 Task: Look for space in Benevides, Brazil from 6th September, 2023 to 12th September, 2023 for 4 adults in price range Rs.10000 to Rs.14000. Place can be private room with 4 bedrooms having 4 beds and 4 bathrooms. Property type can be house, flat, guest house. Amenities needed are: wifi, TV, free parkinig on premises, gym, breakfast. Booking option can be shelf check-in. Required host language is English.
Action: Mouse moved to (497, 100)
Screenshot: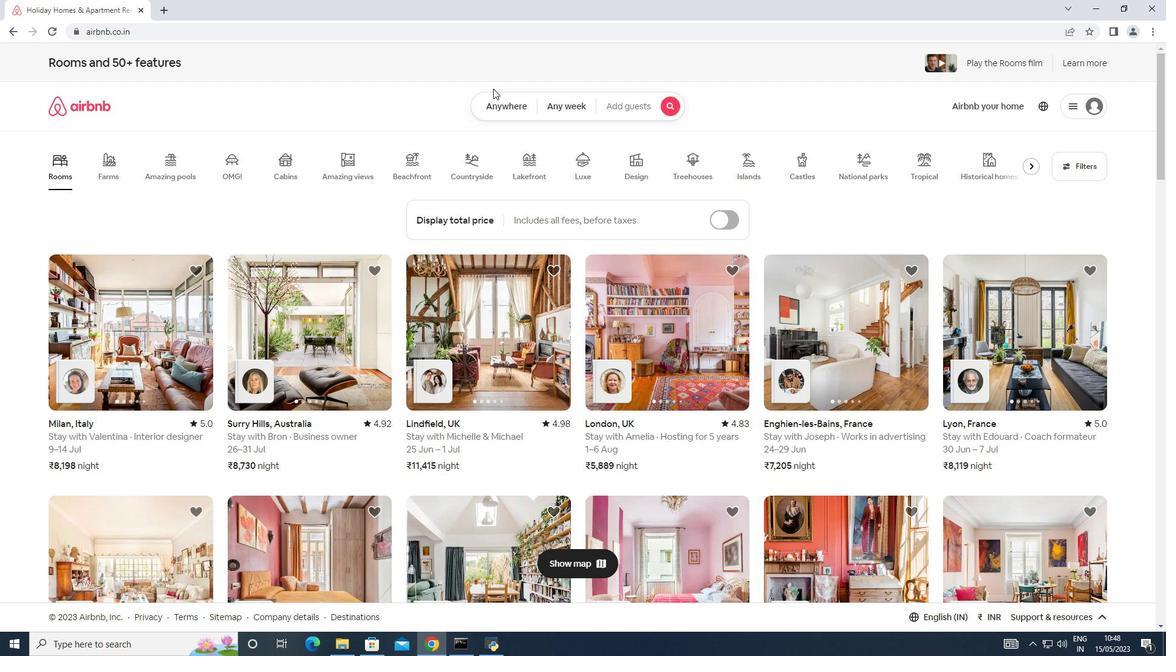 
Action: Mouse pressed left at (497, 100)
Screenshot: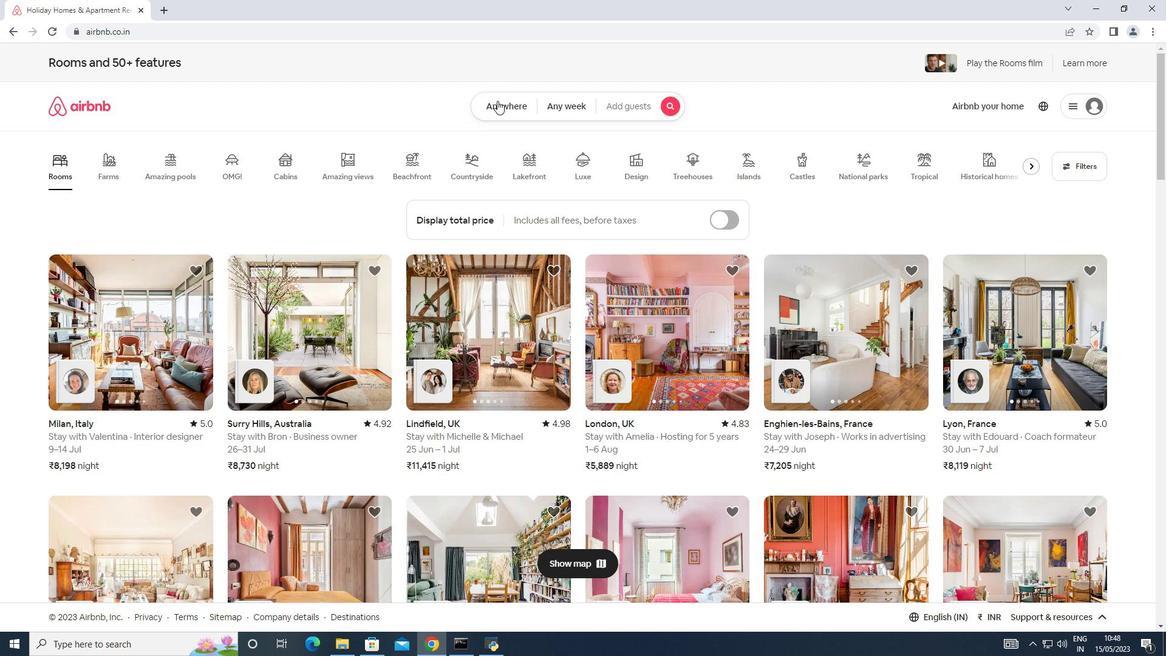 
Action: Mouse moved to (368, 153)
Screenshot: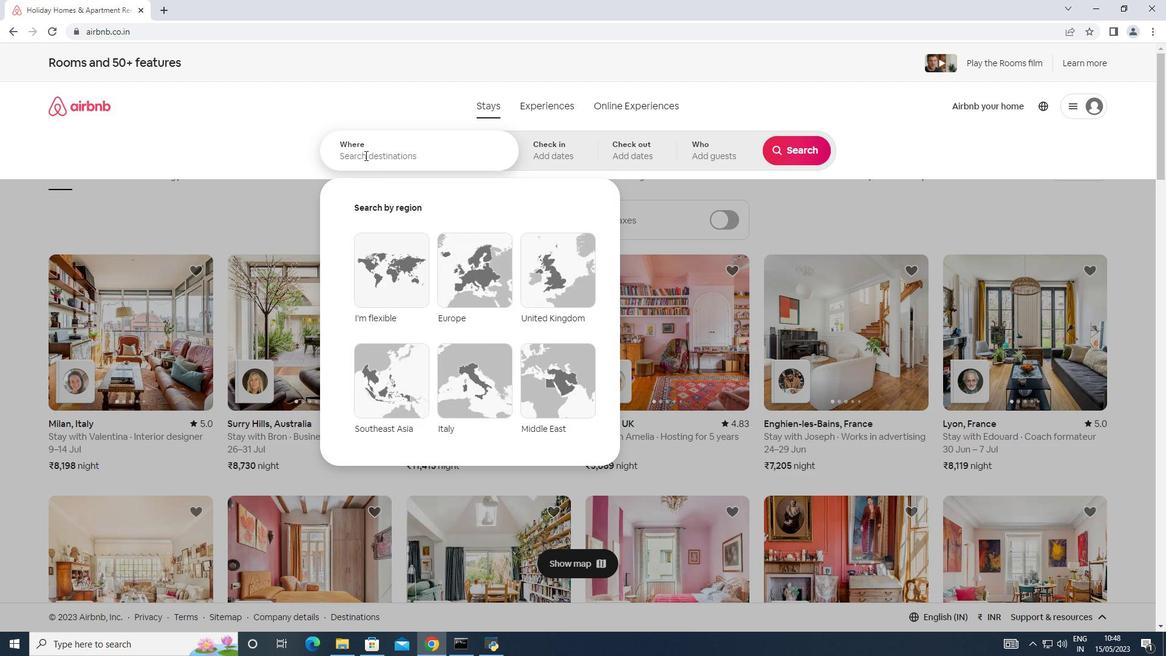 
Action: Mouse pressed left at (368, 153)
Screenshot: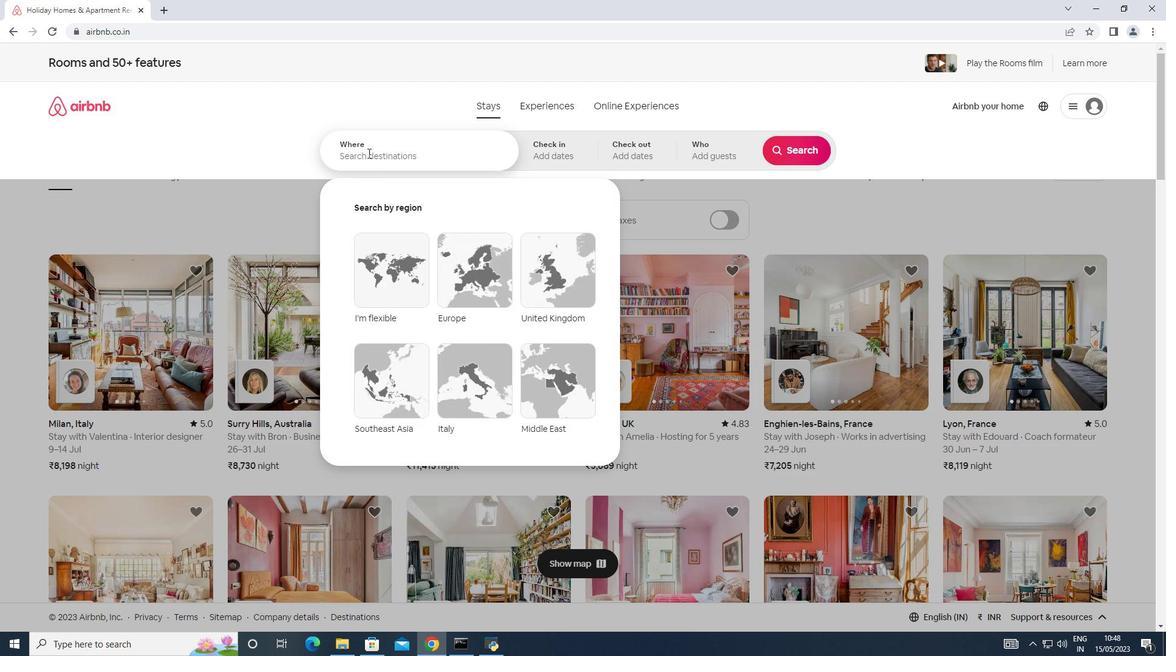 
Action: Mouse moved to (359, 156)
Screenshot: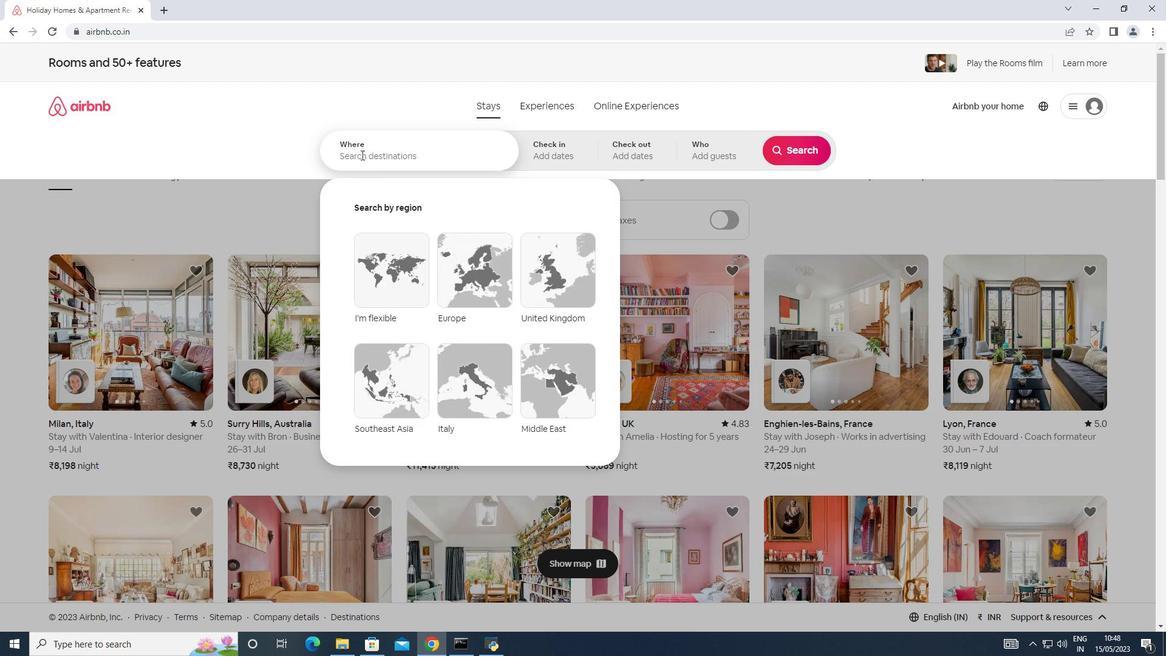
Action: Key pressed <Key.shift>
Screenshot: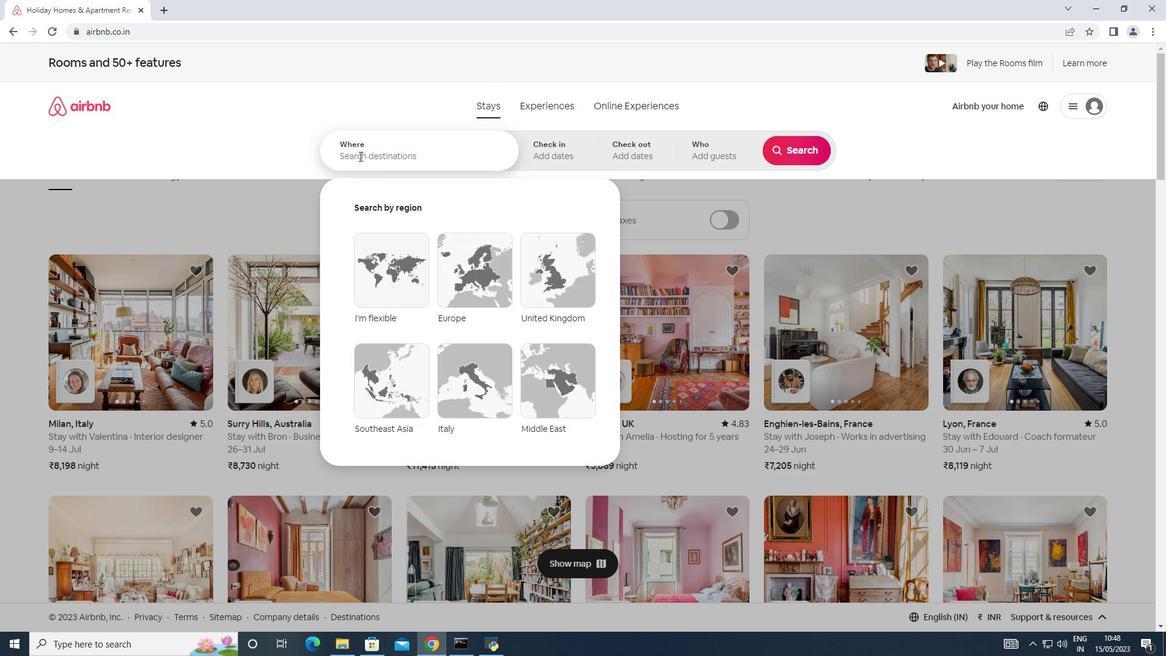 
Action: Mouse moved to (357, 157)
Screenshot: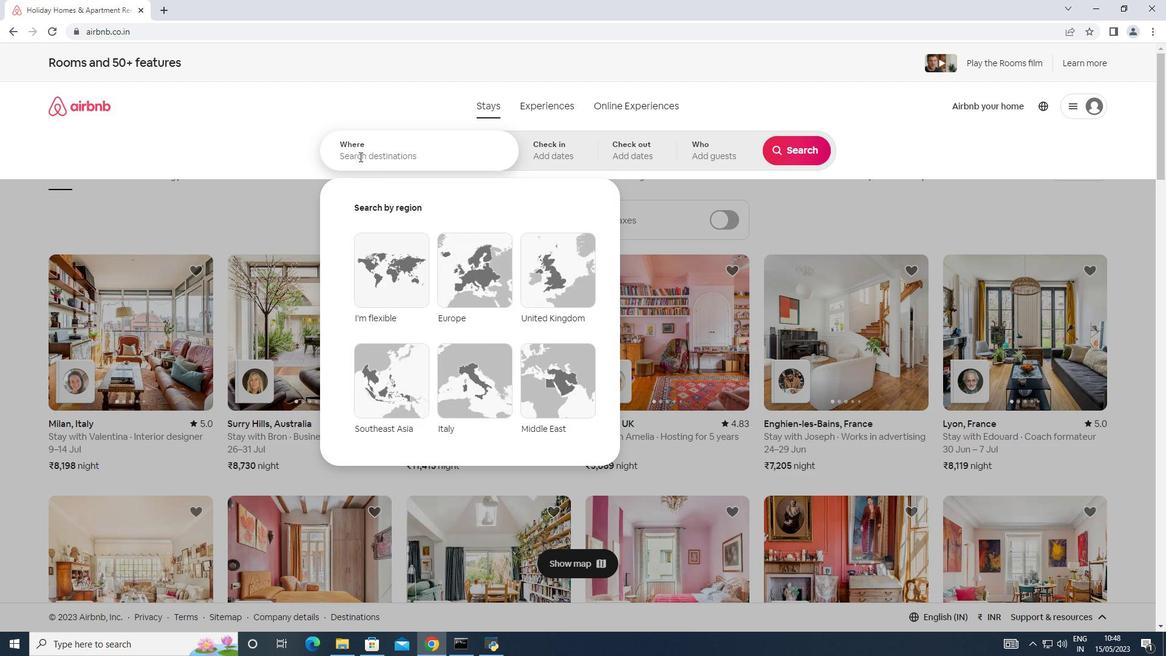 
Action: Key pressed <Key.shift><Key.shift>Benevides,<Key.shift>Brazil
Screenshot: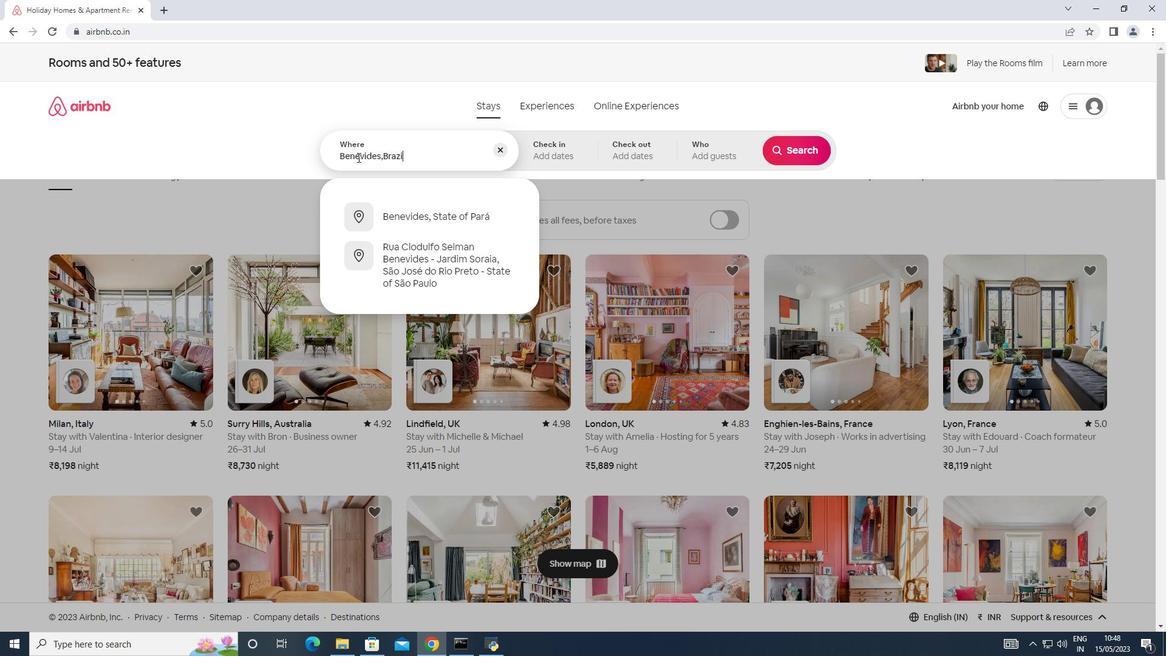 
Action: Mouse moved to (565, 156)
Screenshot: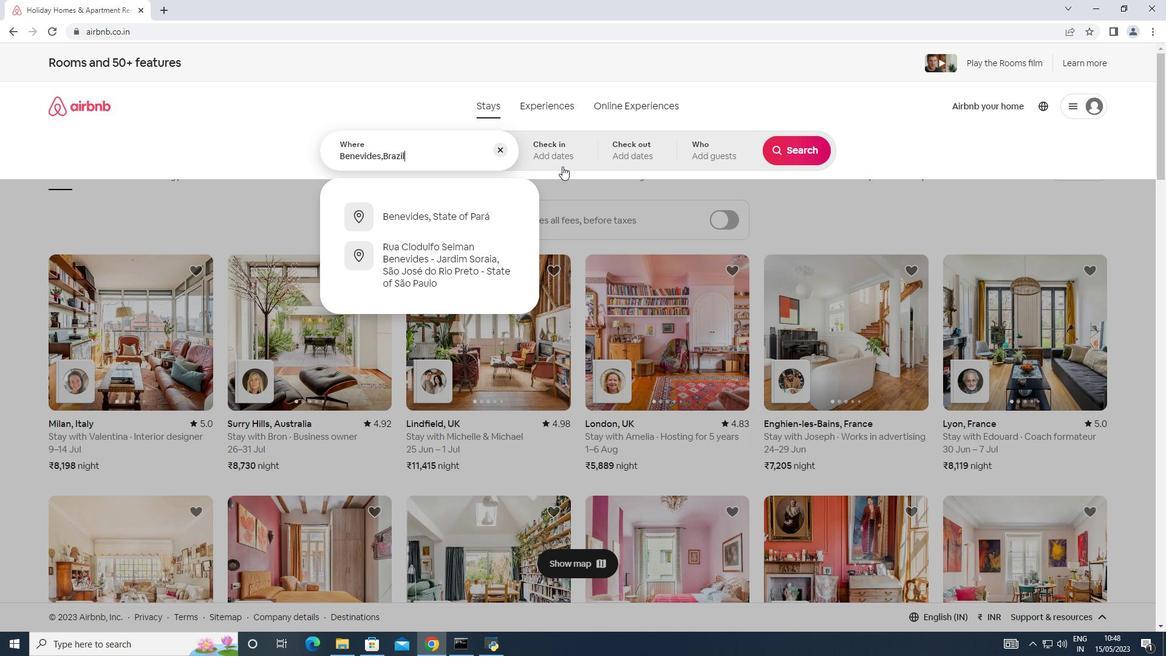
Action: Mouse pressed left at (565, 156)
Screenshot: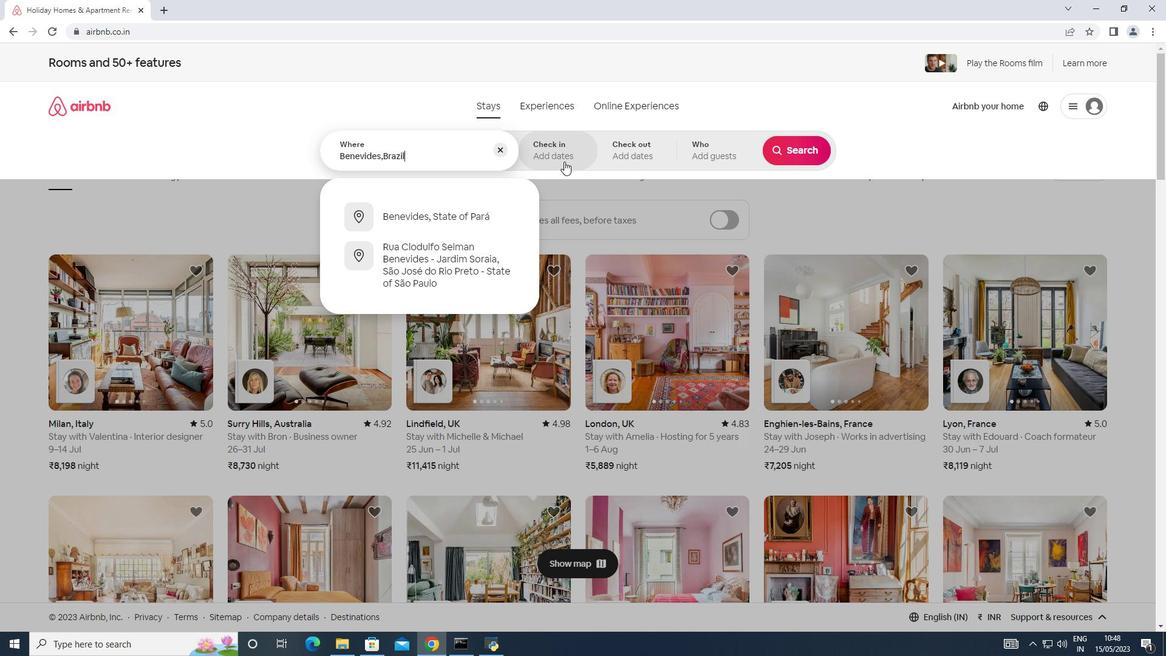 
Action: Mouse moved to (795, 249)
Screenshot: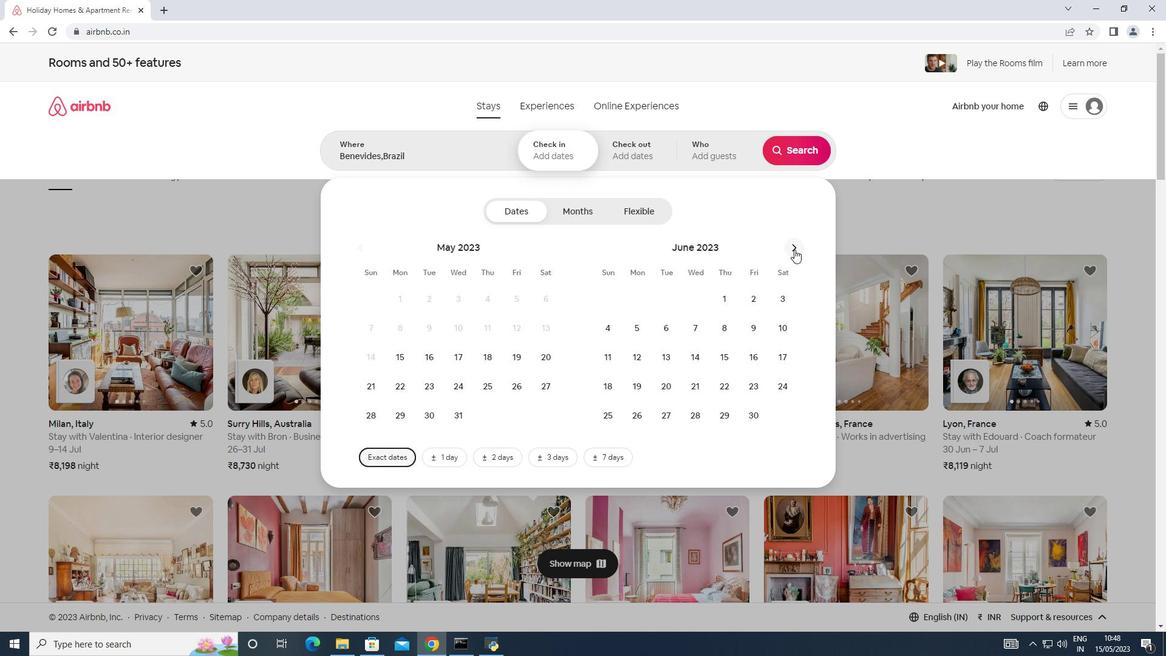 
Action: Mouse pressed left at (795, 249)
Screenshot: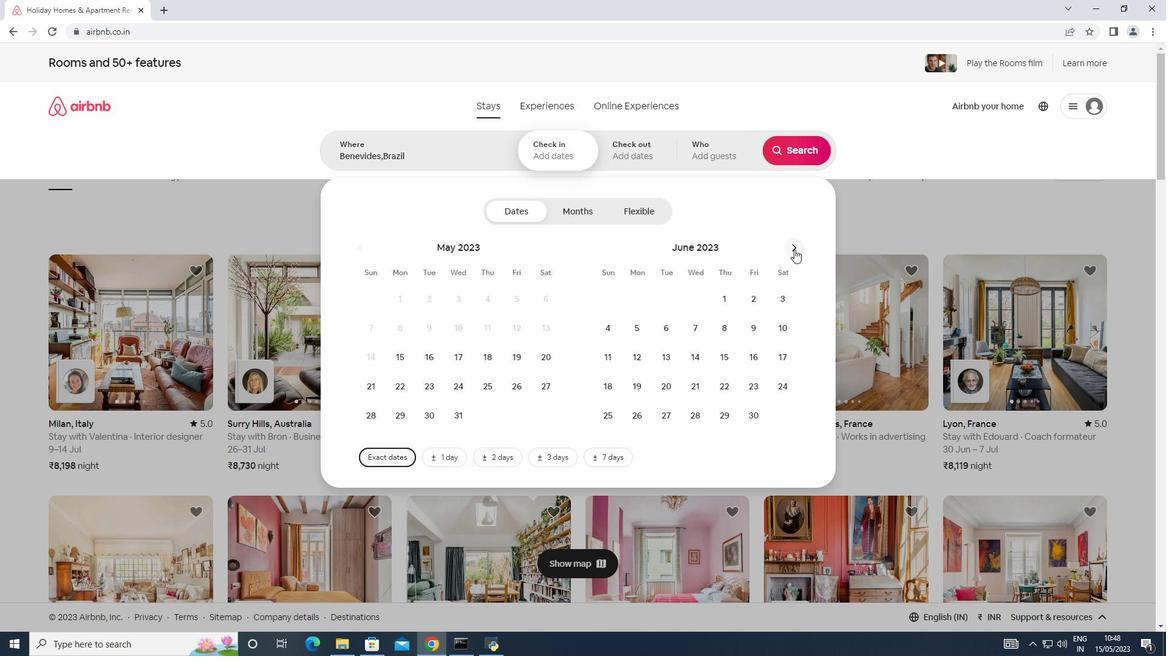 
Action: Mouse pressed left at (795, 249)
Screenshot: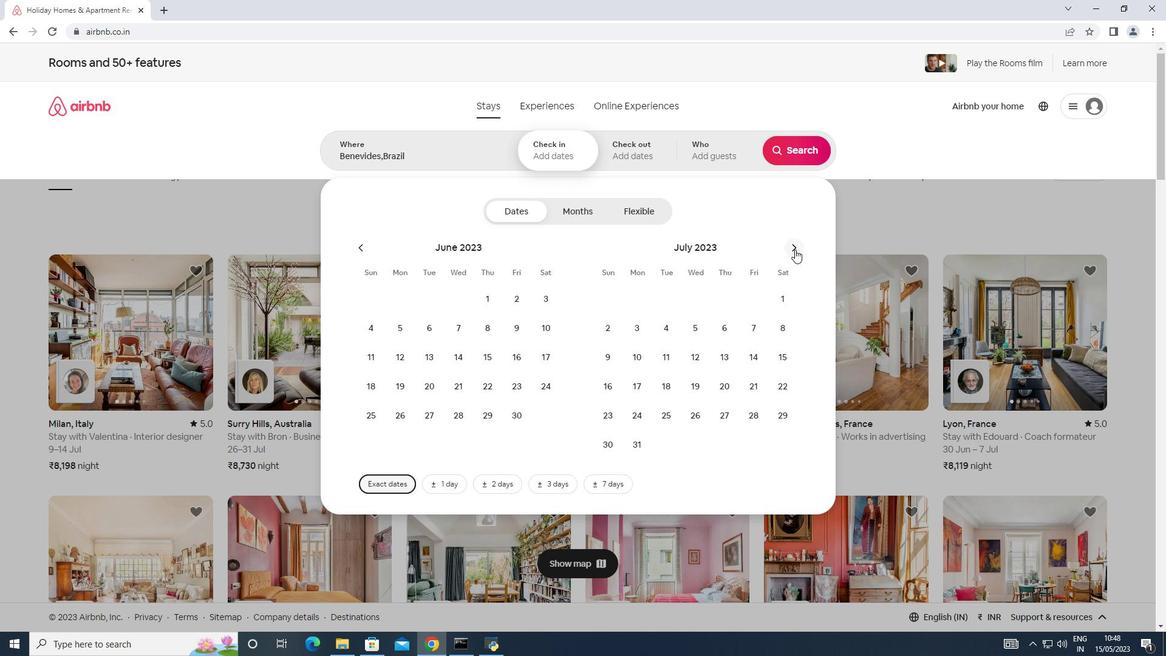
Action: Mouse pressed left at (795, 249)
Screenshot: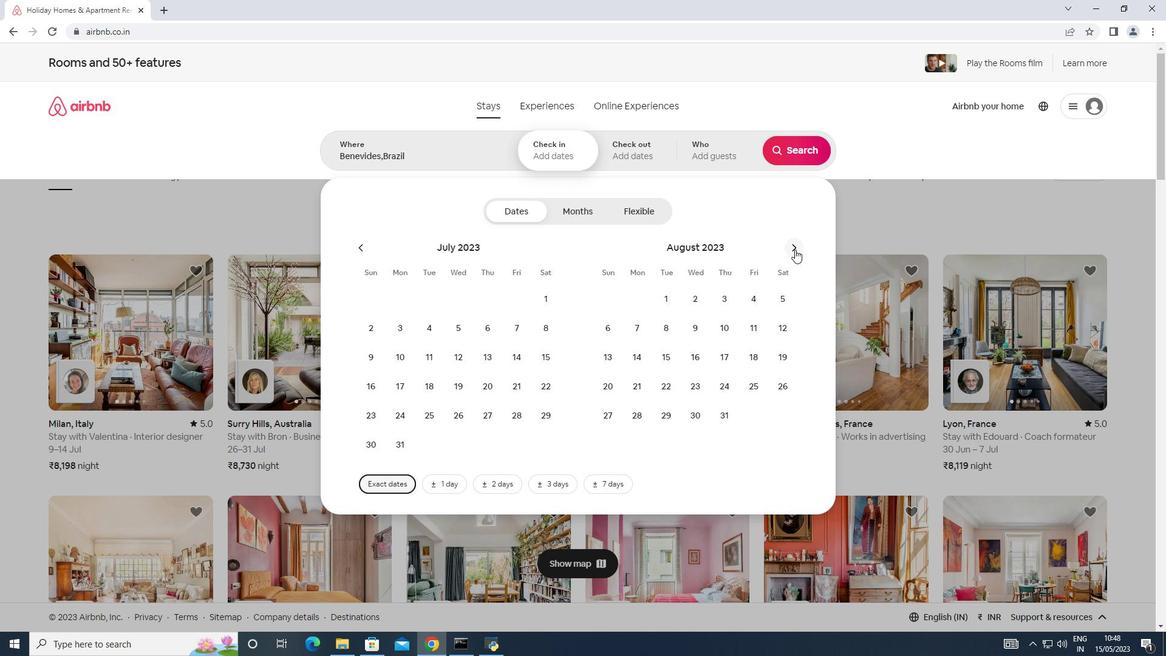 
Action: Mouse moved to (700, 323)
Screenshot: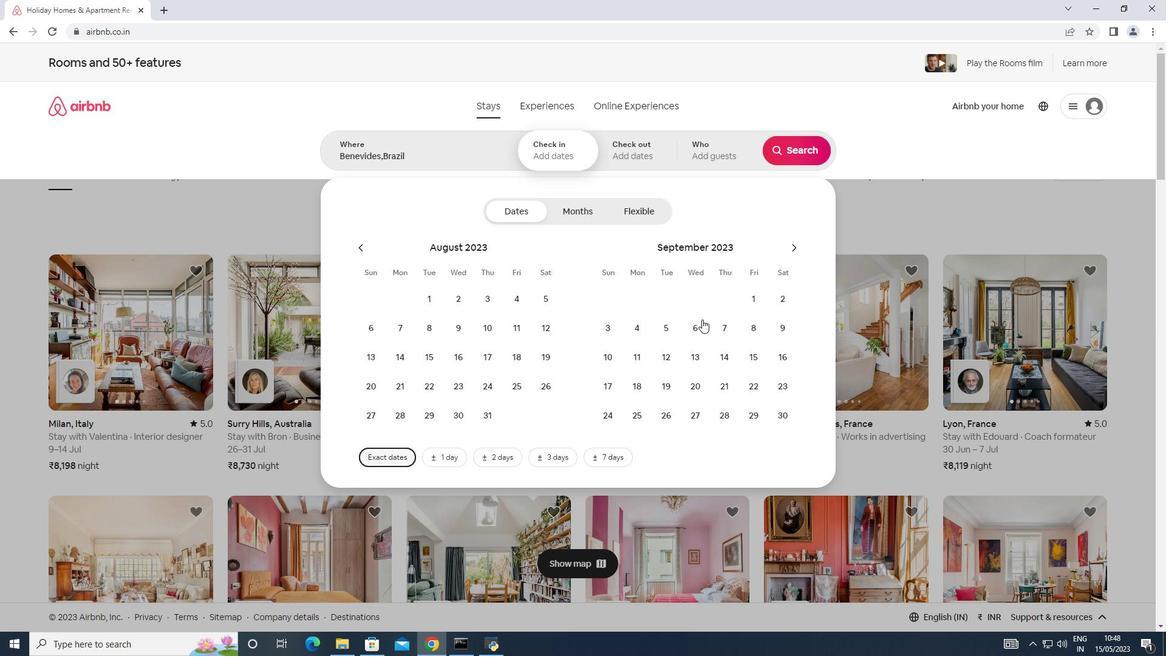 
Action: Mouse pressed left at (700, 323)
Screenshot: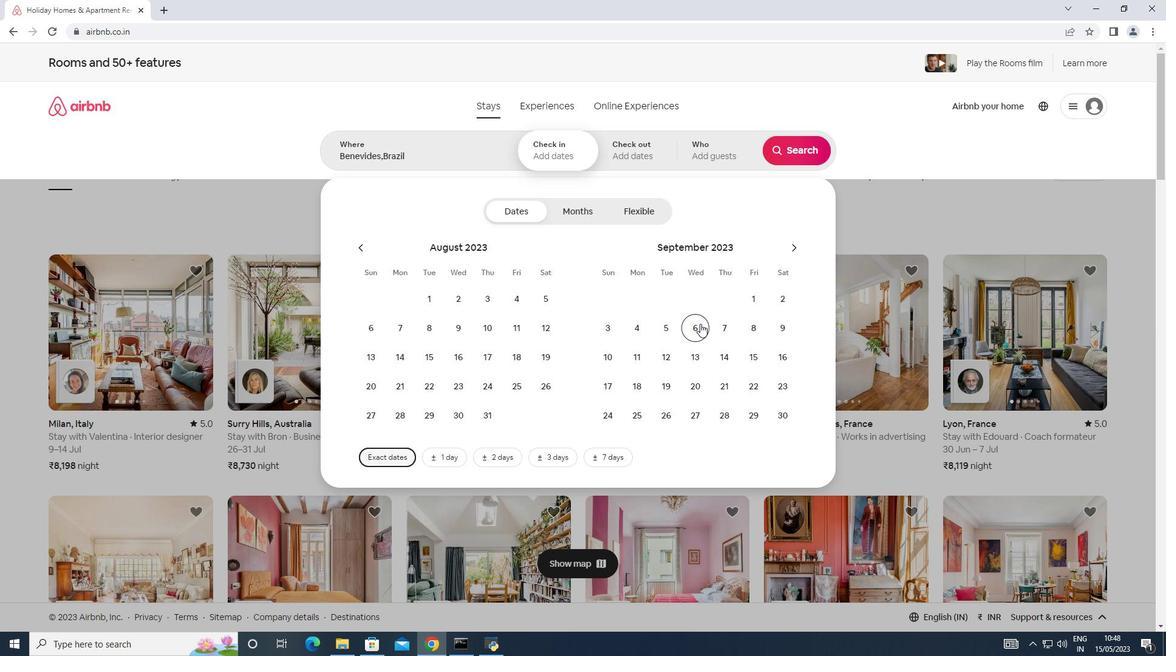 
Action: Mouse moved to (670, 352)
Screenshot: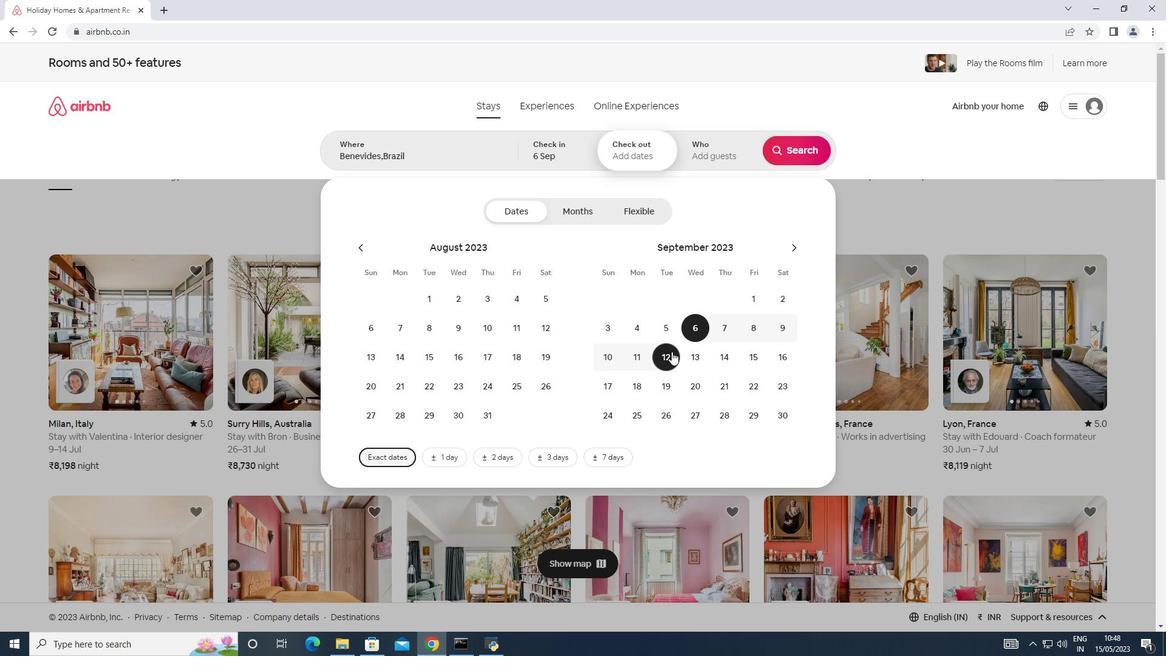 
Action: Mouse pressed left at (670, 352)
Screenshot: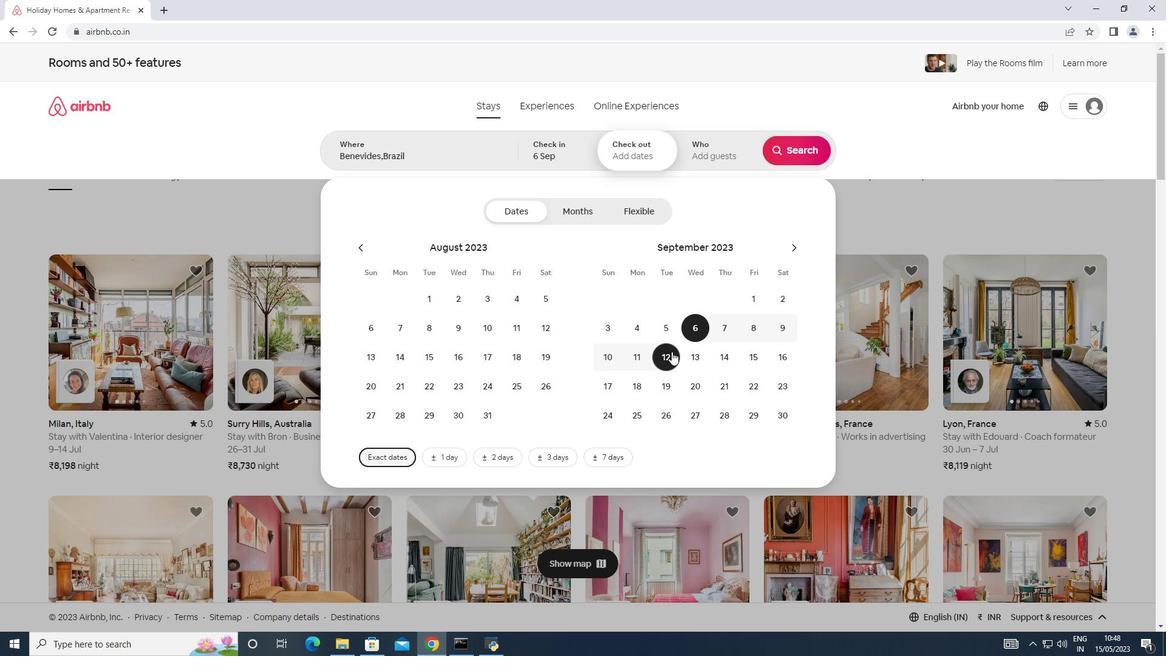 
Action: Mouse moved to (713, 159)
Screenshot: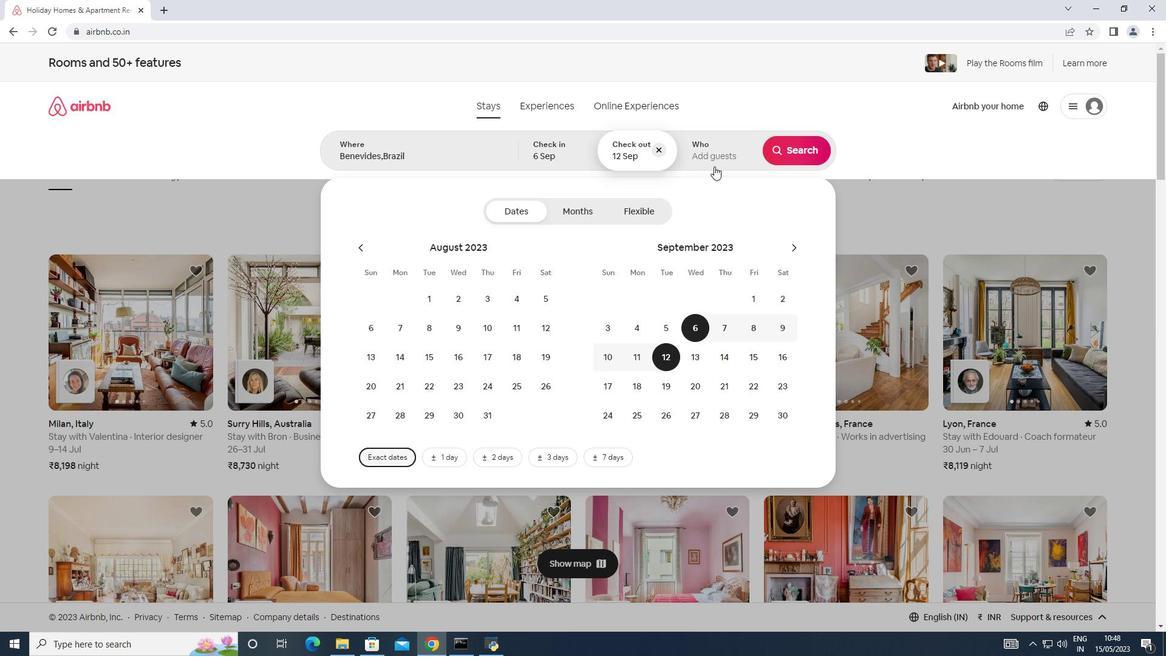 
Action: Mouse pressed left at (713, 159)
Screenshot: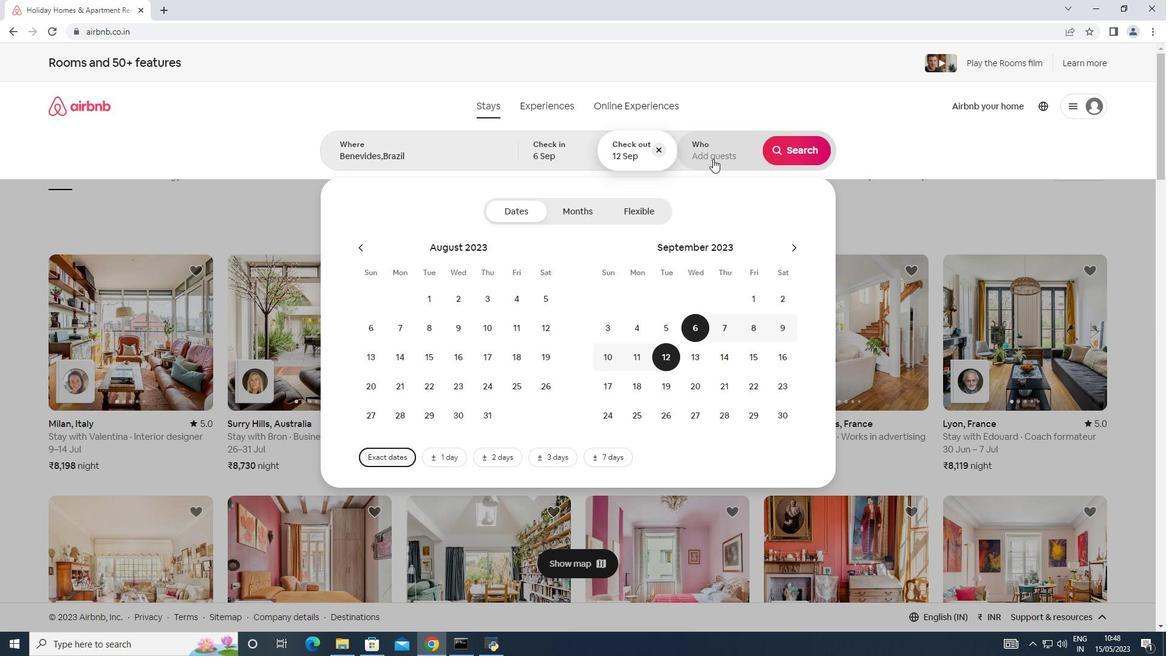 
Action: Mouse moved to (795, 212)
Screenshot: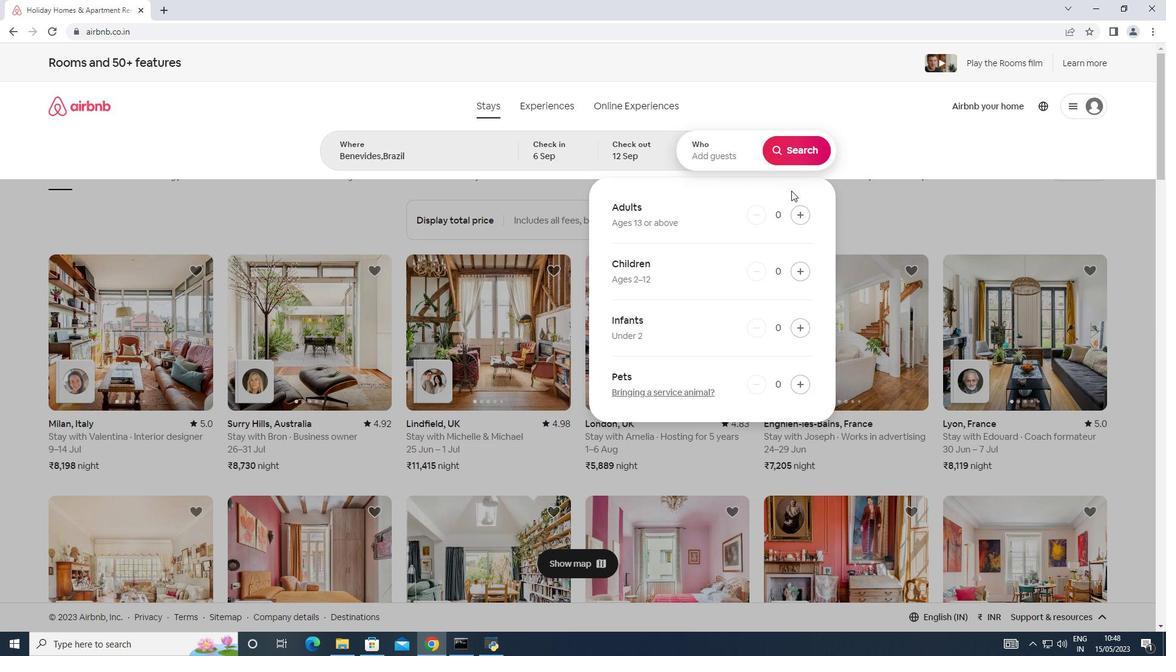 
Action: Mouse pressed left at (795, 212)
Screenshot: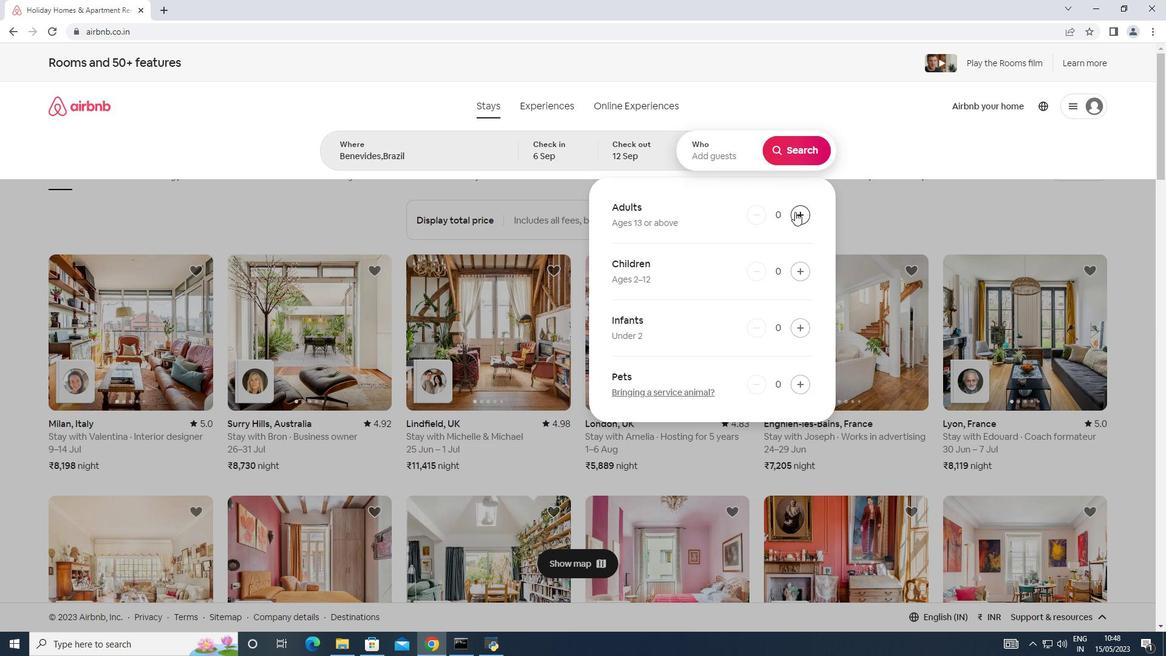 
Action: Mouse pressed left at (795, 212)
Screenshot: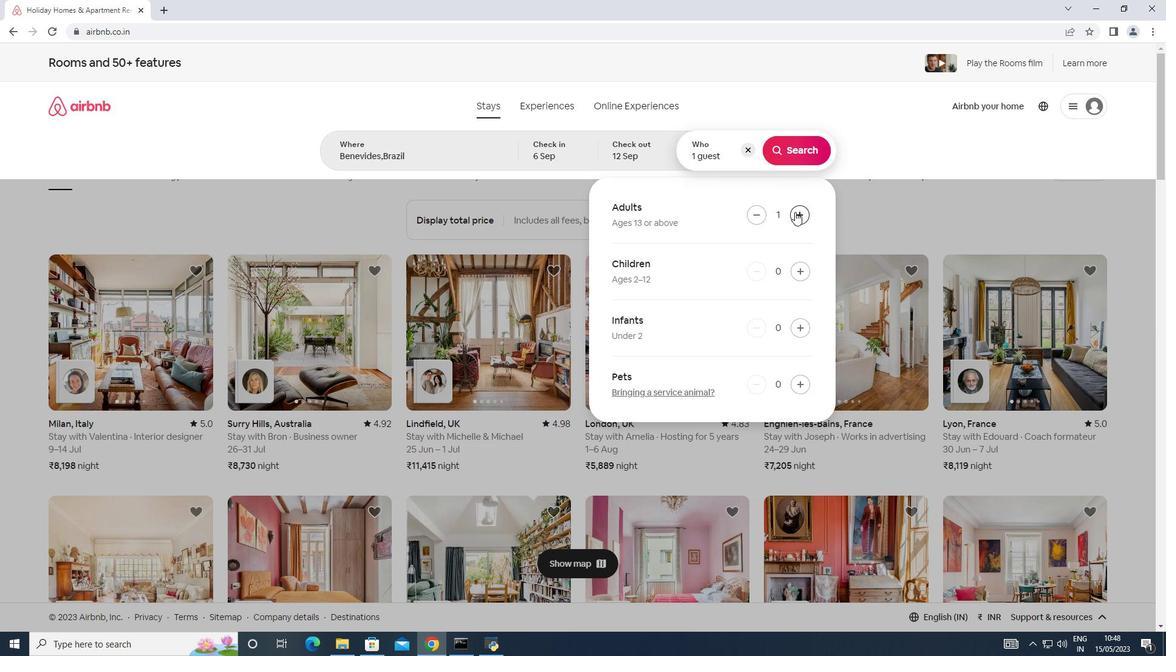 
Action: Mouse pressed left at (795, 212)
Screenshot: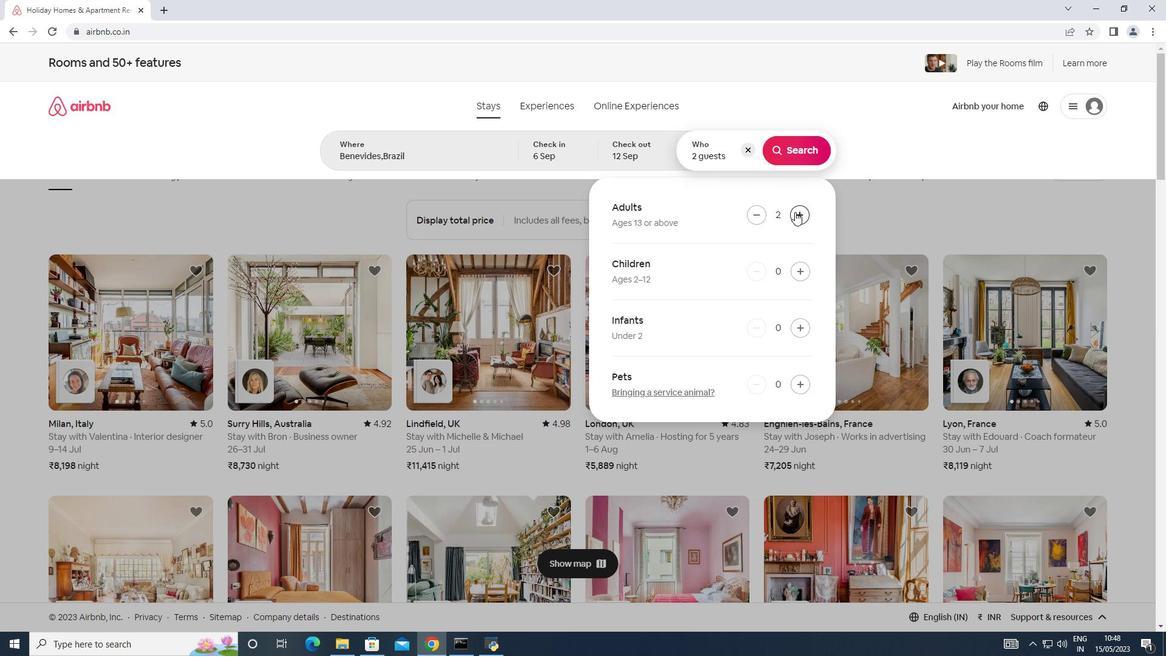 
Action: Mouse pressed left at (795, 212)
Screenshot: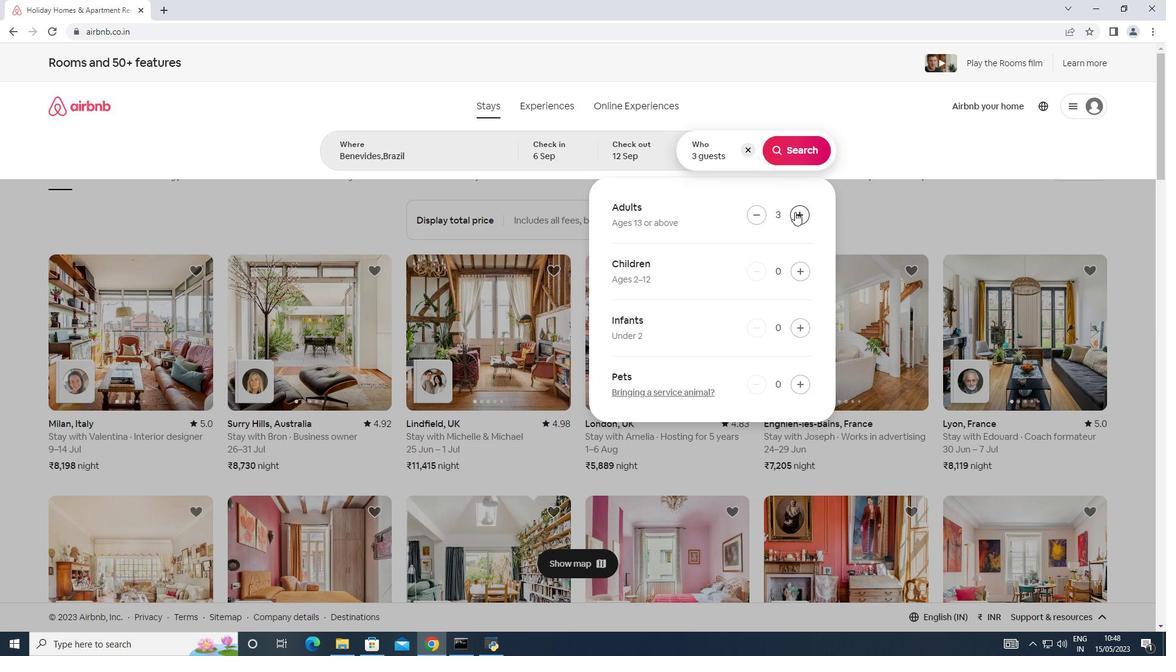 
Action: Mouse moved to (799, 147)
Screenshot: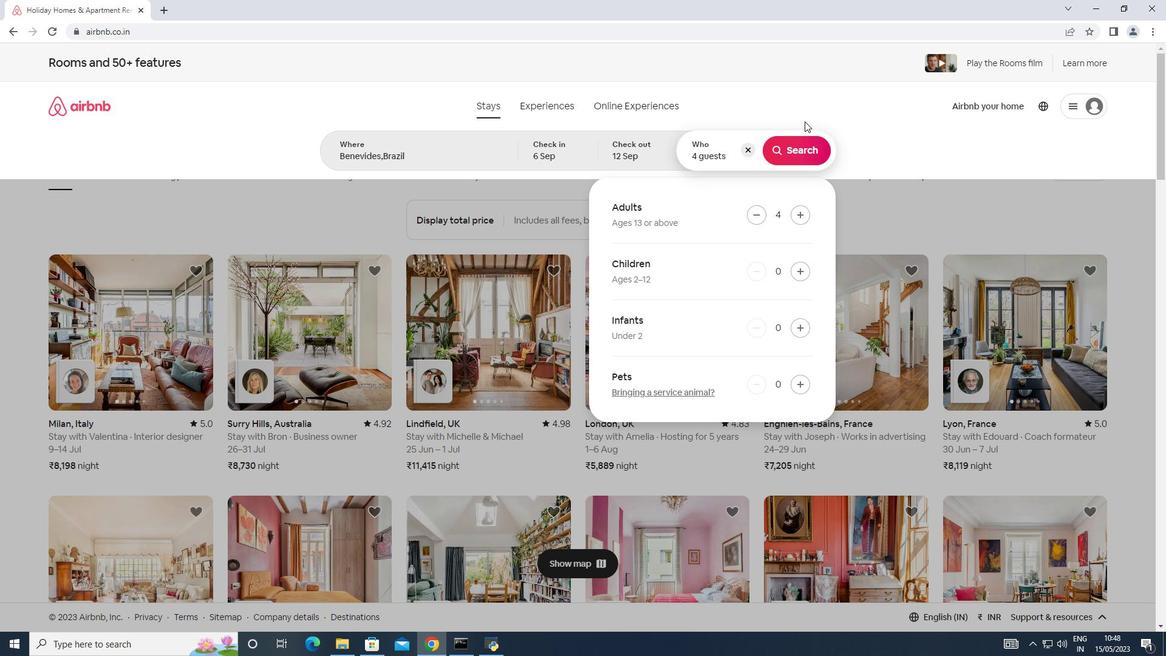 
Action: Mouse pressed left at (799, 147)
Screenshot: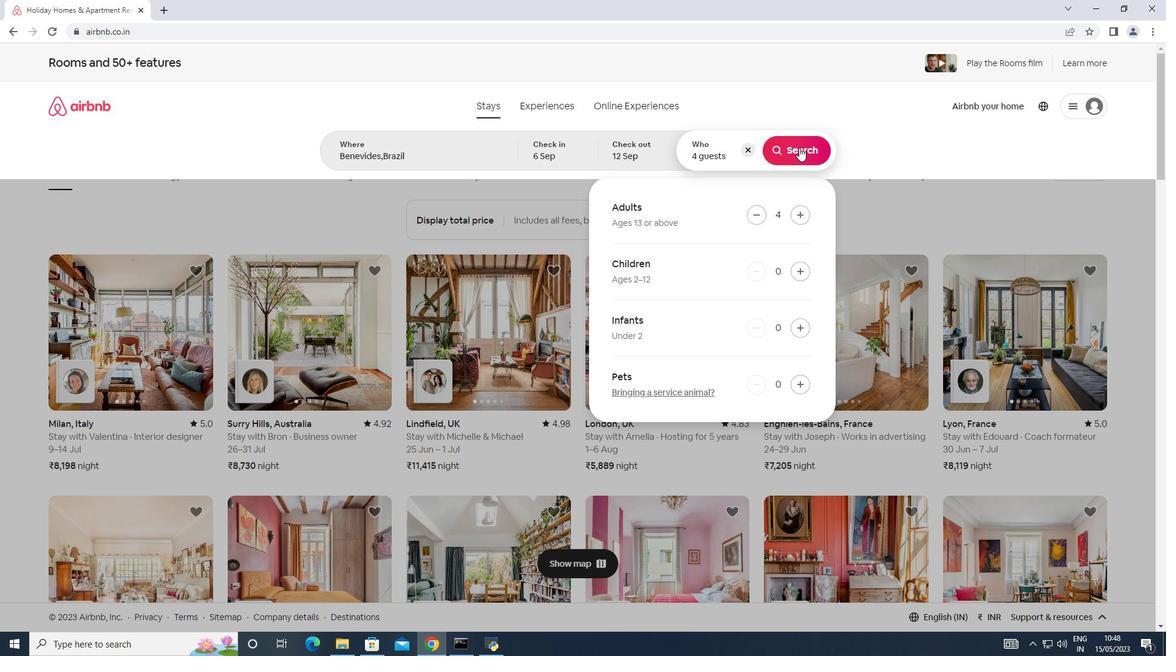 
Action: Mouse moved to (1099, 118)
Screenshot: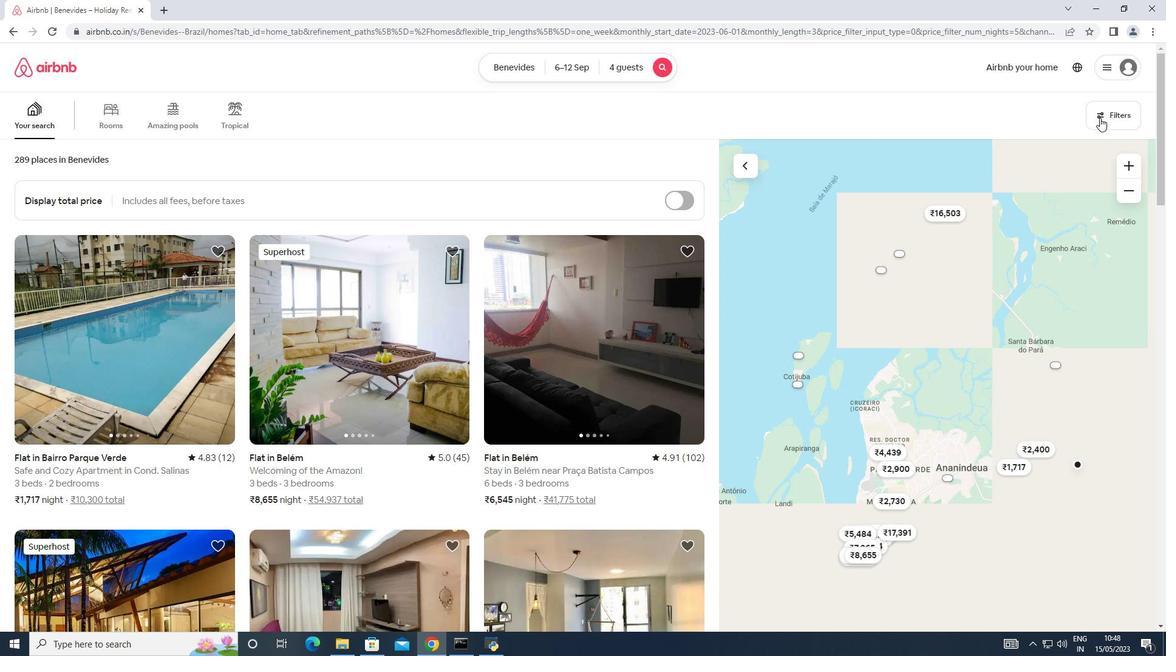 
Action: Mouse pressed left at (1099, 118)
Screenshot: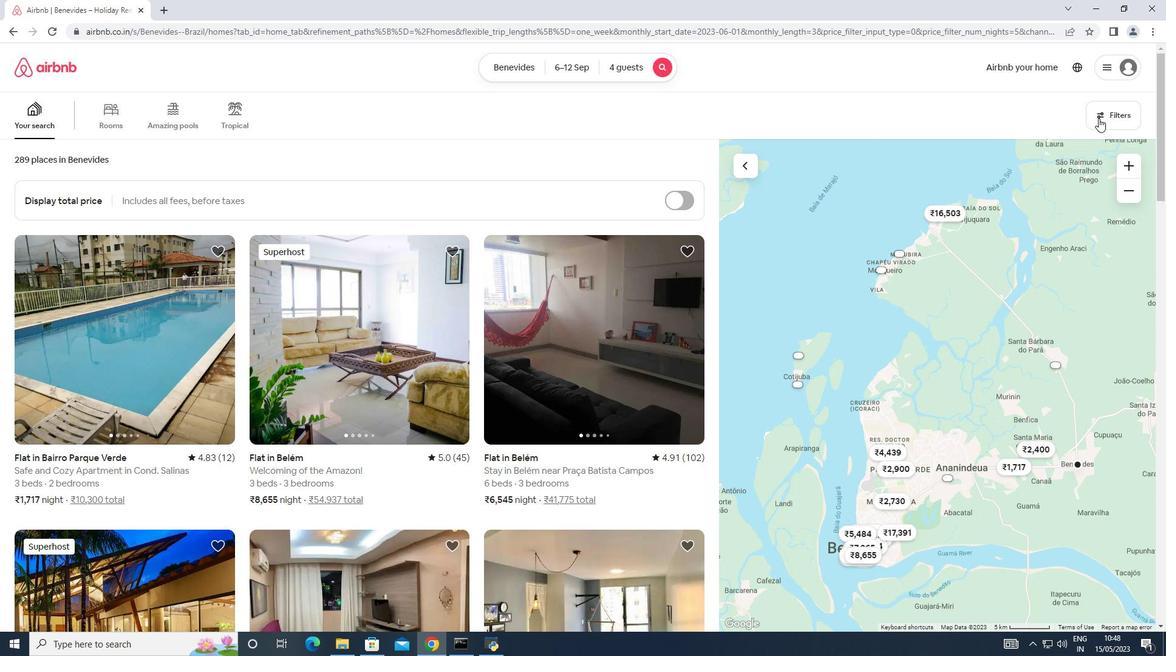 
Action: Mouse moved to (422, 410)
Screenshot: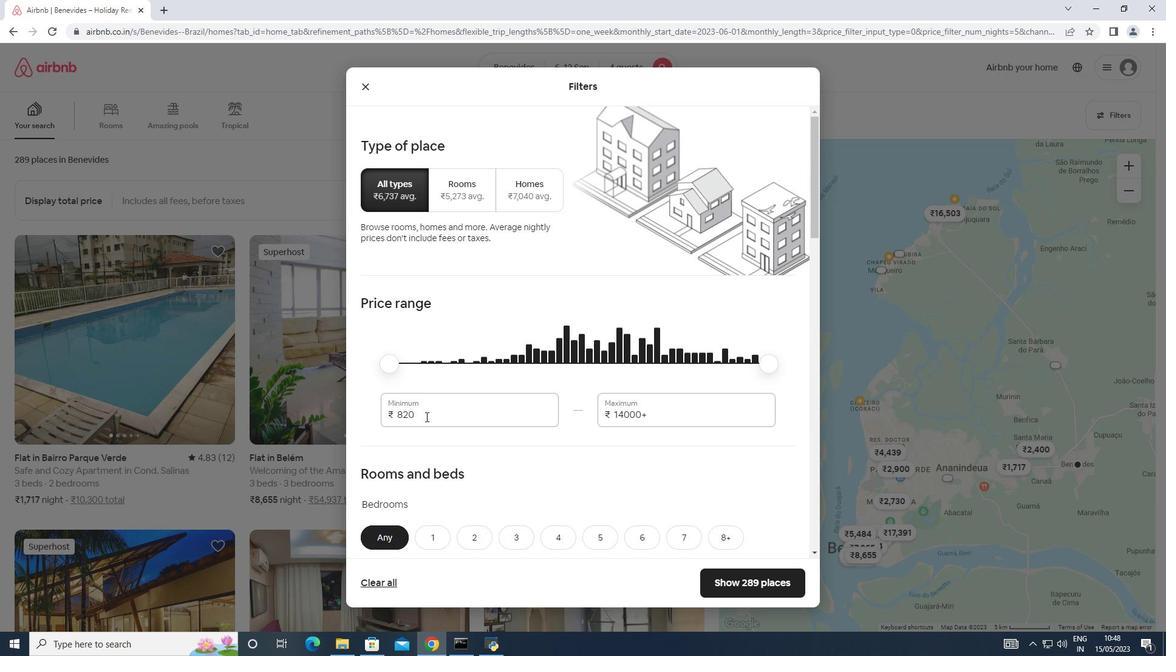 
Action: Mouse pressed left at (422, 410)
Screenshot: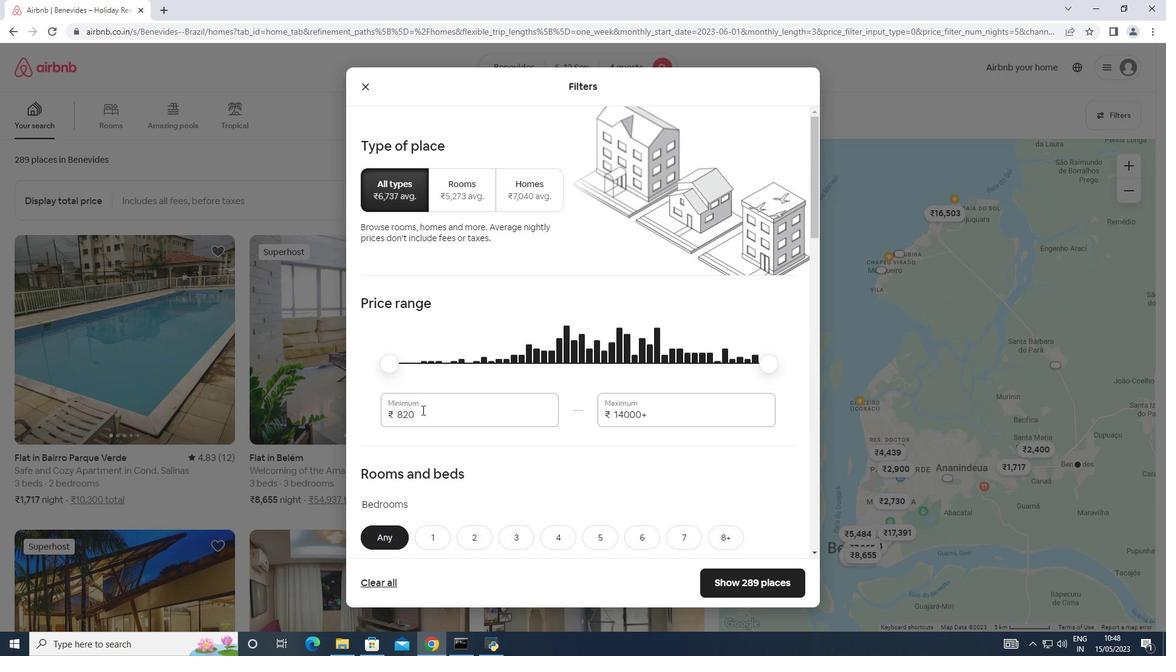 
Action: Mouse moved to (378, 408)
Screenshot: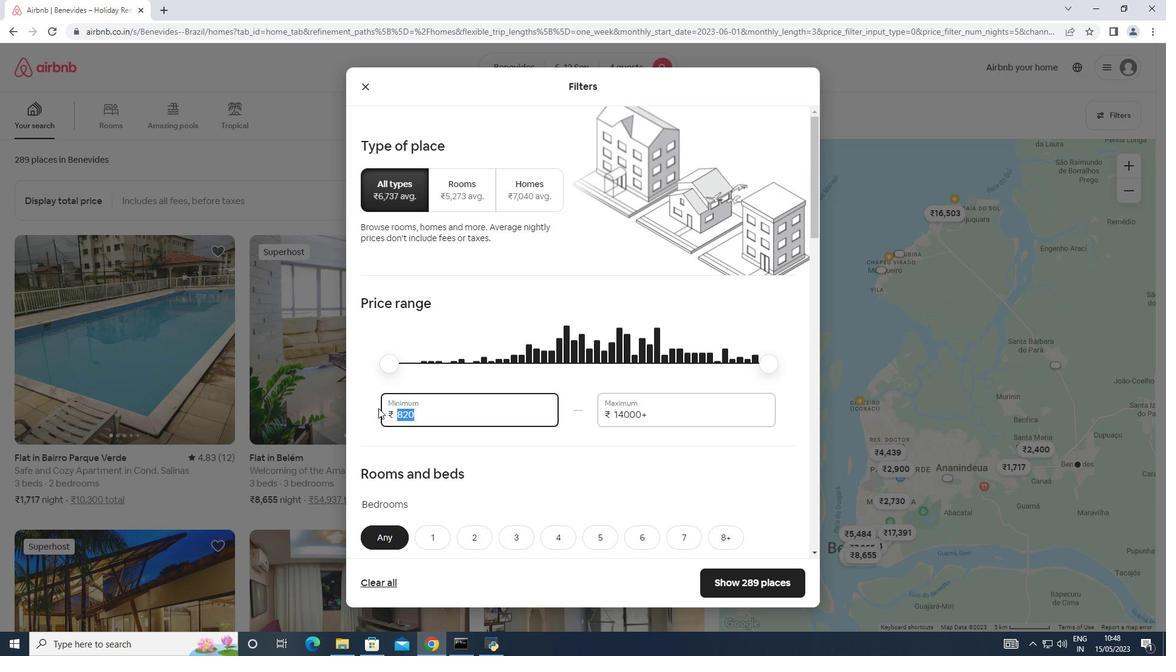 
Action: Key pressed 10000
Screenshot: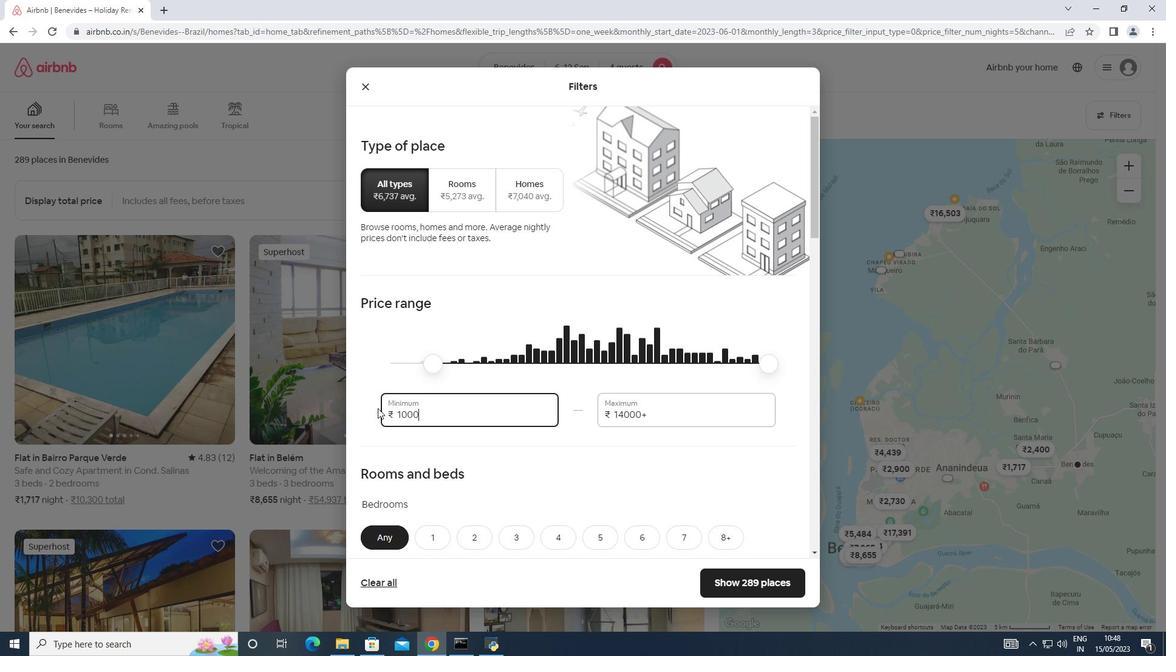 
Action: Mouse moved to (655, 412)
Screenshot: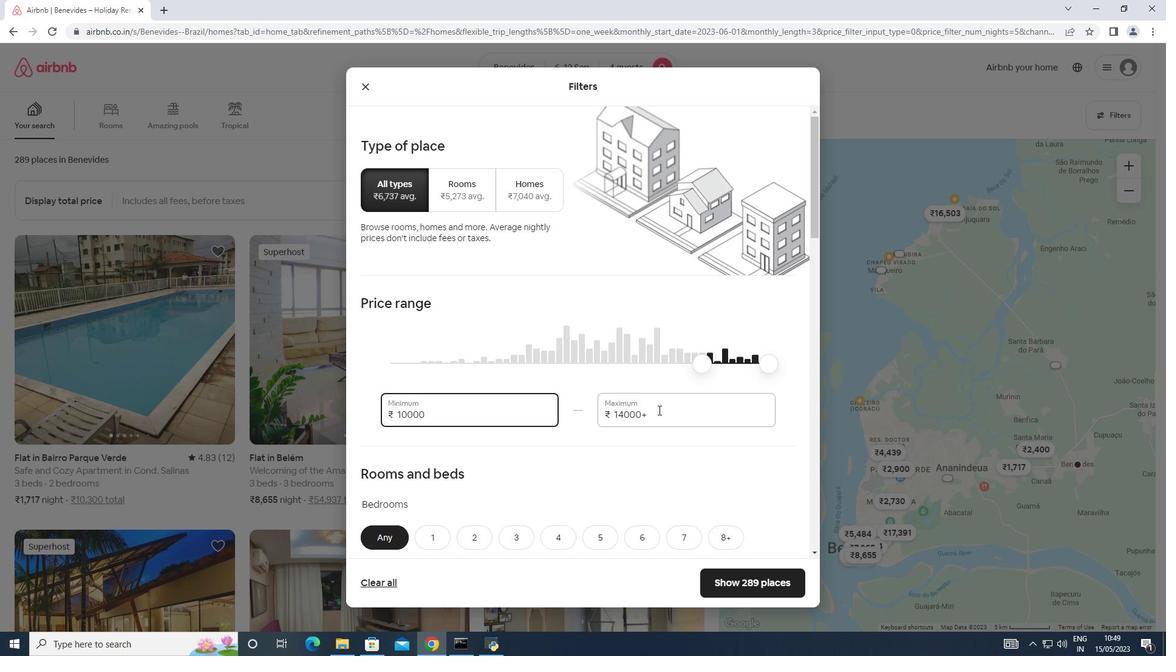 
Action: Mouse pressed left at (655, 412)
Screenshot: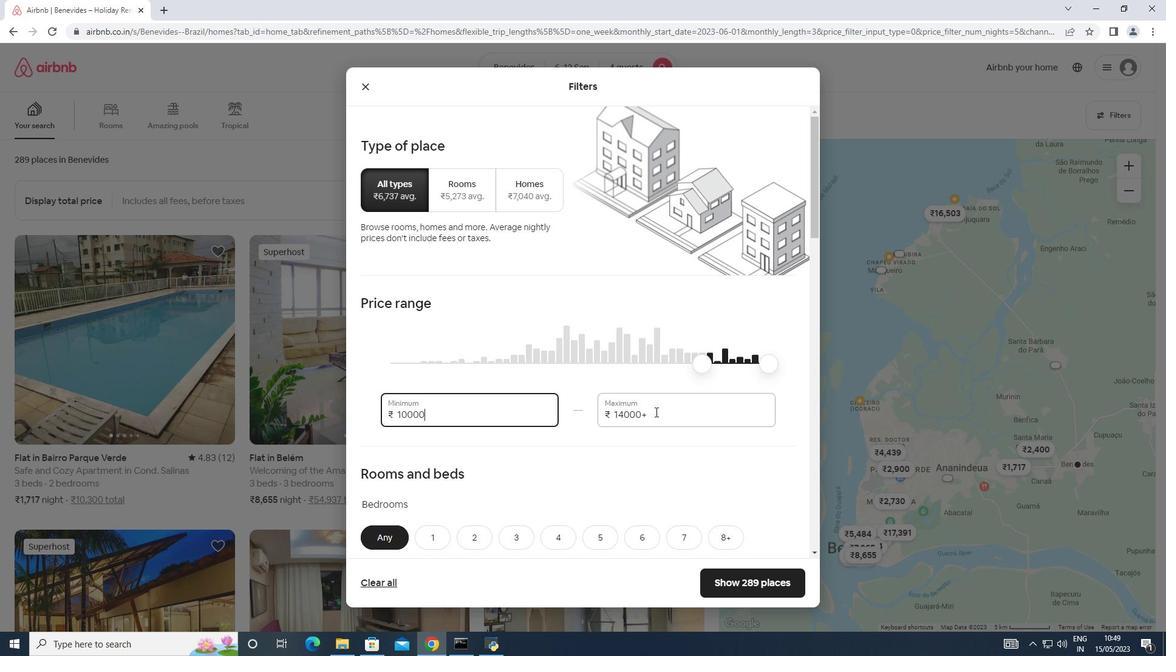 
Action: Mouse moved to (490, 481)
Screenshot: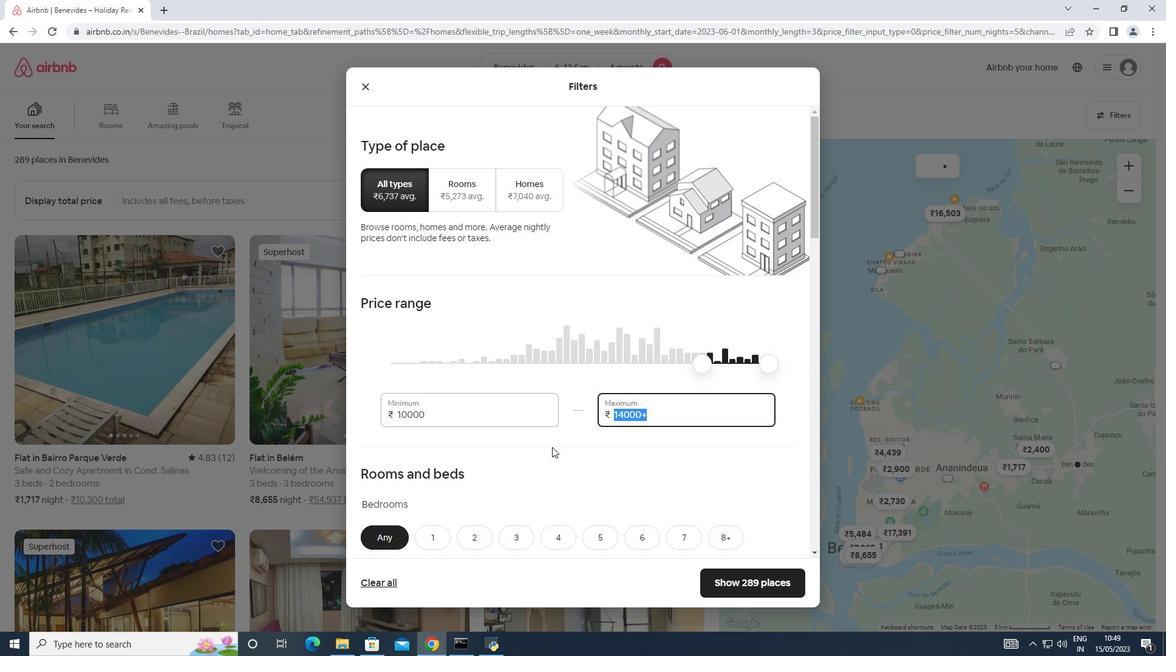 
Action: Key pressed 14000
Screenshot: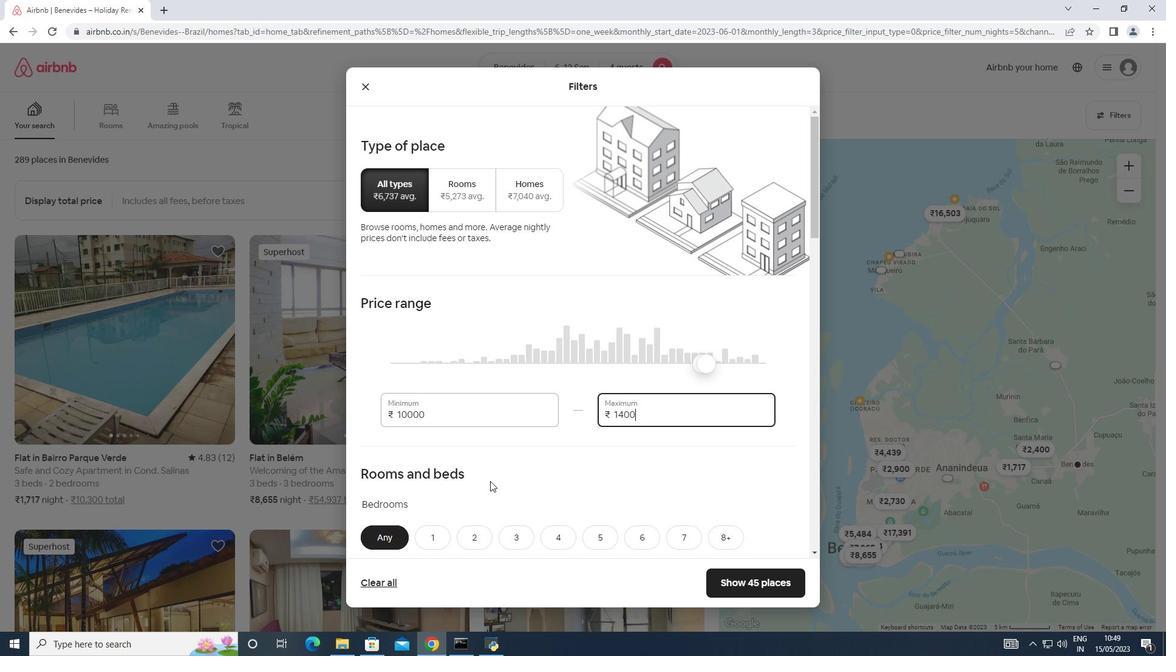 
Action: Mouse moved to (499, 477)
Screenshot: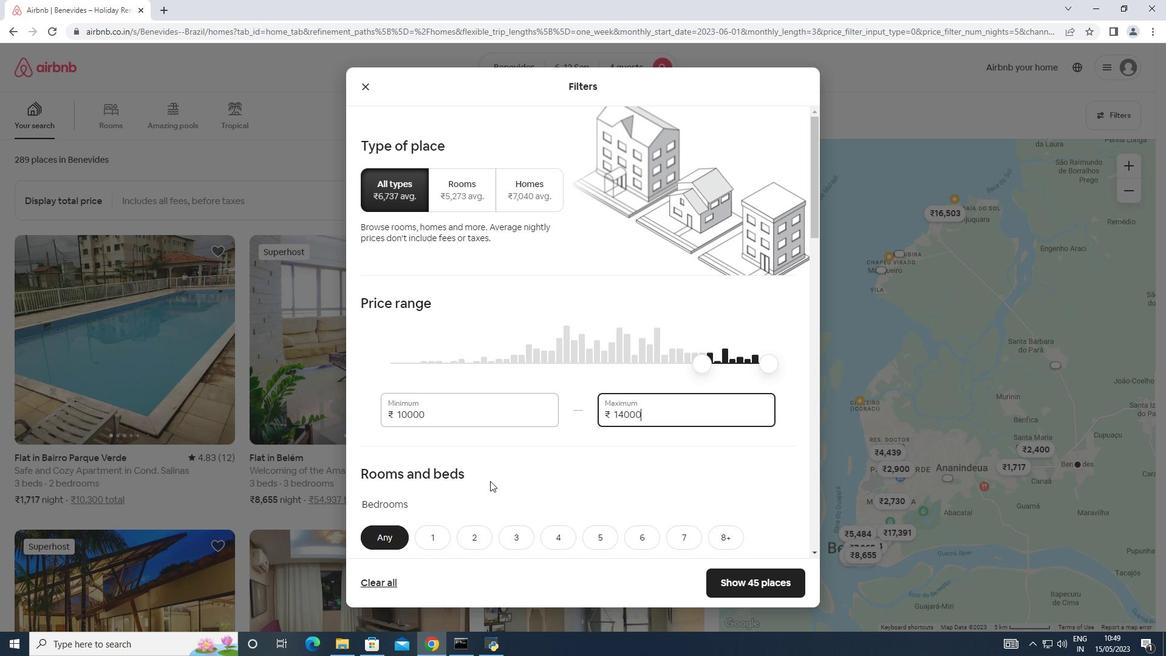 
Action: Mouse scrolled (499, 476) with delta (0, 0)
Screenshot: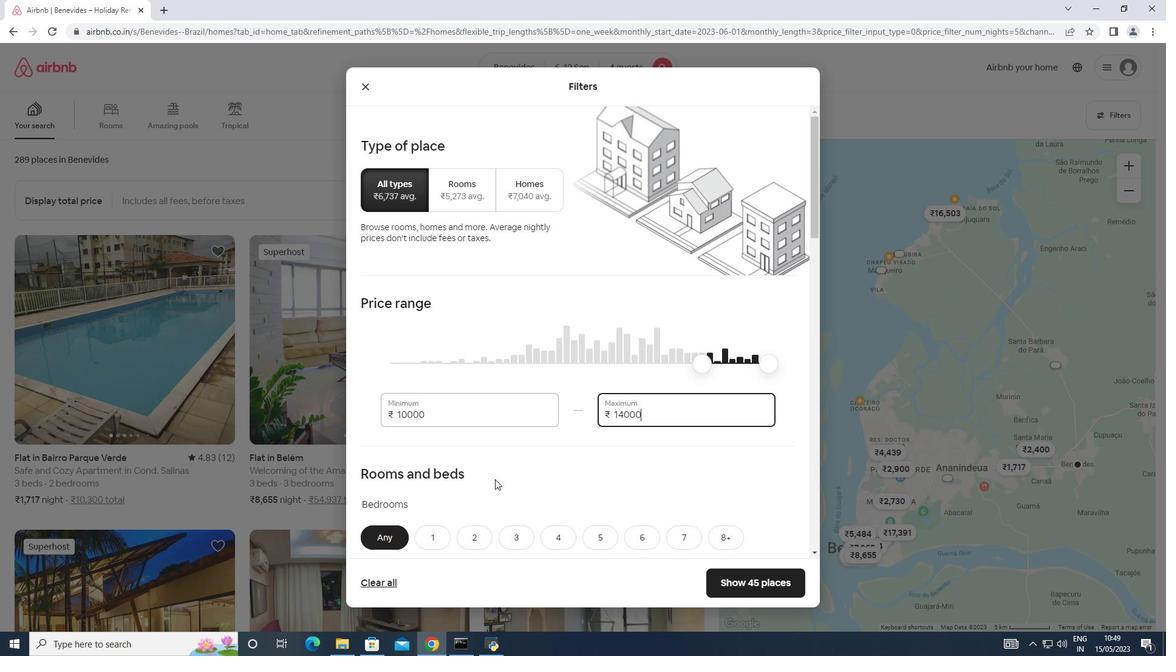 
Action: Mouse scrolled (499, 476) with delta (0, 0)
Screenshot: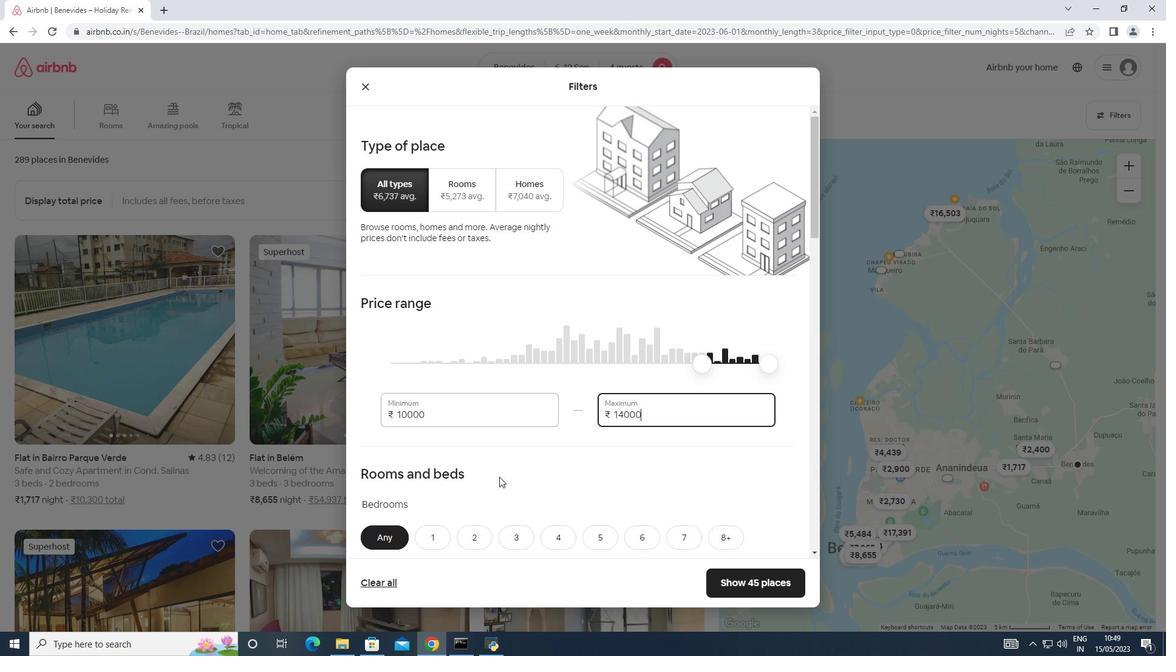 
Action: Mouse moved to (556, 419)
Screenshot: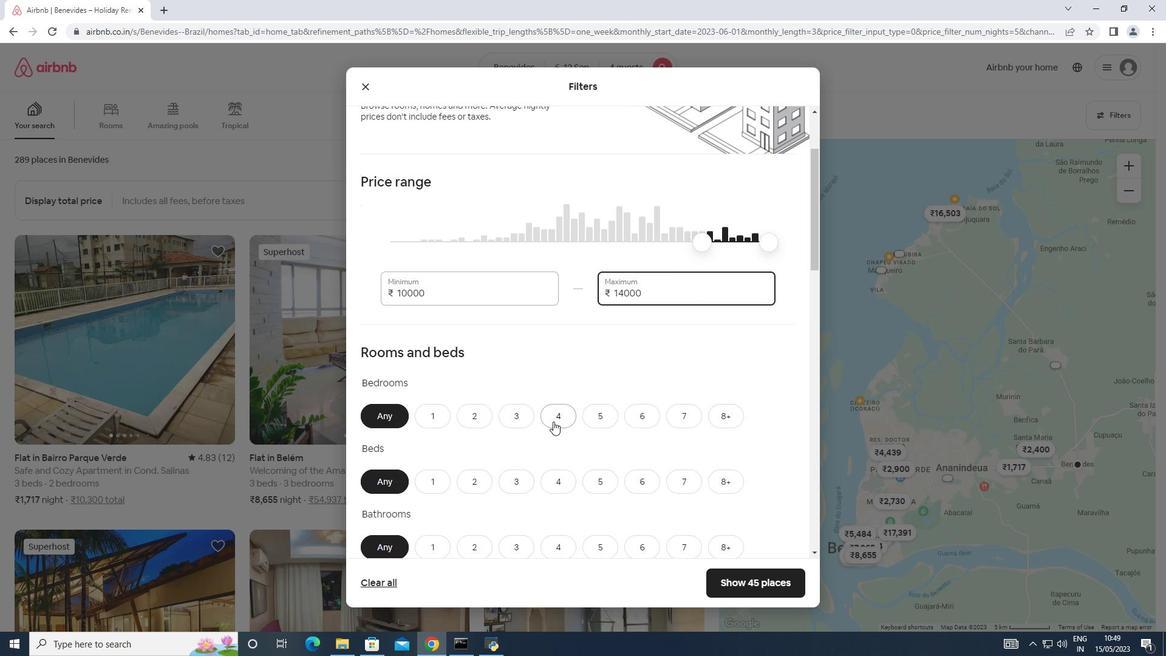 
Action: Mouse pressed left at (556, 419)
Screenshot: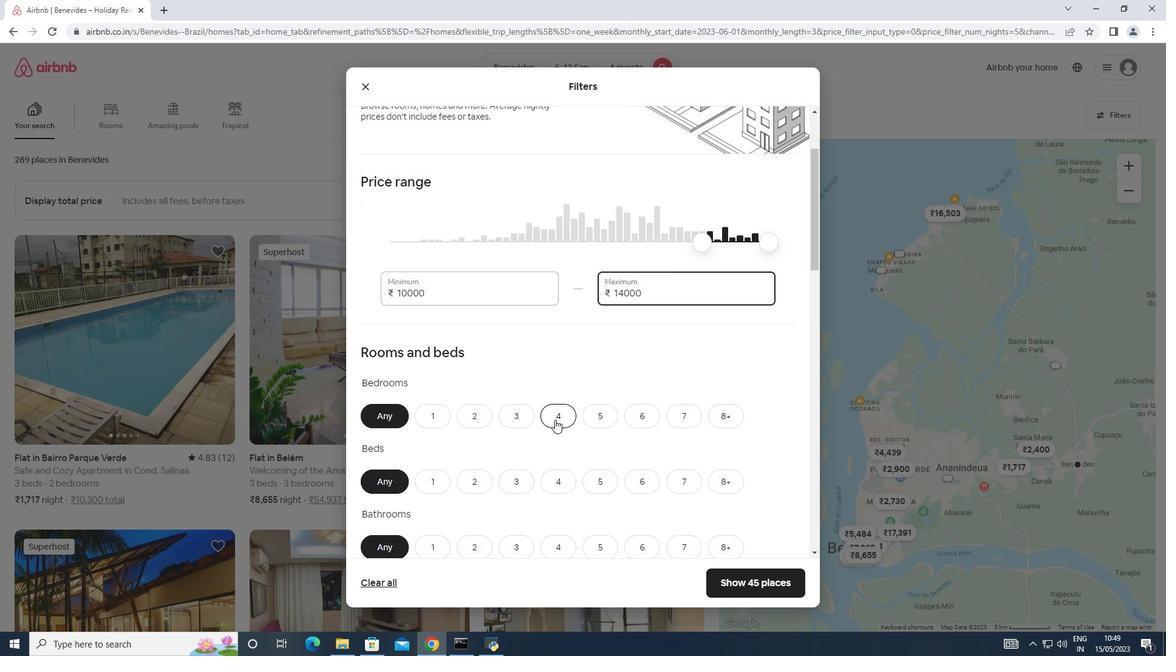 
Action: Mouse moved to (548, 423)
Screenshot: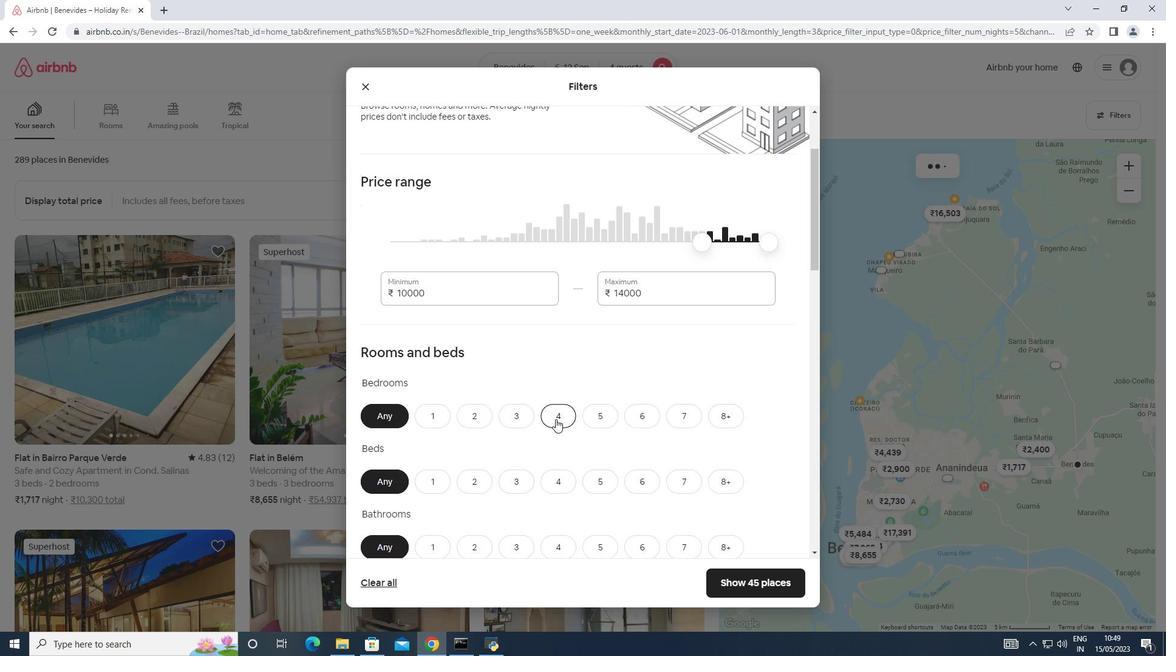 
Action: Mouse scrolled (548, 422) with delta (0, 0)
Screenshot: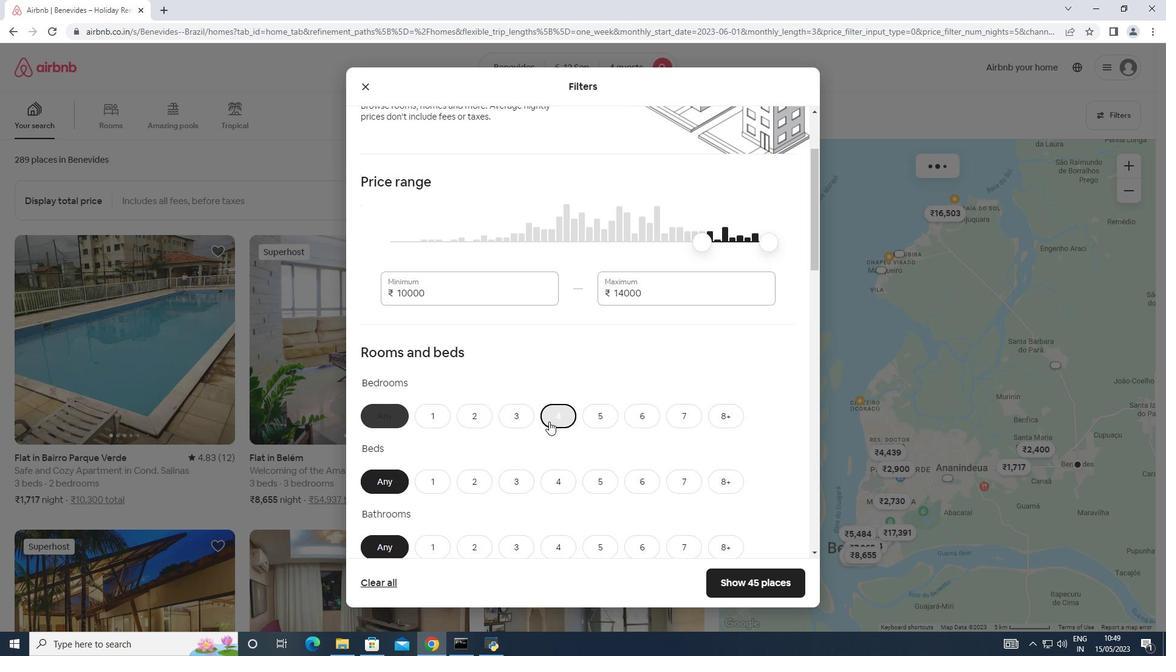 
Action: Mouse scrolled (548, 422) with delta (0, 0)
Screenshot: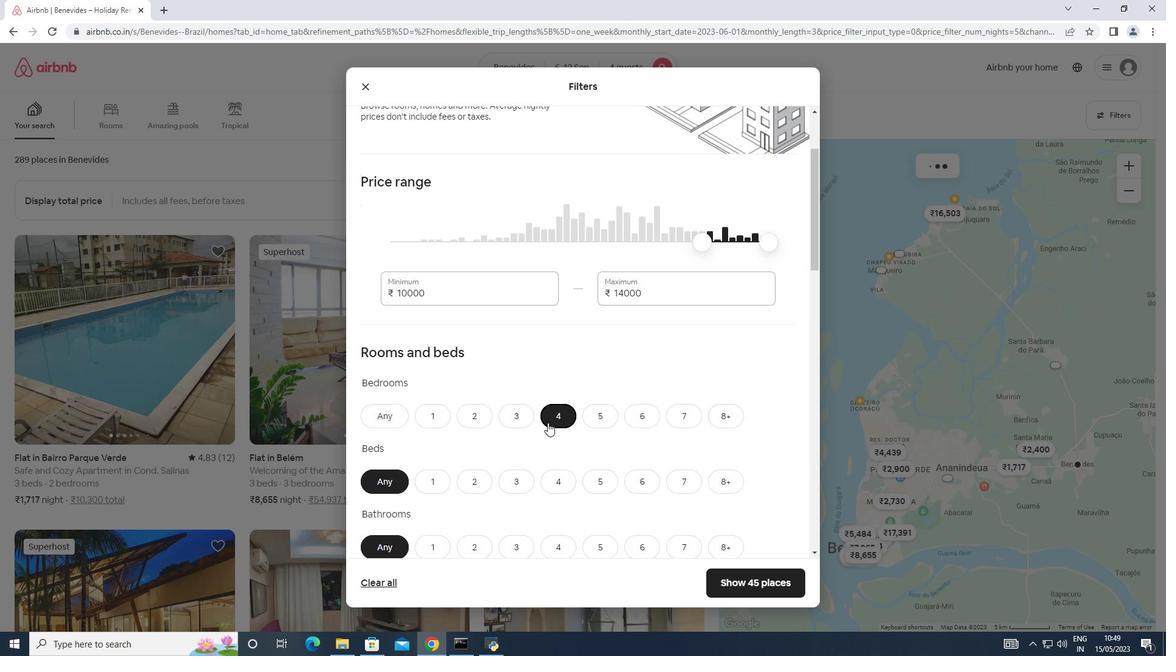 
Action: Mouse moved to (570, 363)
Screenshot: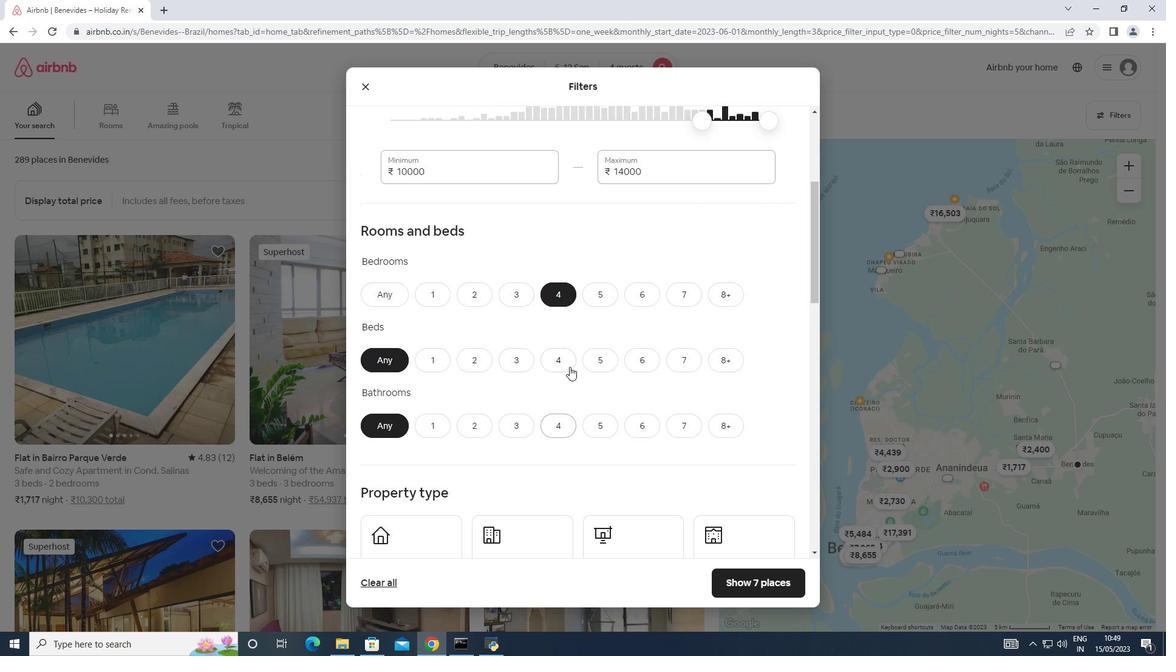 
Action: Mouse pressed left at (570, 363)
Screenshot: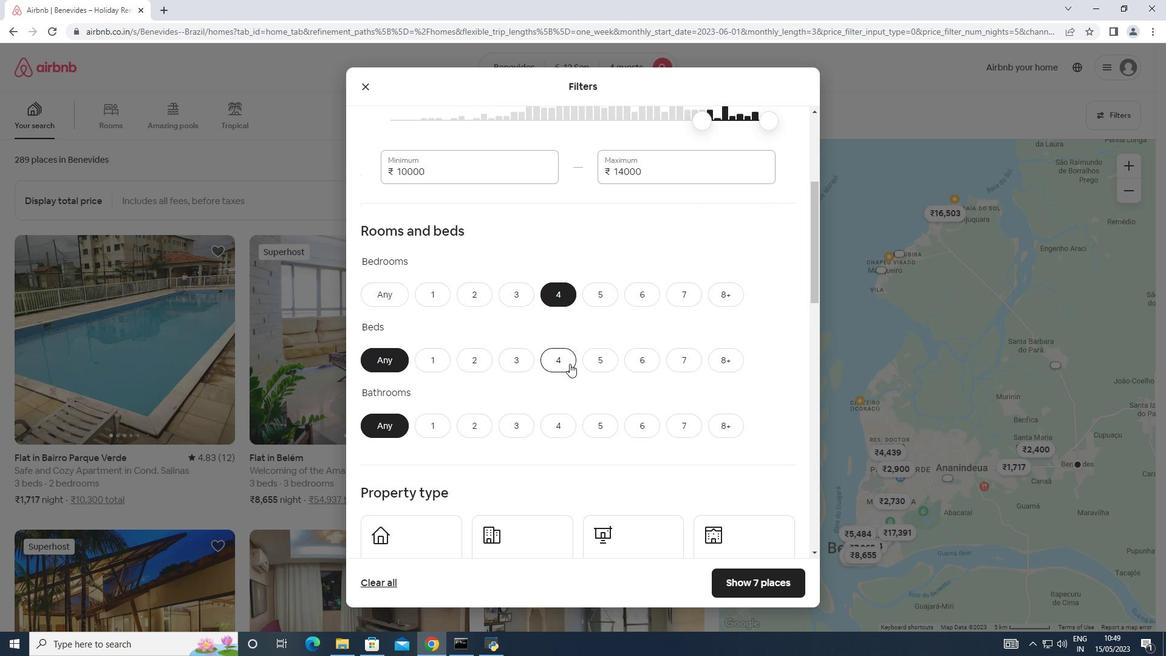 
Action: Mouse moved to (561, 419)
Screenshot: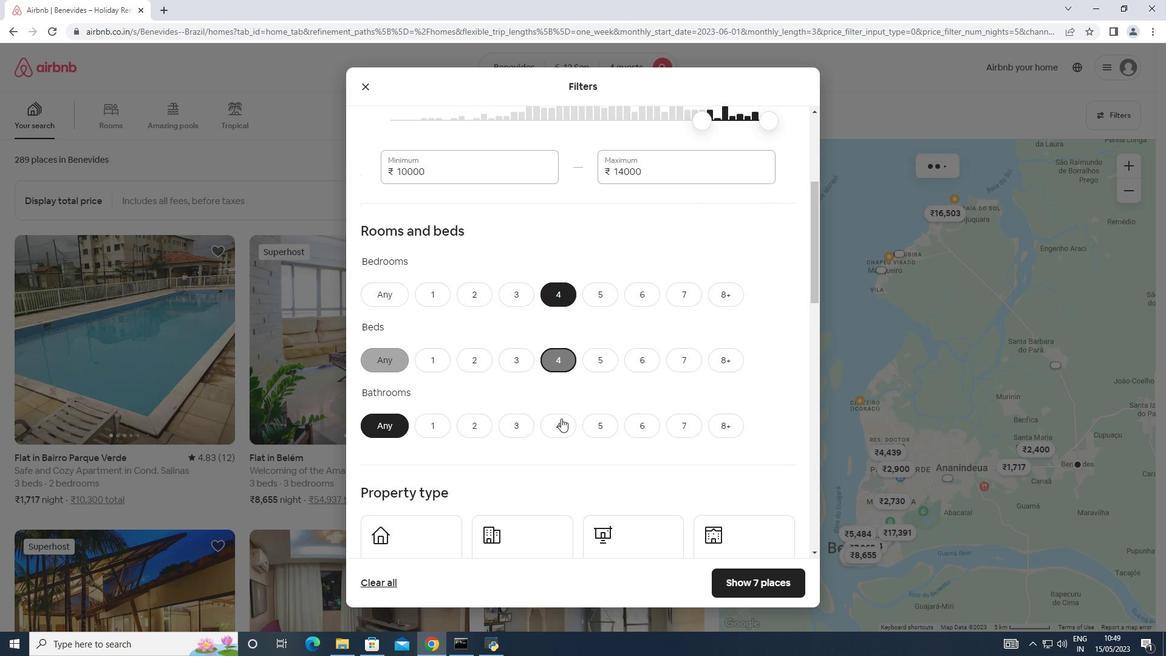 
Action: Mouse pressed left at (561, 419)
Screenshot: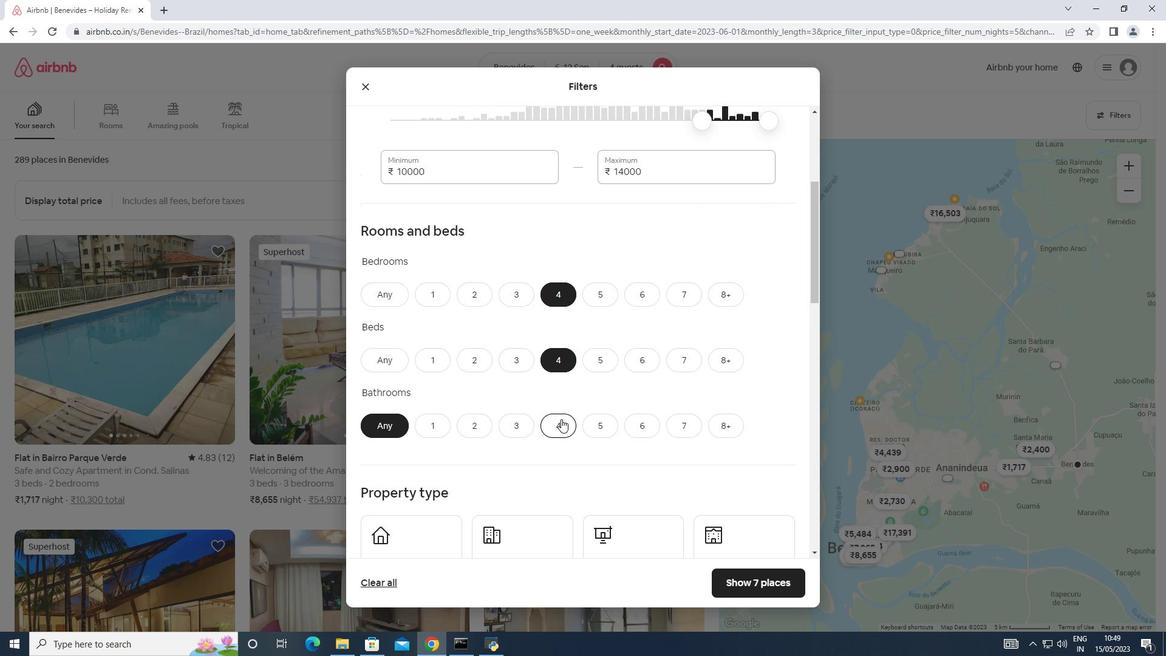 
Action: Mouse scrolled (561, 418) with delta (0, 0)
Screenshot: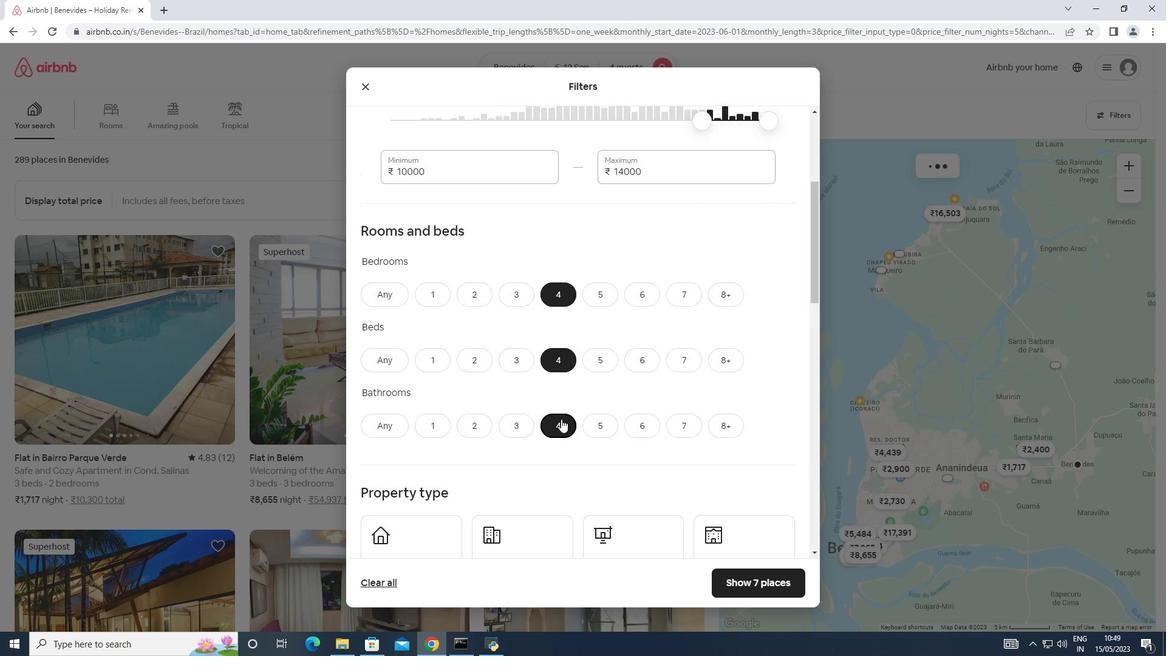 
Action: Mouse scrolled (561, 418) with delta (0, 0)
Screenshot: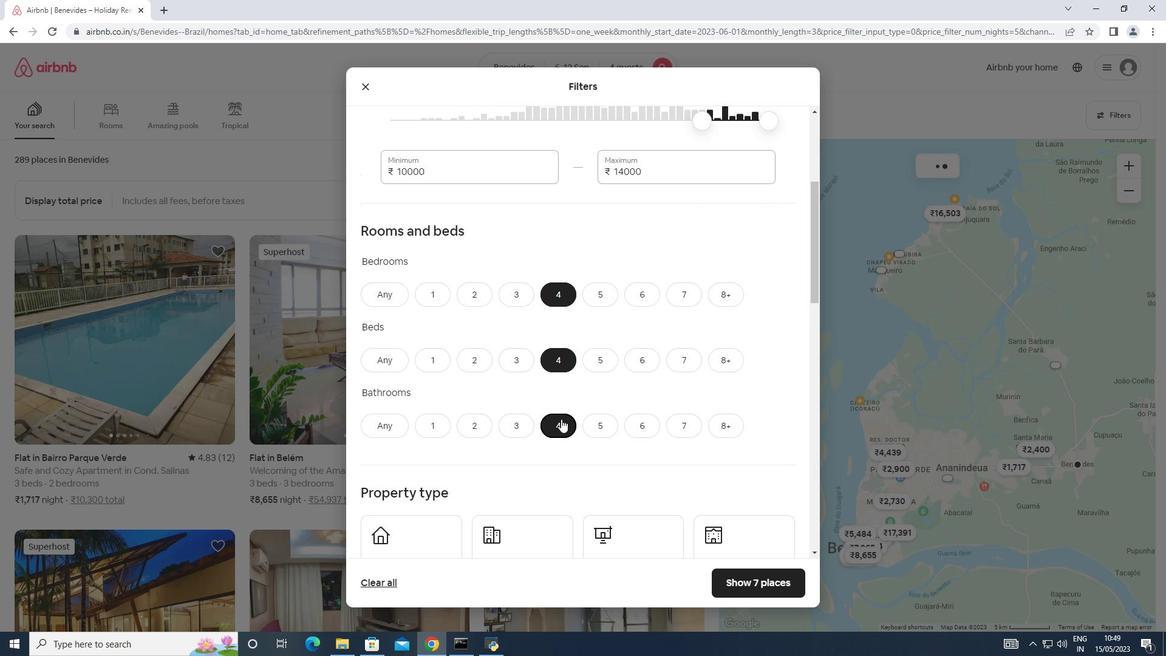 
Action: Mouse scrolled (561, 418) with delta (0, 0)
Screenshot: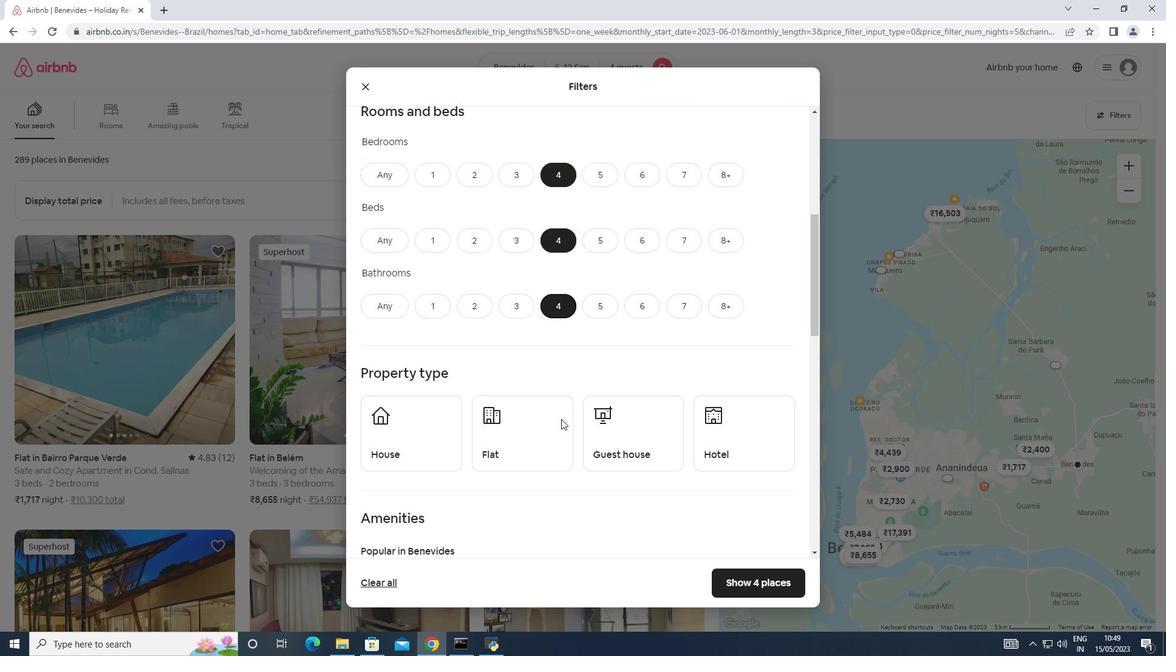 
Action: Mouse moved to (433, 387)
Screenshot: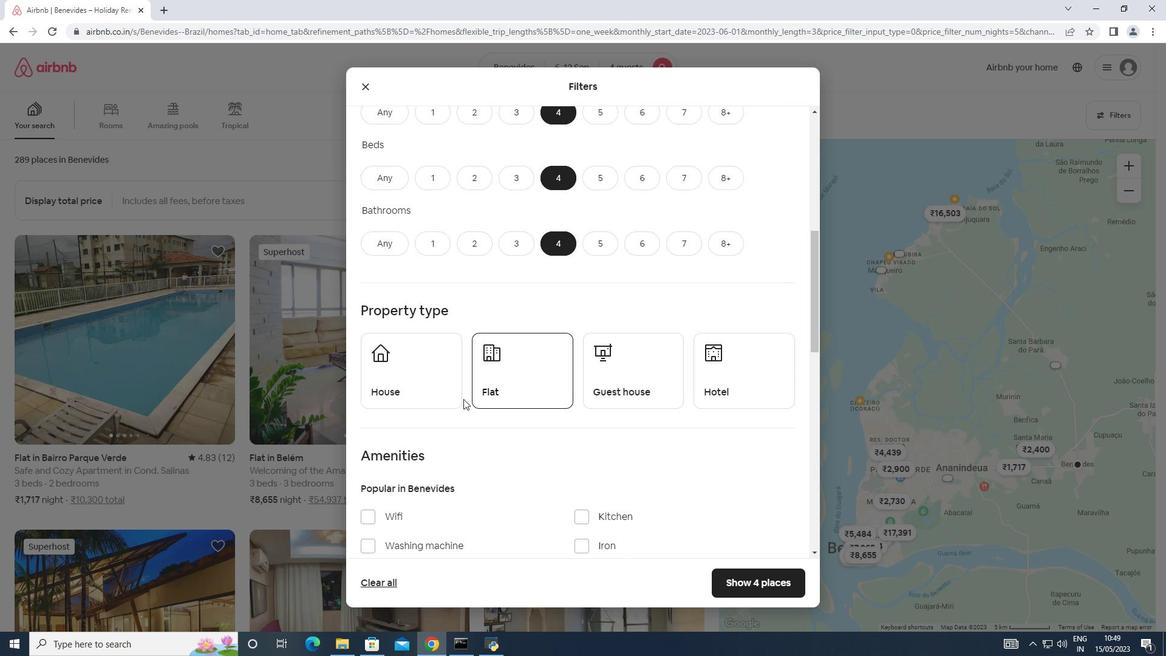 
Action: Mouse pressed left at (433, 387)
Screenshot: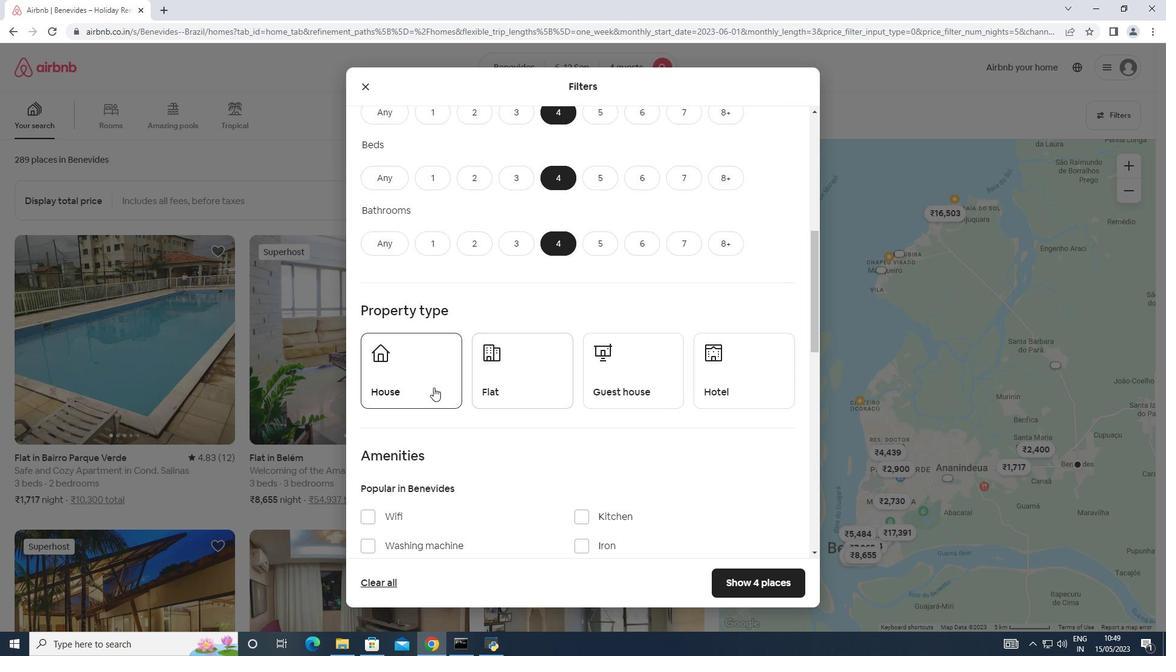 
Action: Mouse moved to (502, 378)
Screenshot: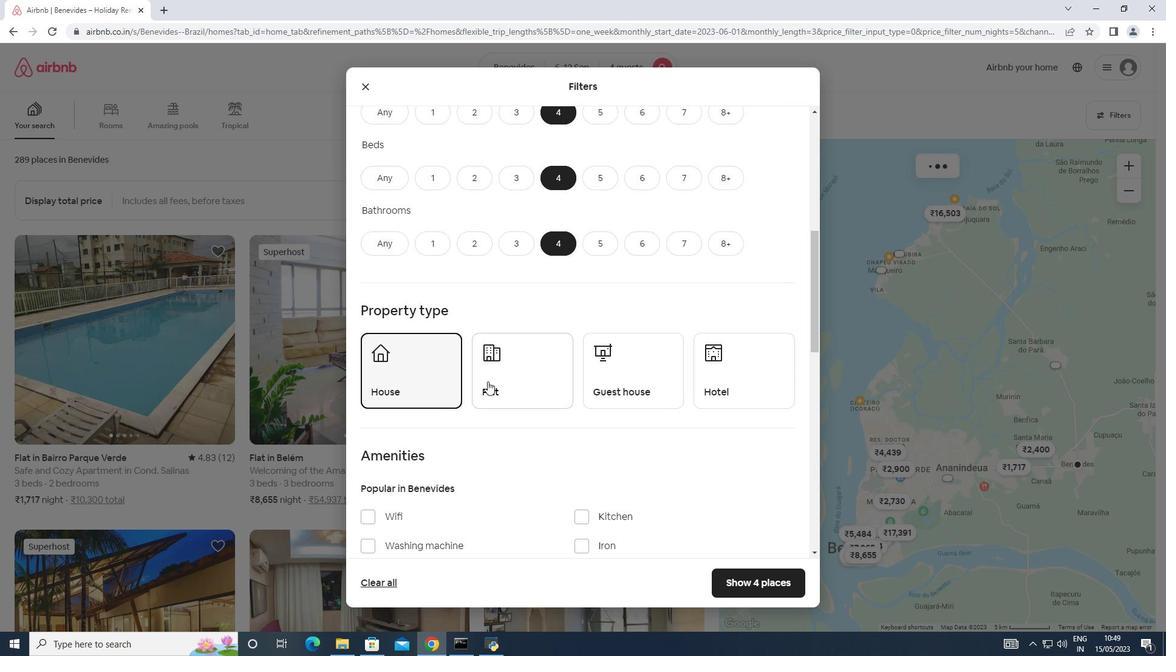 
Action: Mouse pressed left at (502, 378)
Screenshot: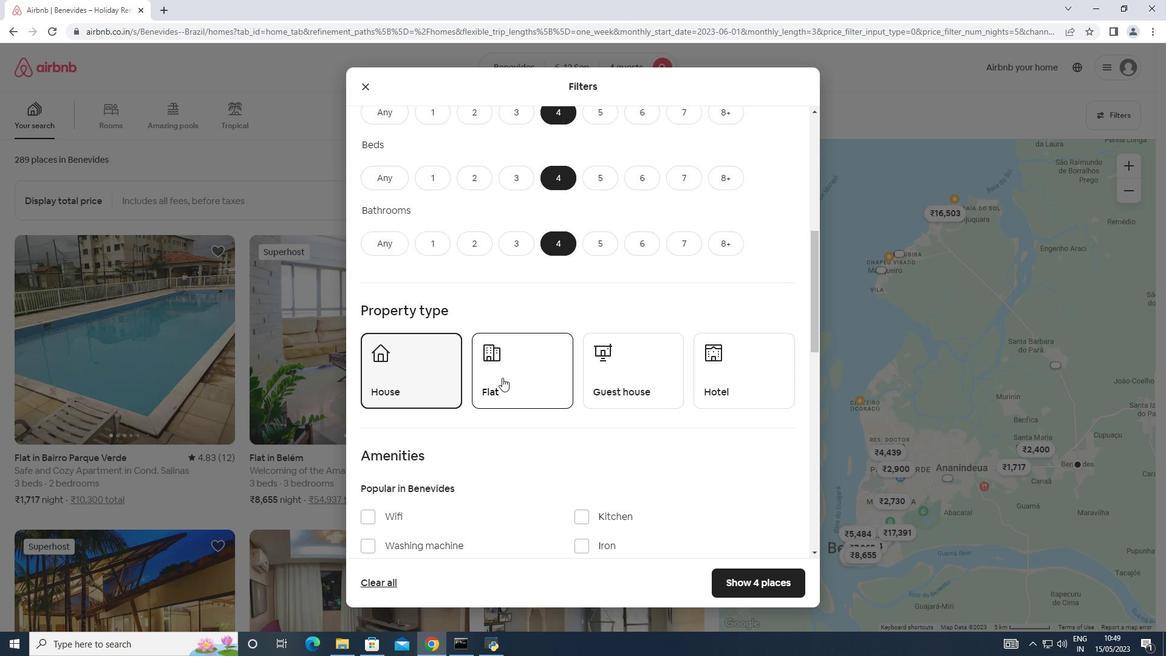 
Action: Mouse moved to (607, 370)
Screenshot: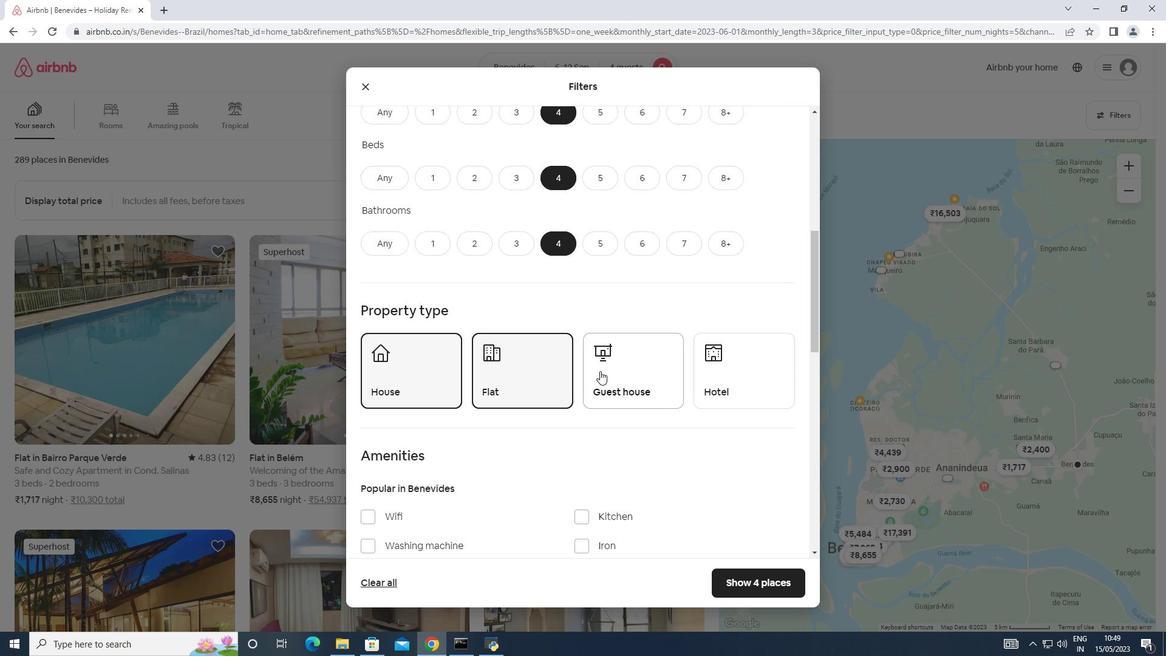 
Action: Mouse pressed left at (607, 370)
Screenshot: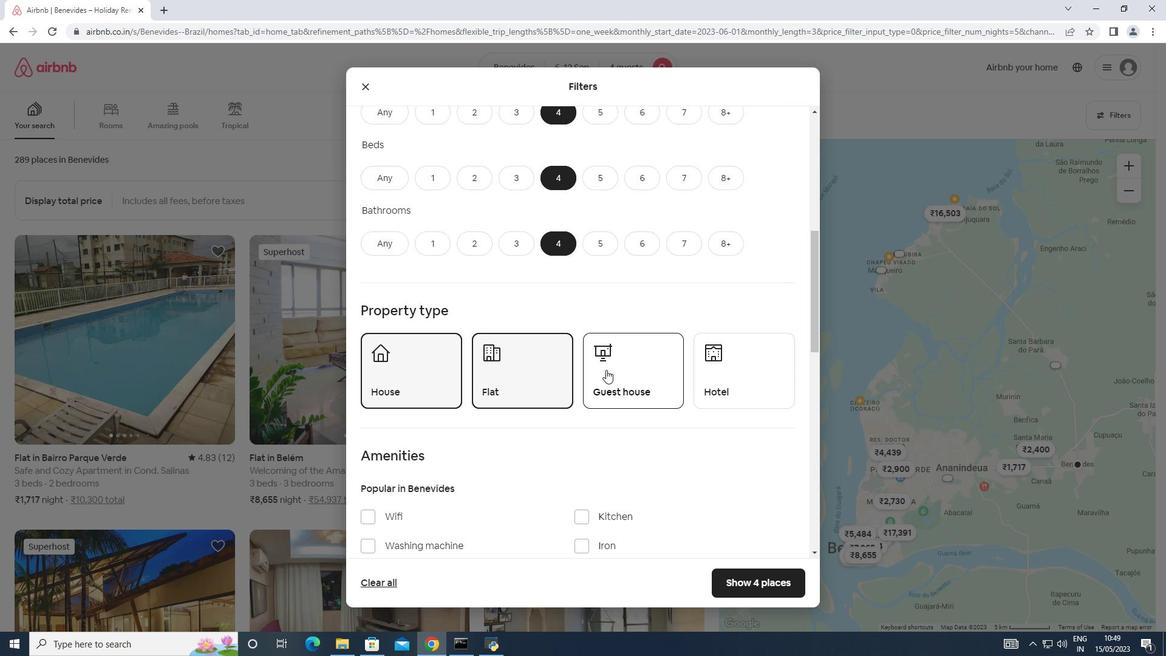 
Action: Mouse moved to (619, 384)
Screenshot: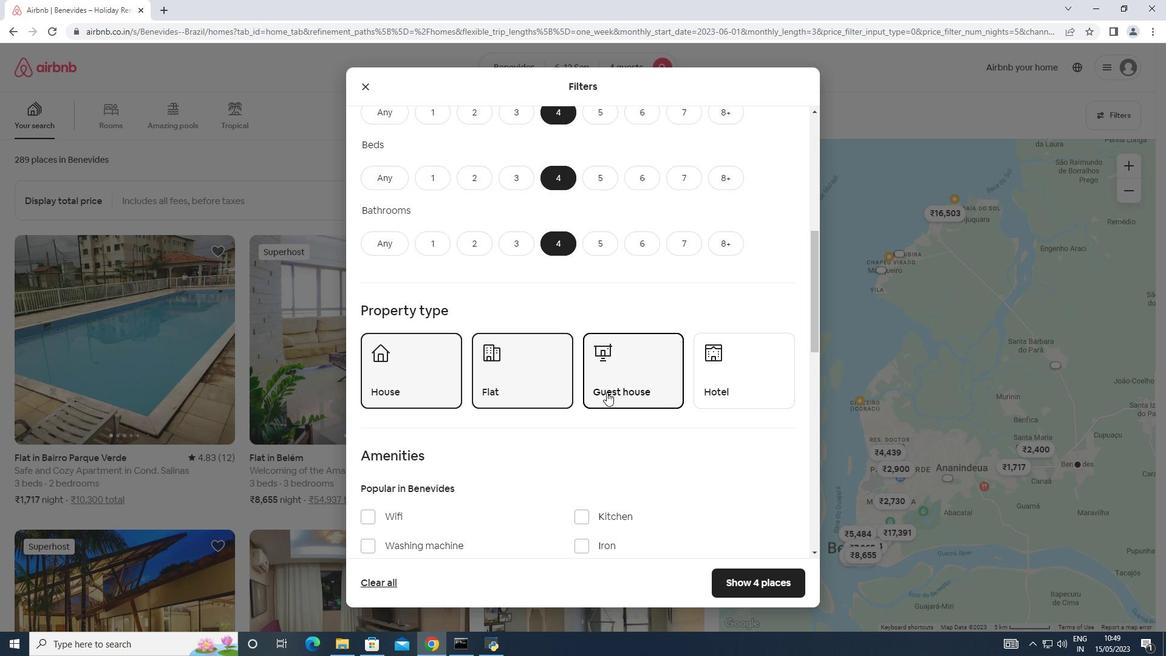 
Action: Mouse scrolled (619, 384) with delta (0, 0)
Screenshot: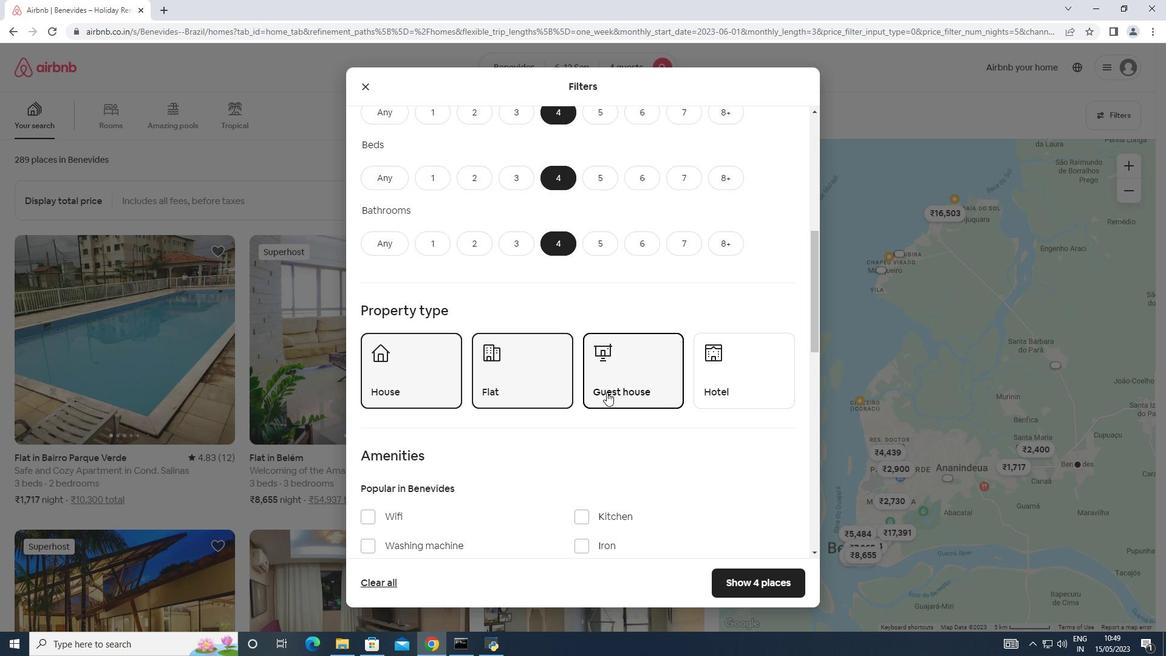 
Action: Mouse moved to (525, 436)
Screenshot: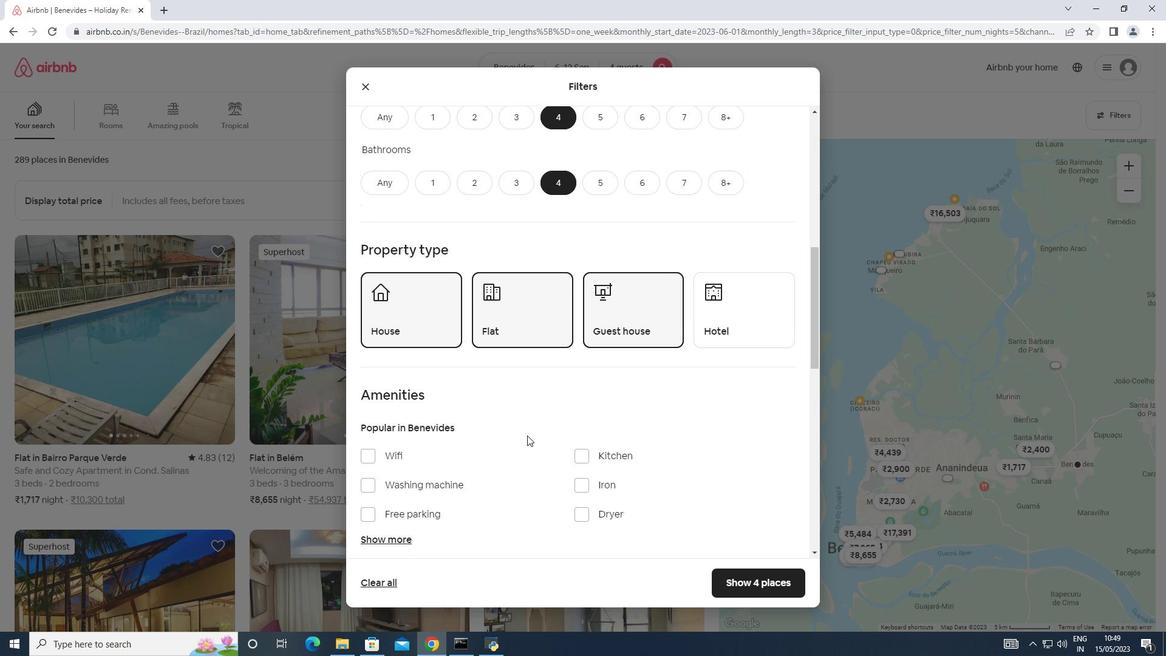 
Action: Mouse scrolled (525, 435) with delta (0, 0)
Screenshot: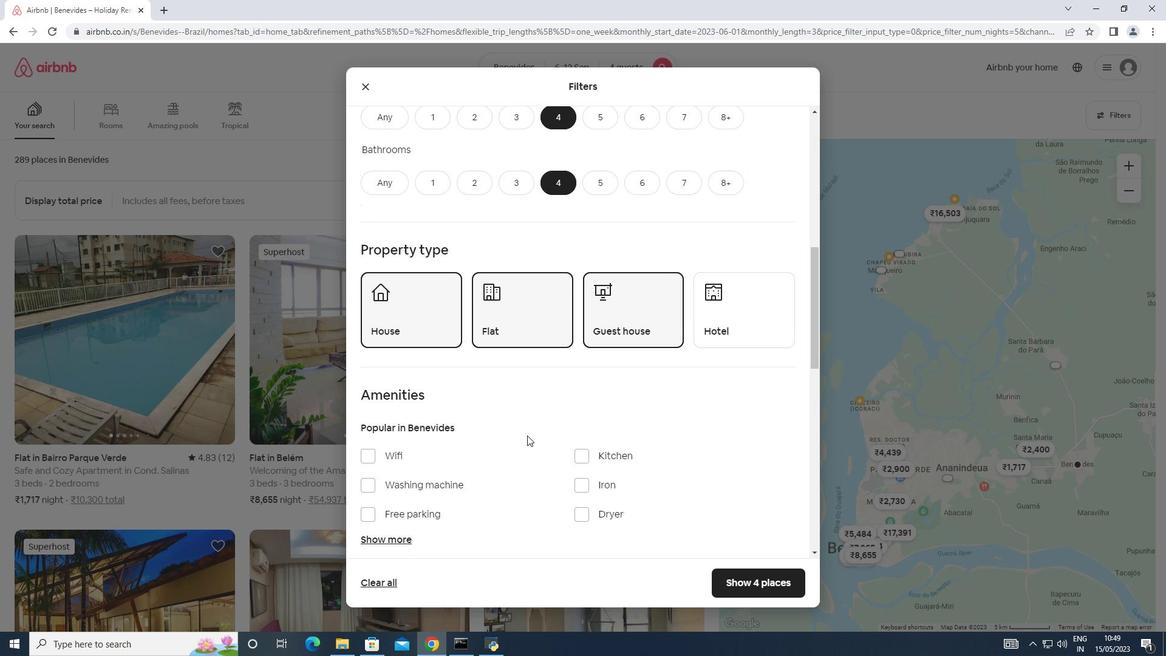 
Action: Mouse scrolled (525, 435) with delta (0, 0)
Screenshot: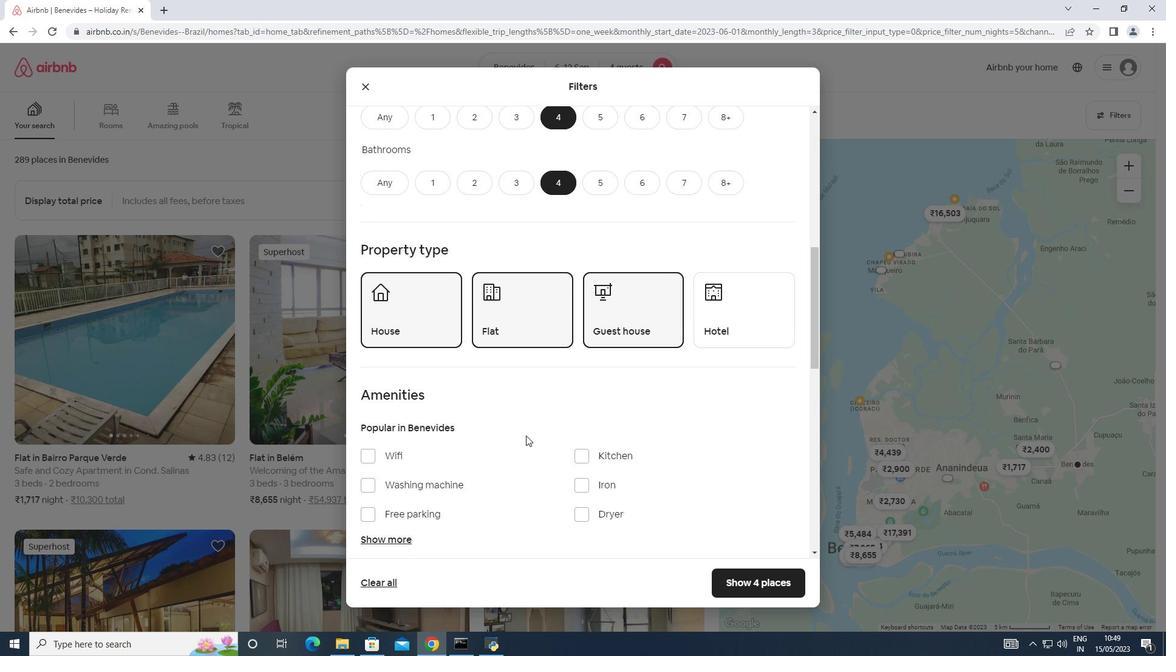 
Action: Mouse moved to (527, 436)
Screenshot: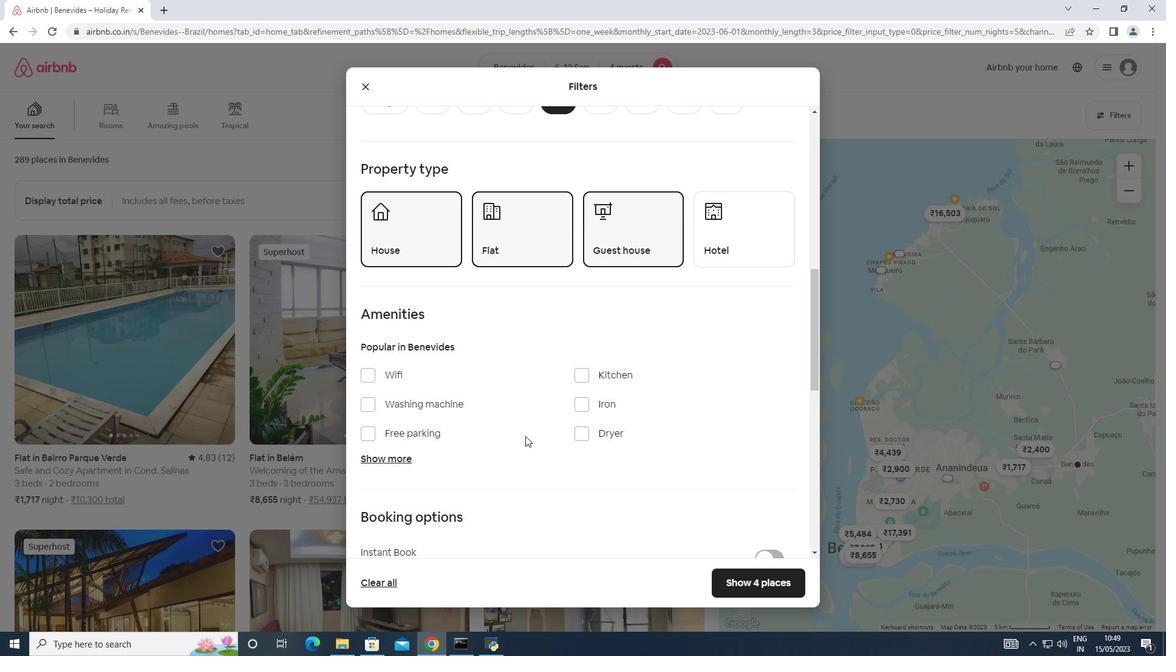 
Action: Mouse scrolled (527, 436) with delta (0, 0)
Screenshot: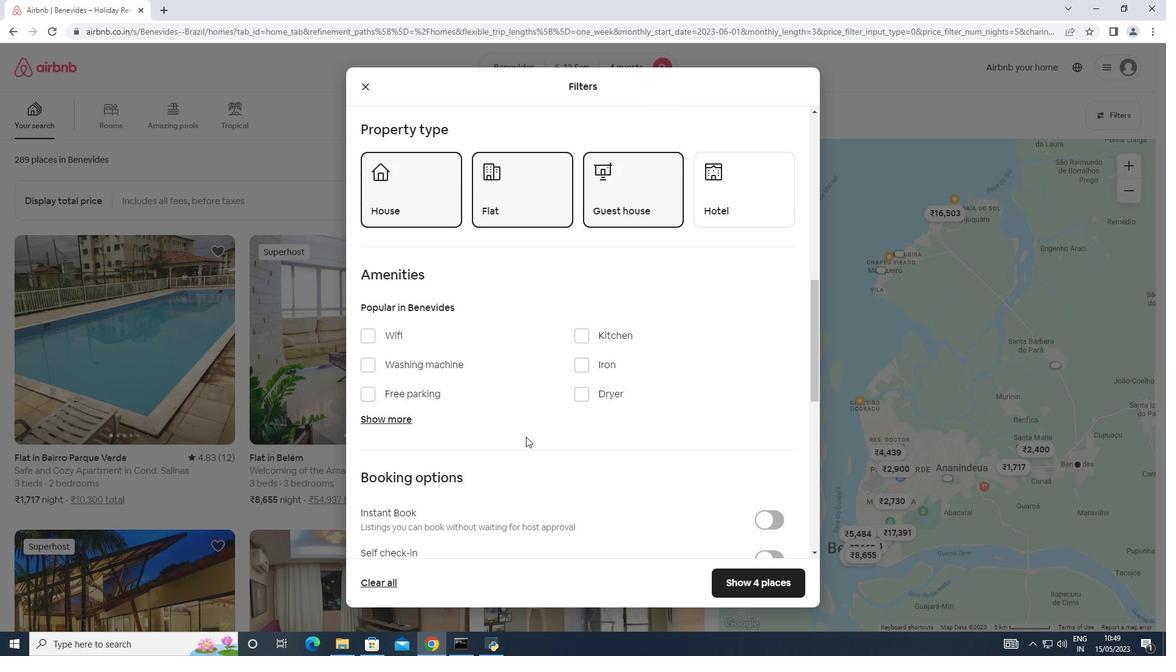 
Action: Mouse moved to (370, 267)
Screenshot: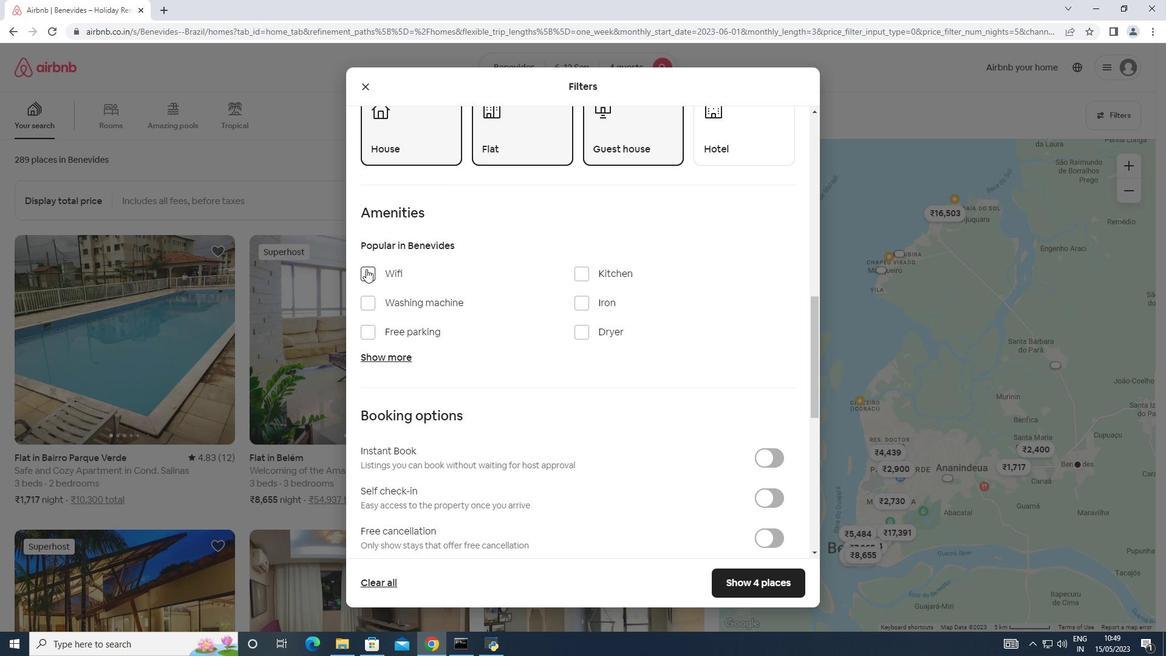
Action: Mouse pressed left at (370, 267)
Screenshot: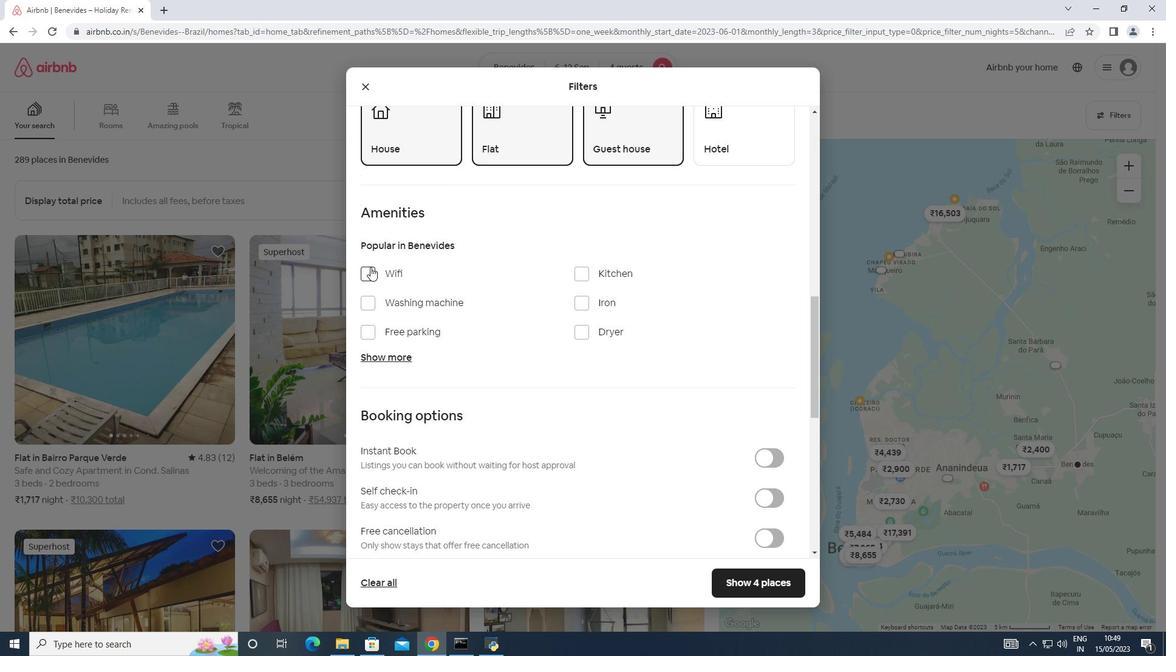 
Action: Mouse moved to (391, 363)
Screenshot: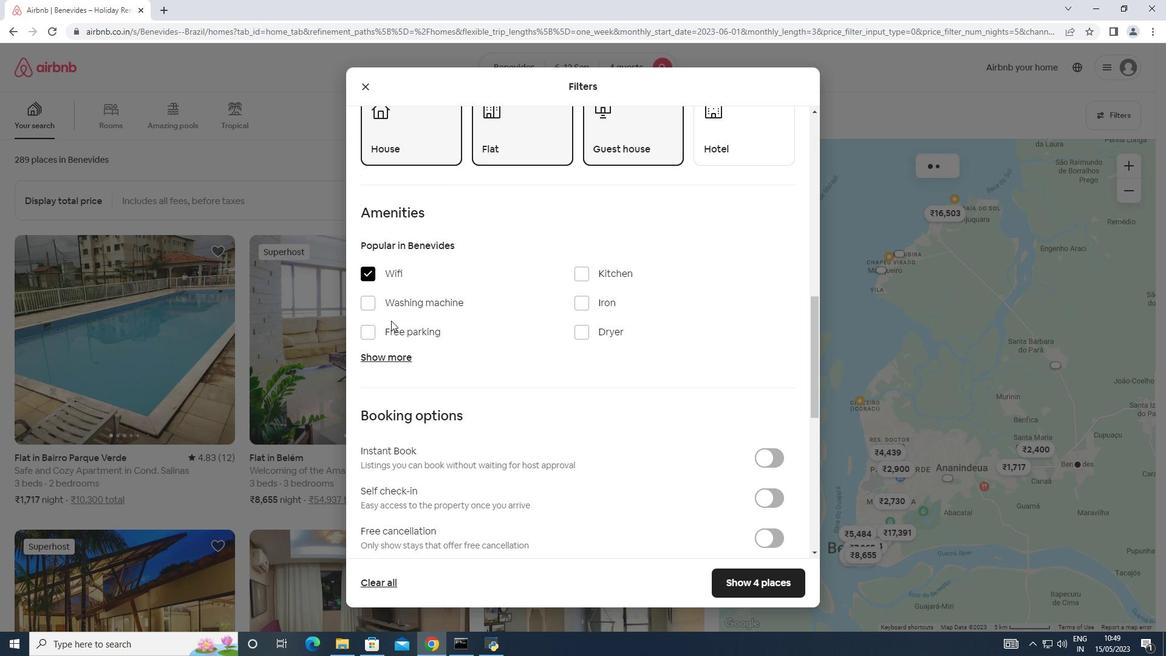 
Action: Mouse pressed left at (391, 363)
Screenshot: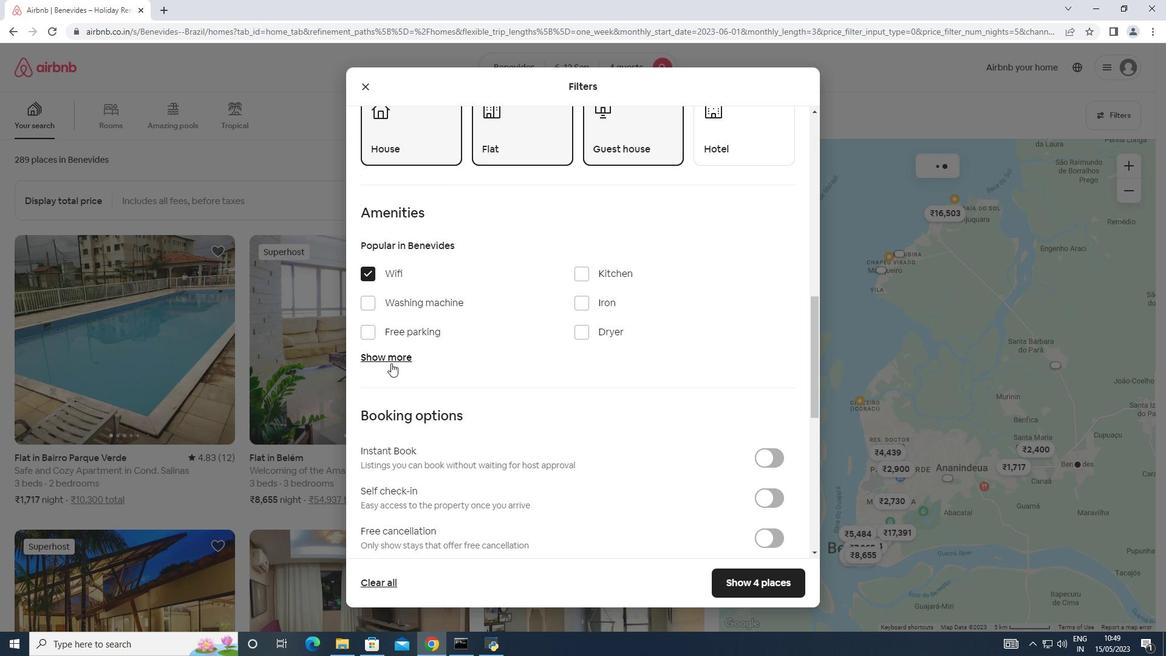 
Action: Mouse moved to (584, 430)
Screenshot: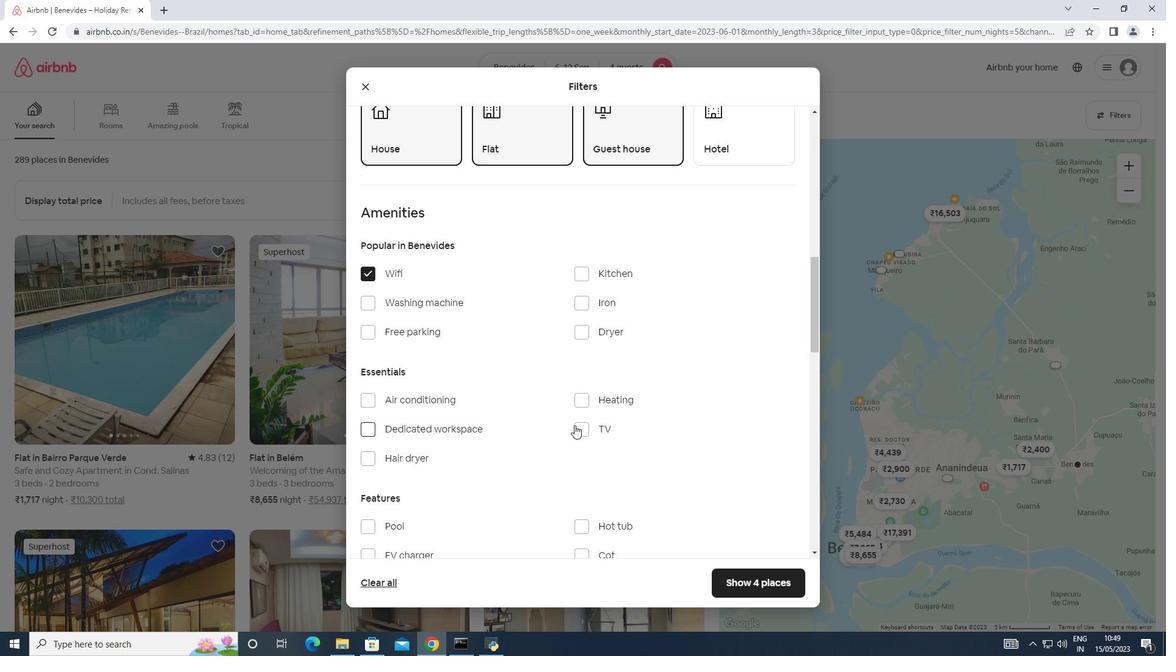 
Action: Mouse pressed left at (584, 430)
Screenshot: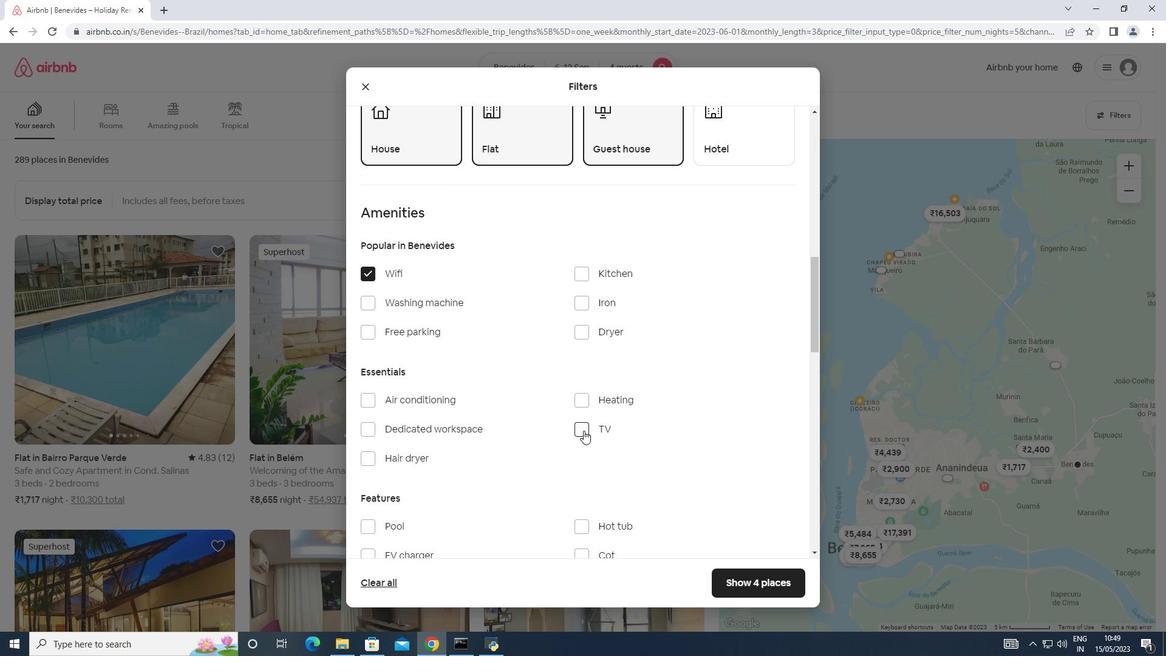 
Action: Mouse moved to (368, 330)
Screenshot: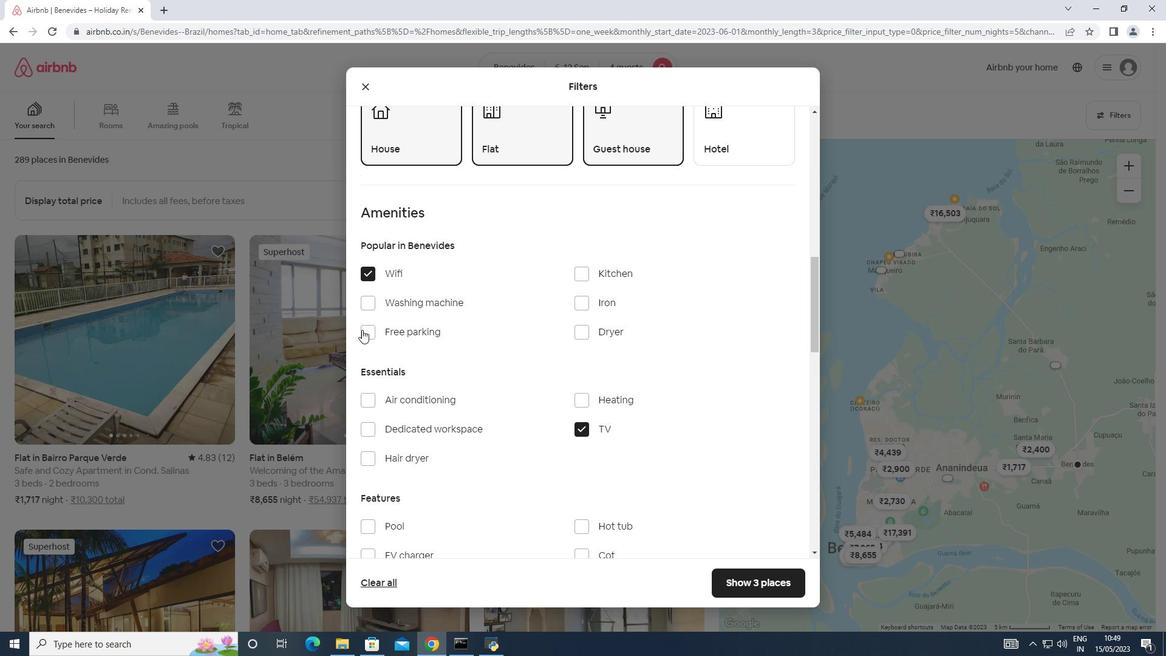 
Action: Mouse pressed left at (368, 330)
Screenshot: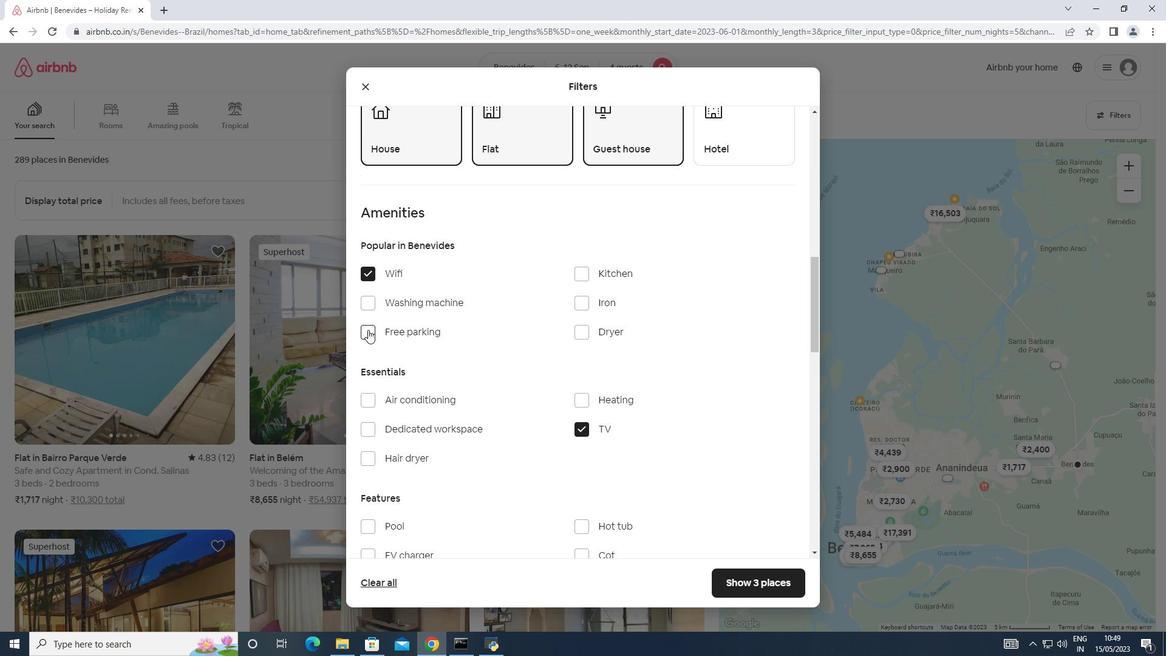 
Action: Mouse moved to (565, 430)
Screenshot: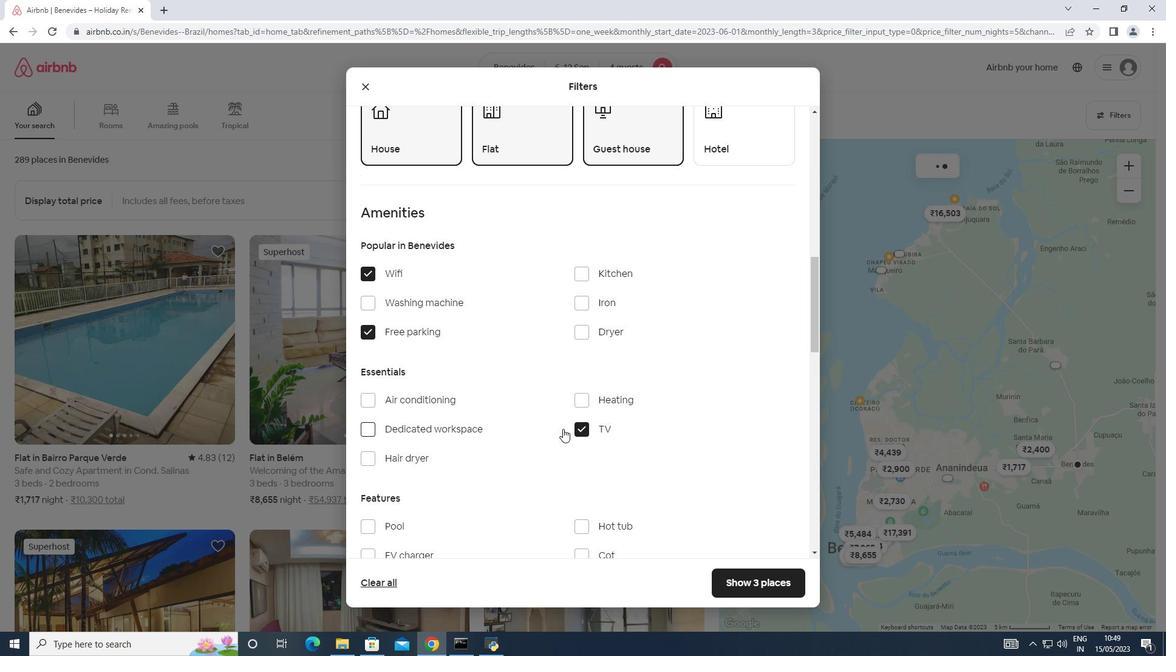 
Action: Mouse scrolled (565, 429) with delta (0, 0)
Screenshot: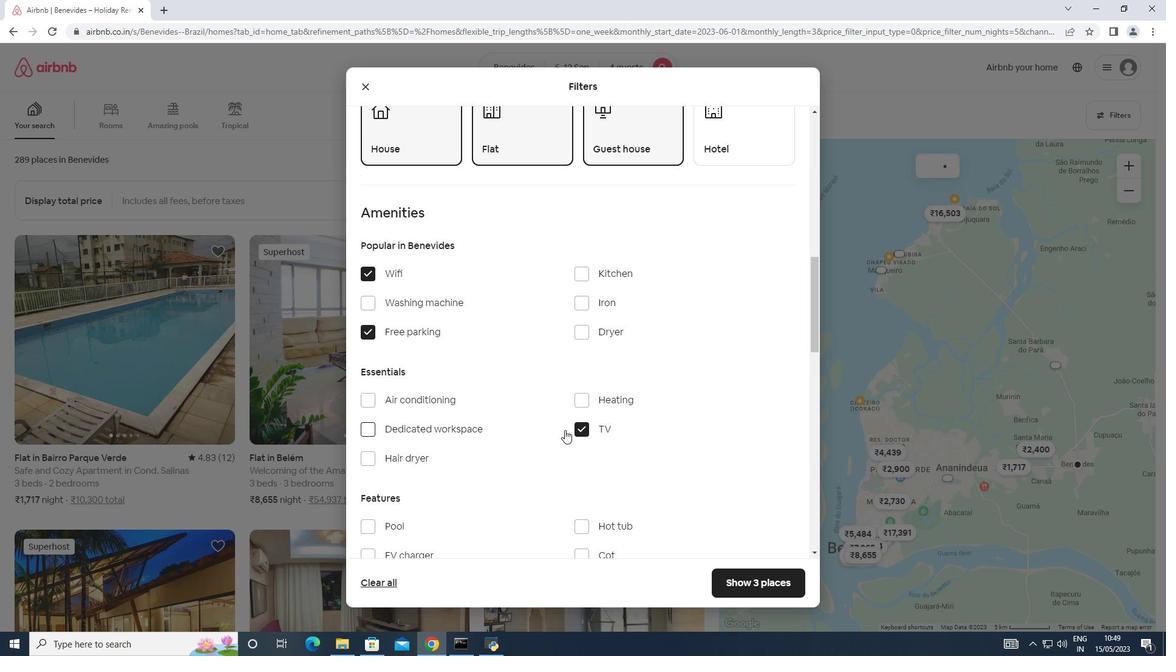 
Action: Mouse scrolled (565, 429) with delta (0, 0)
Screenshot: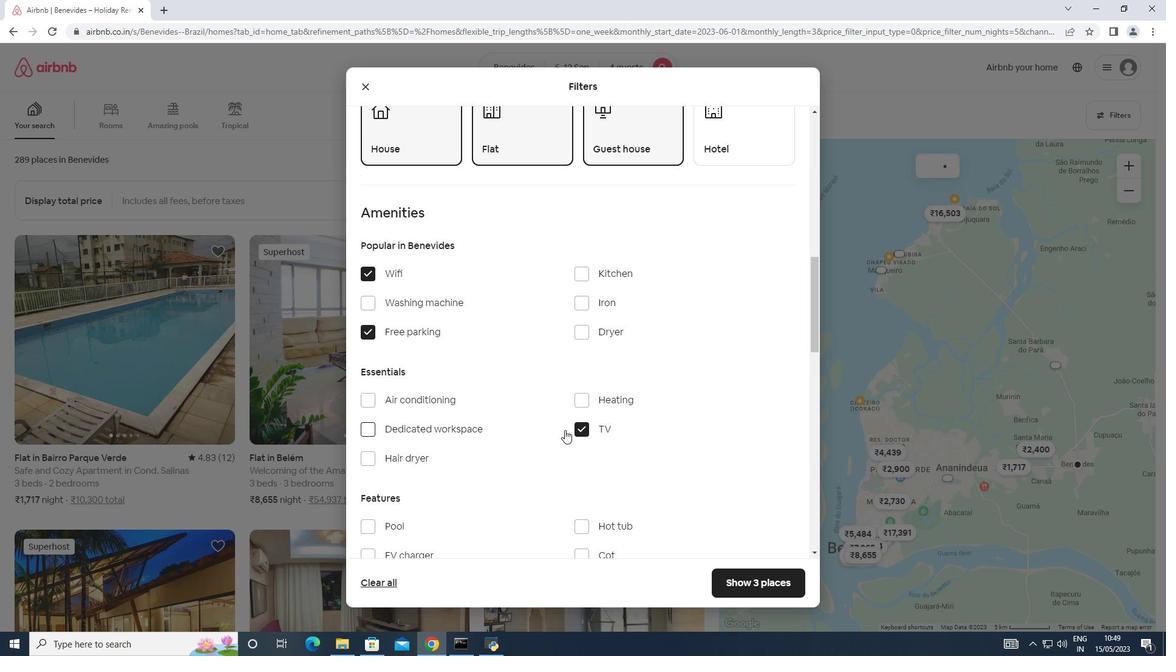 
Action: Mouse moved to (378, 459)
Screenshot: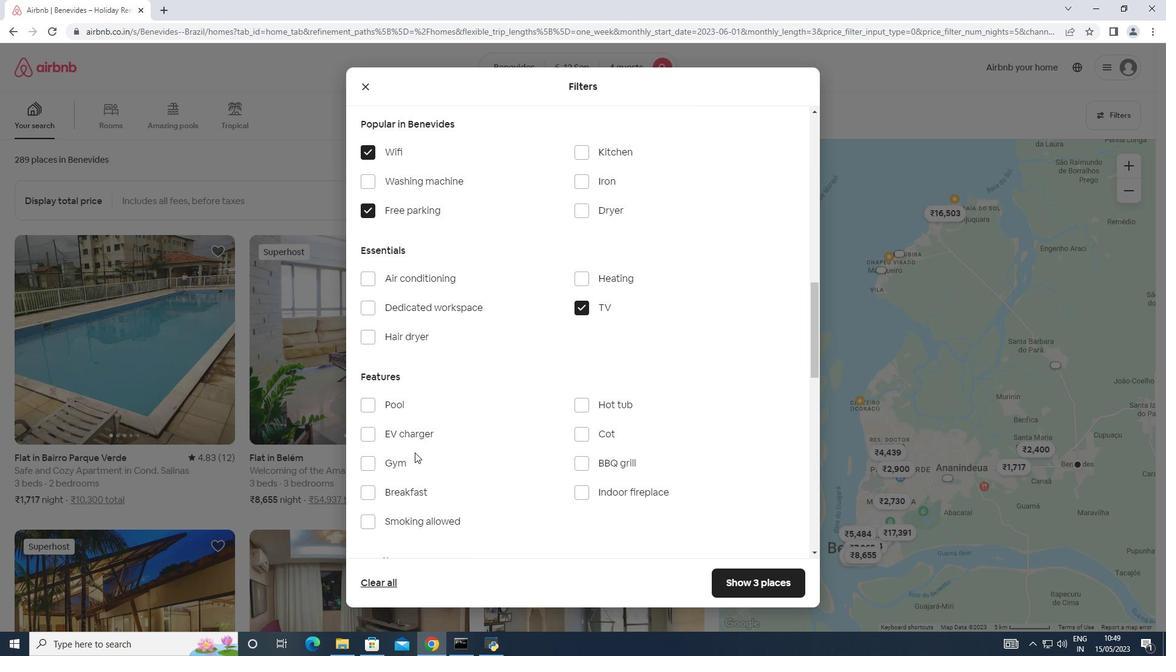 
Action: Mouse pressed left at (378, 459)
Screenshot: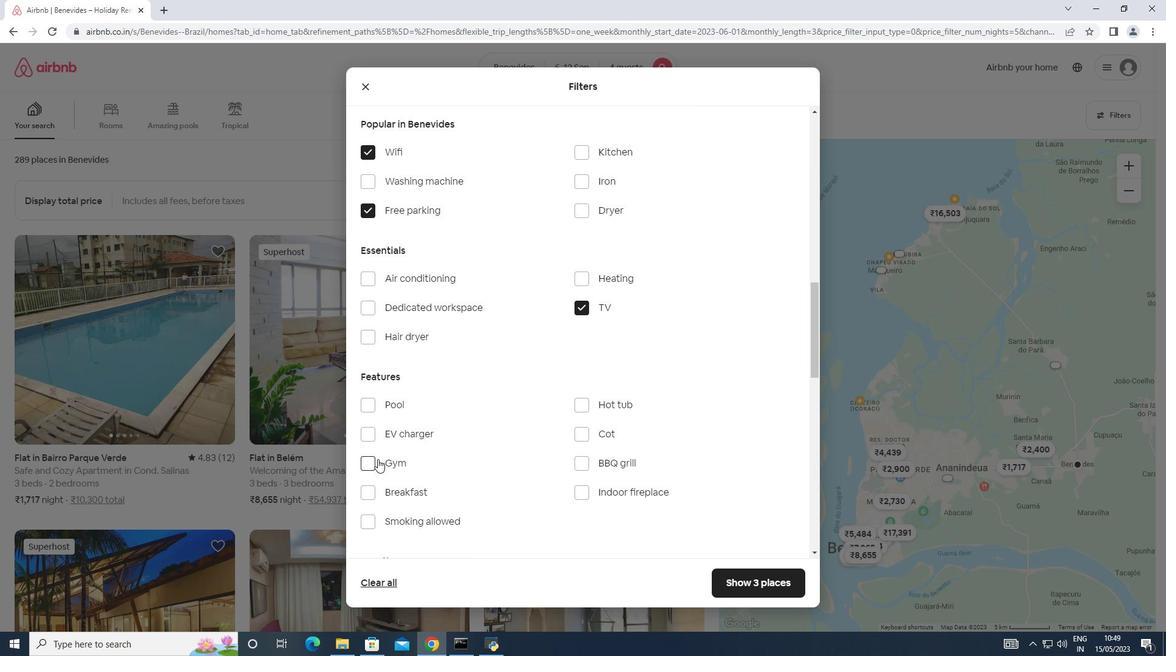 
Action: Mouse moved to (426, 494)
Screenshot: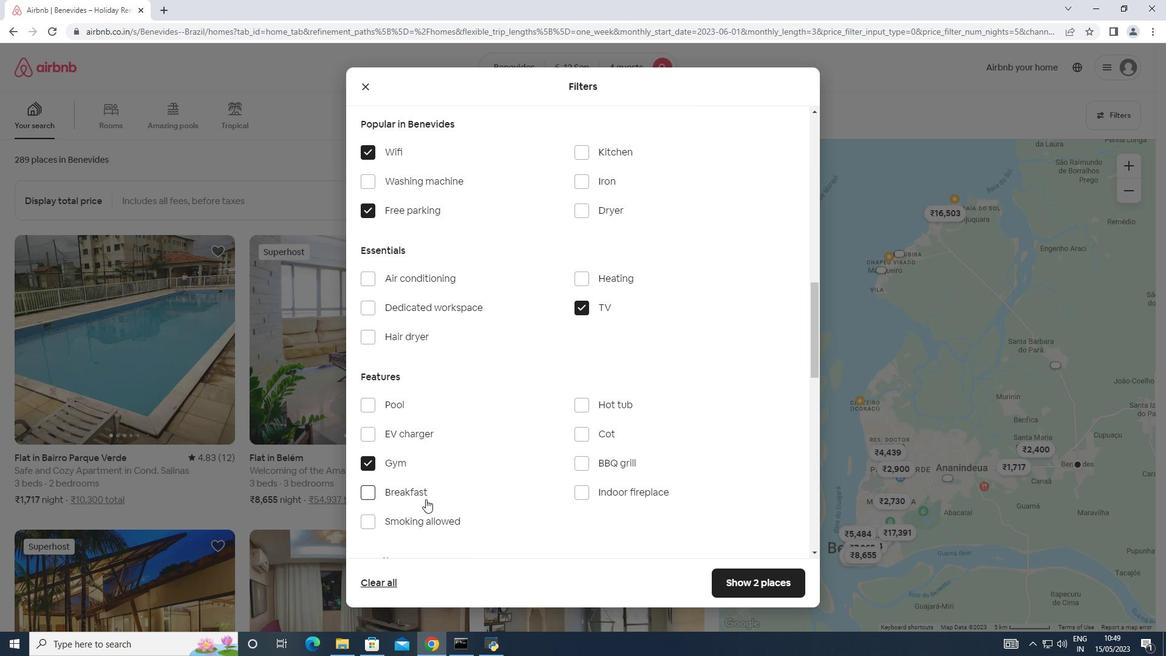 
Action: Mouse pressed left at (426, 494)
Screenshot: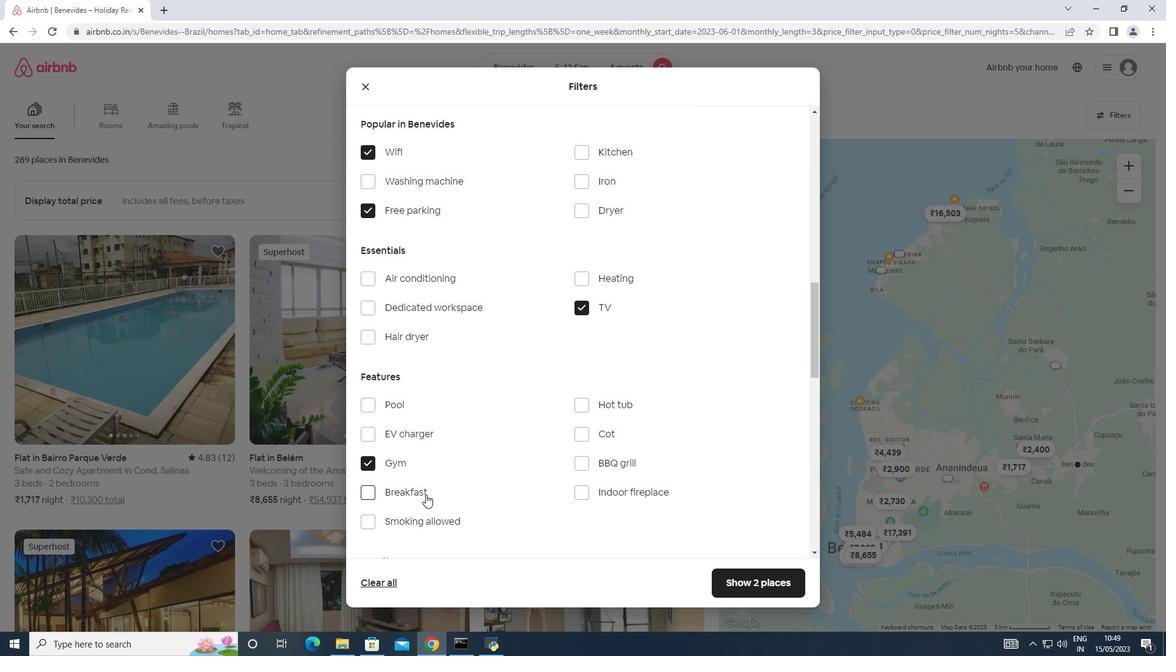 
Action: Mouse moved to (499, 474)
Screenshot: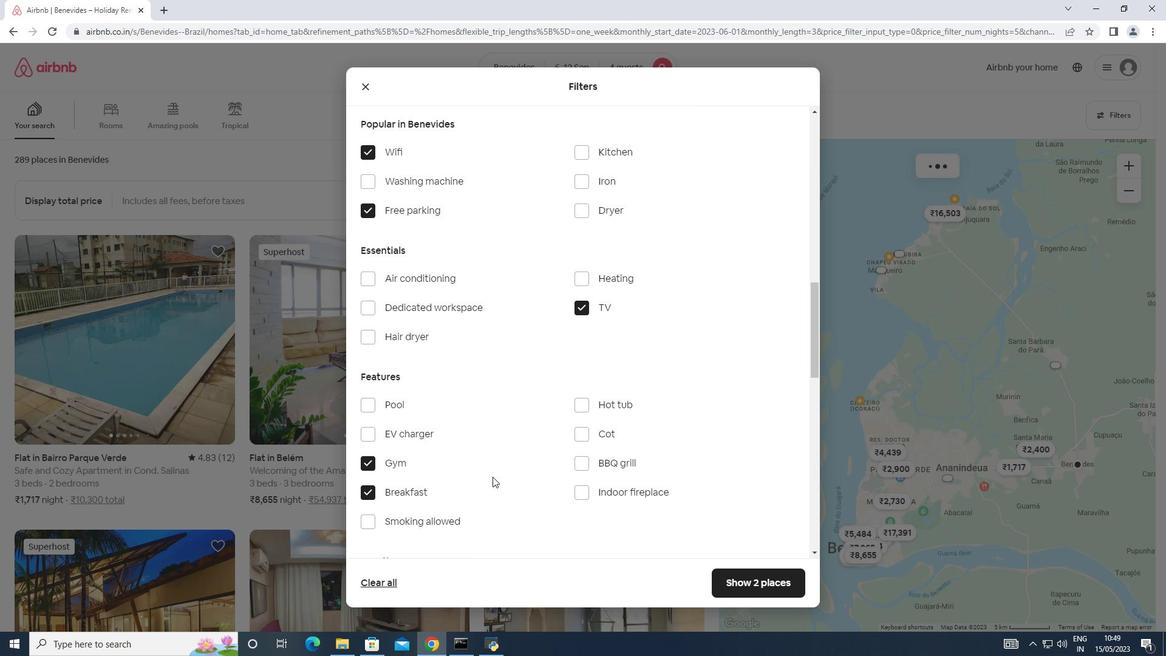 
Action: Mouse scrolled (499, 473) with delta (0, 0)
Screenshot: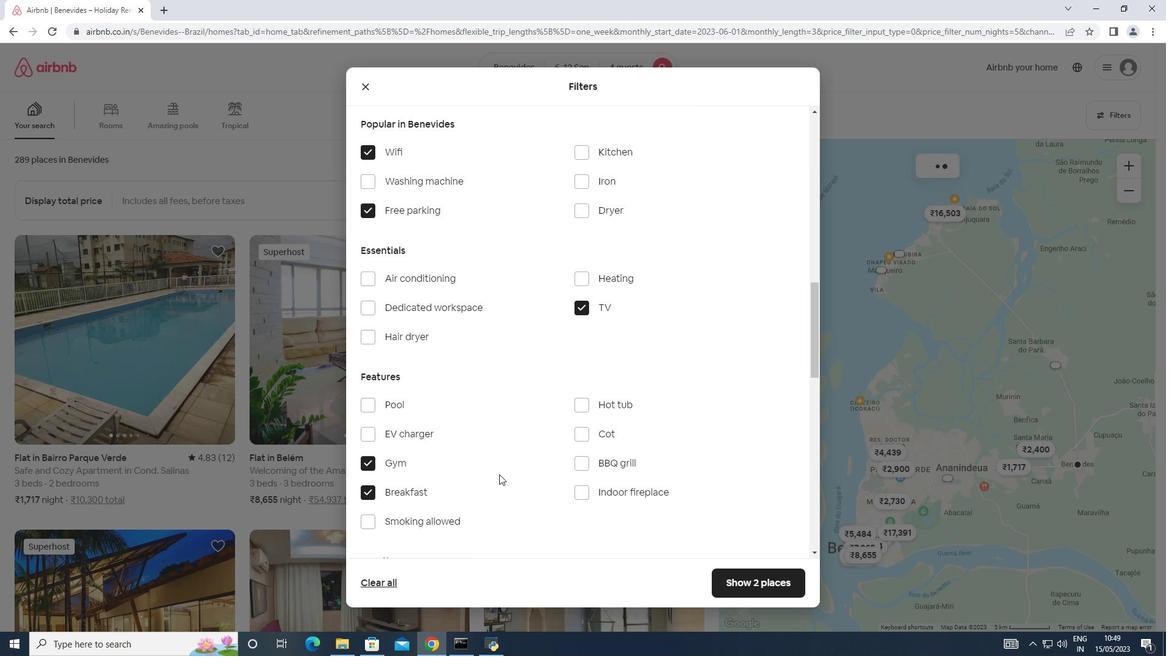 
Action: Mouse scrolled (499, 473) with delta (0, 0)
Screenshot: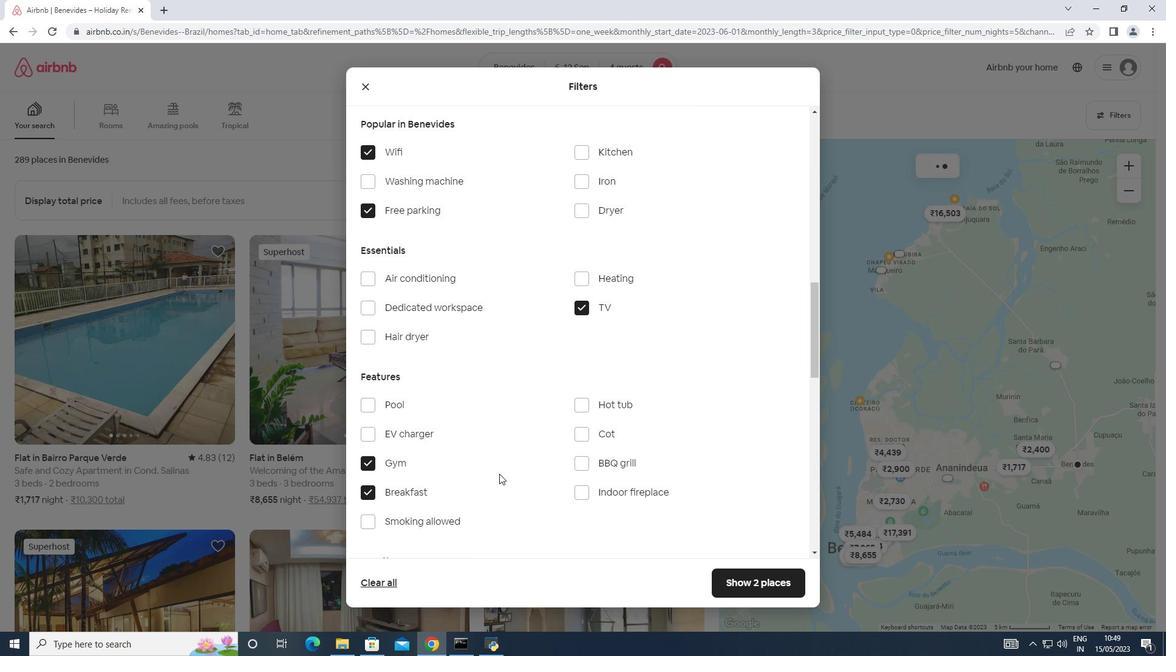 
Action: Mouse scrolled (499, 473) with delta (0, 0)
Screenshot: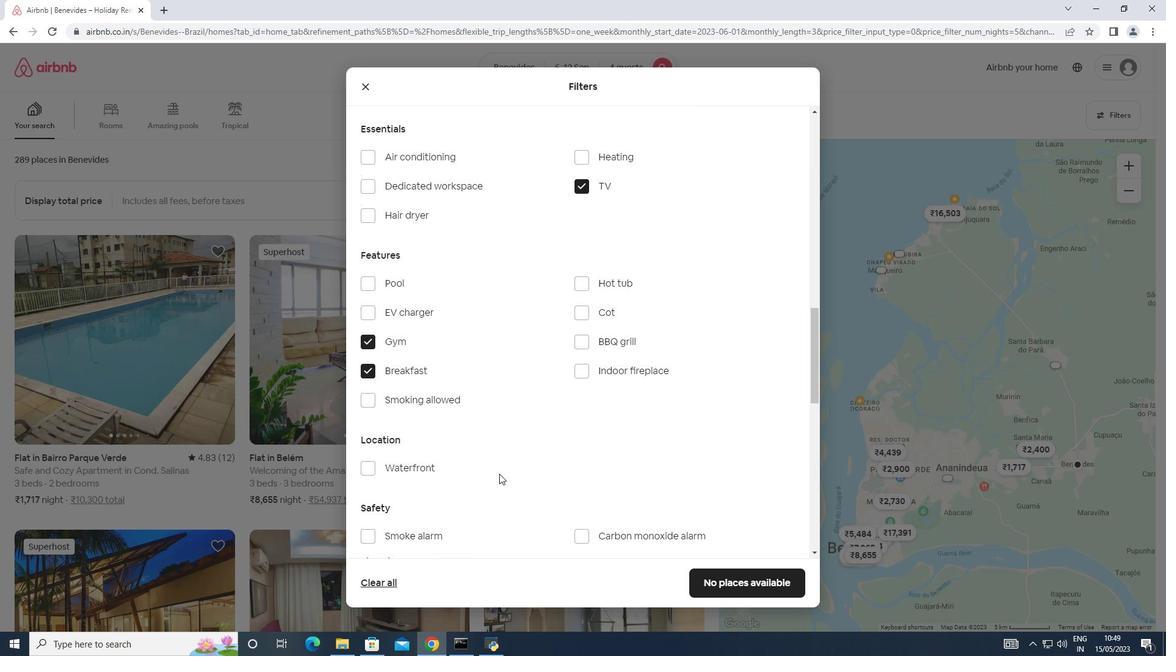 
Action: Mouse scrolled (499, 473) with delta (0, 0)
Screenshot: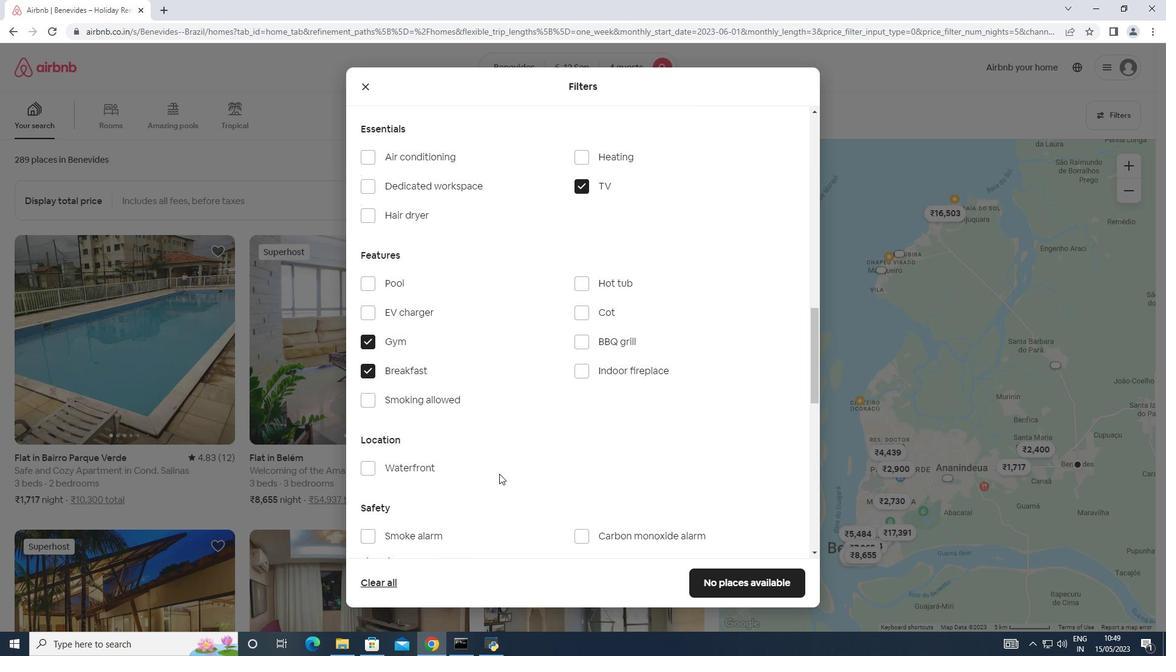 
Action: Mouse scrolled (499, 473) with delta (0, 0)
Screenshot: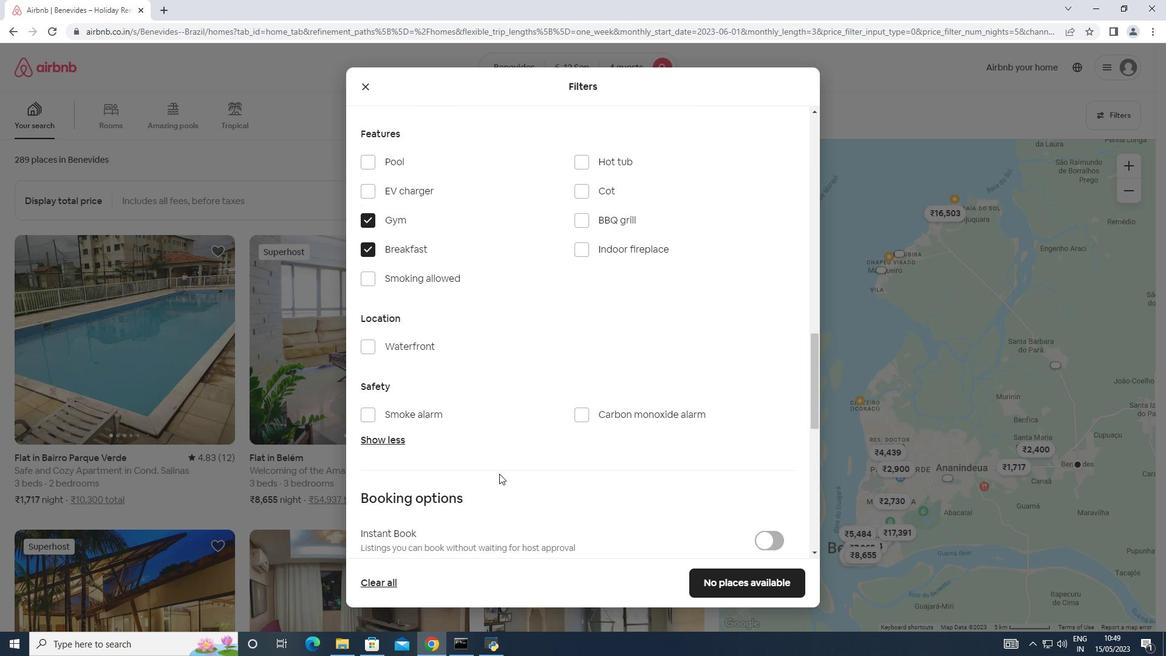
Action: Mouse scrolled (499, 473) with delta (0, 0)
Screenshot: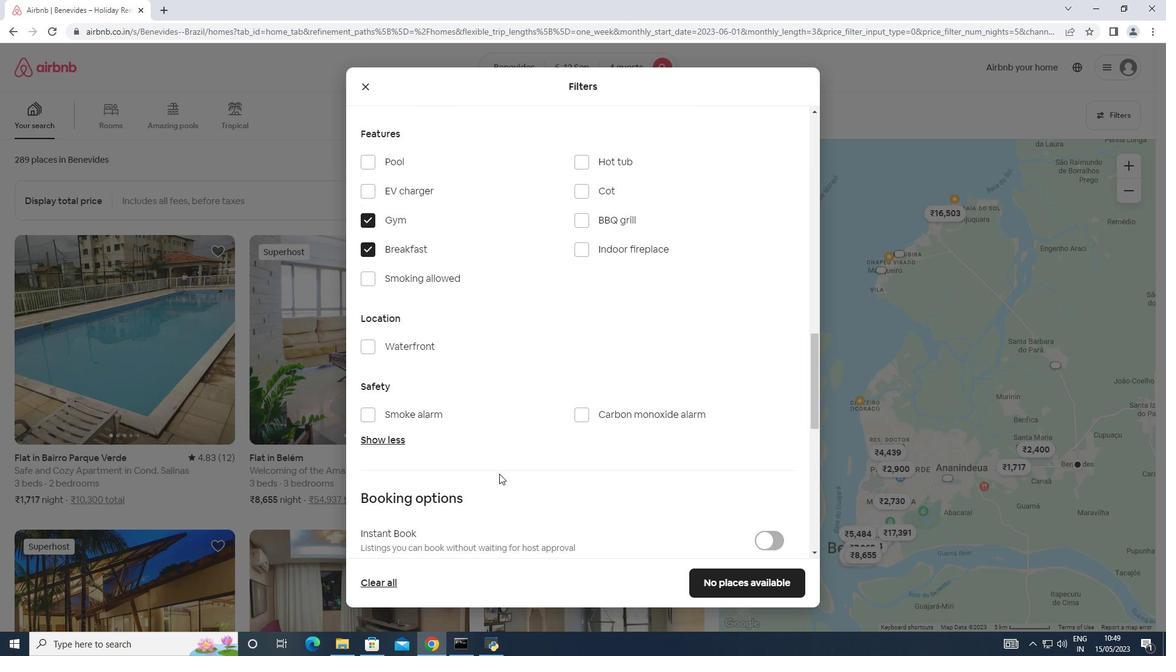 
Action: Mouse moved to (763, 458)
Screenshot: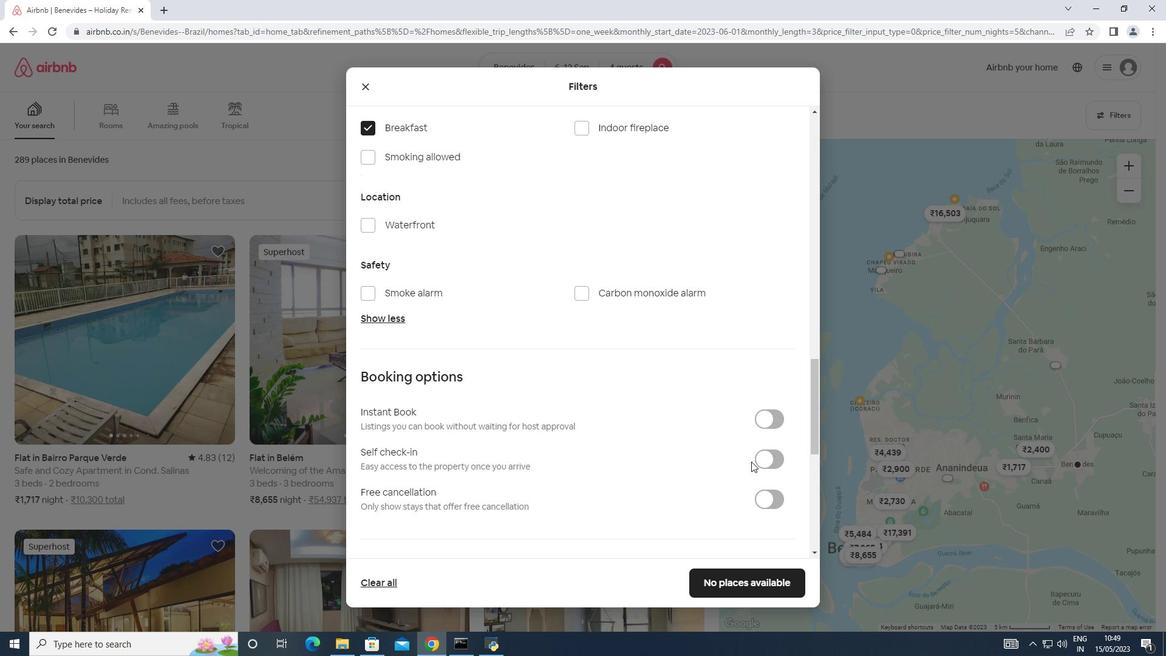 
Action: Mouse pressed left at (763, 458)
Screenshot: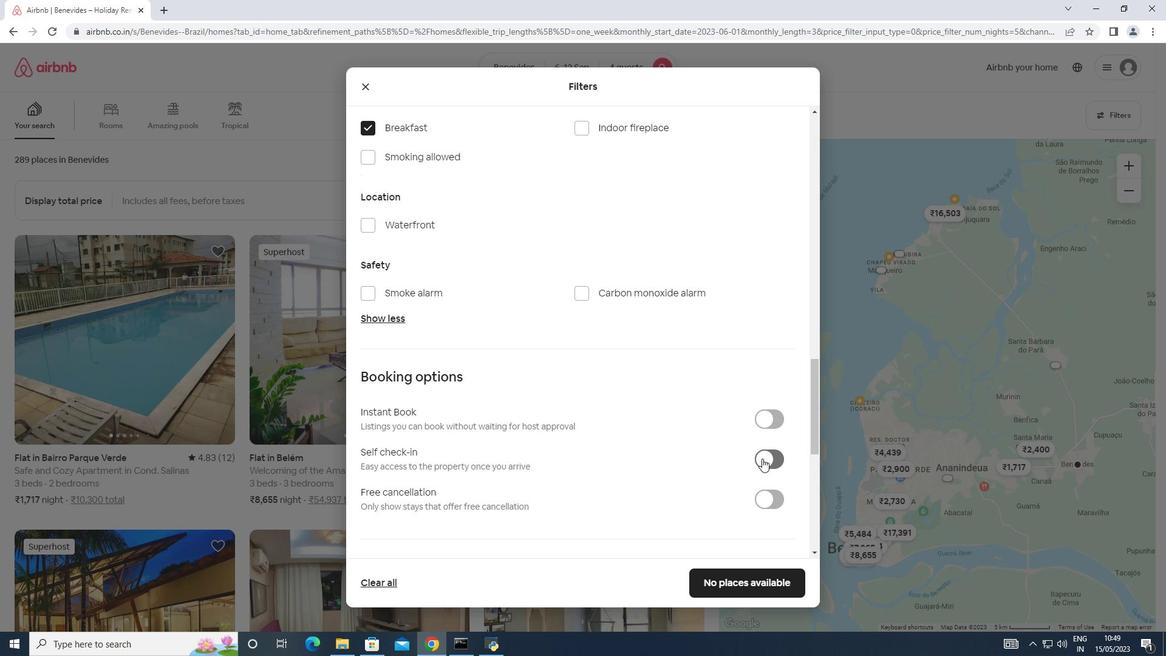 
Action: Mouse moved to (716, 469)
Screenshot: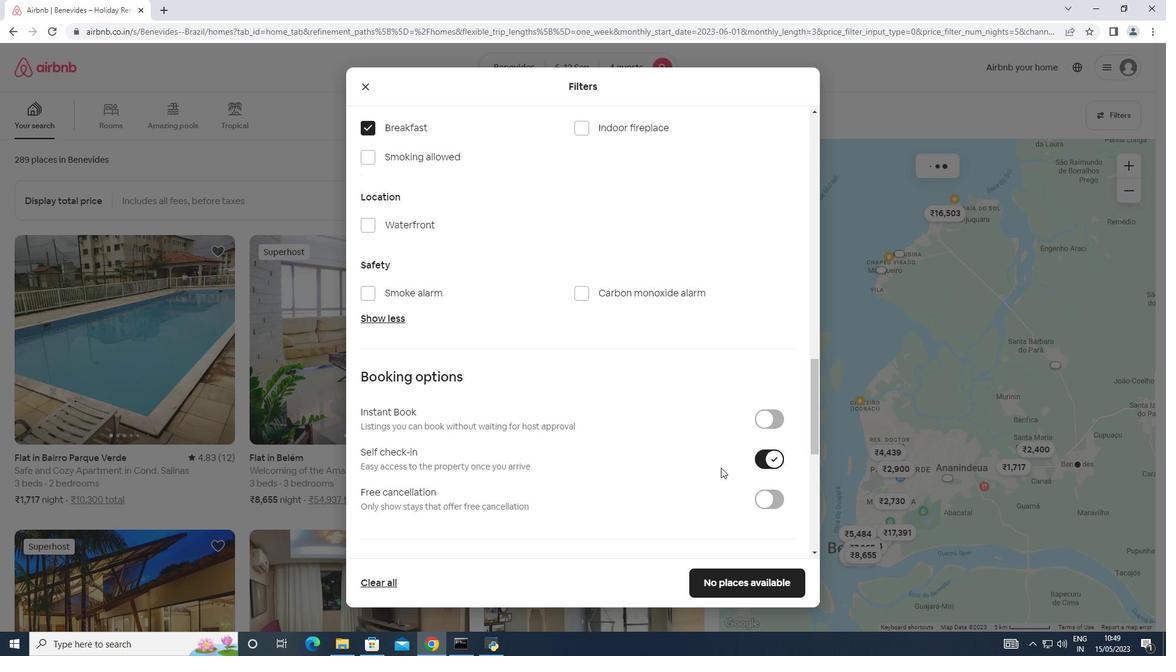 
Action: Mouse scrolled (716, 468) with delta (0, 0)
Screenshot: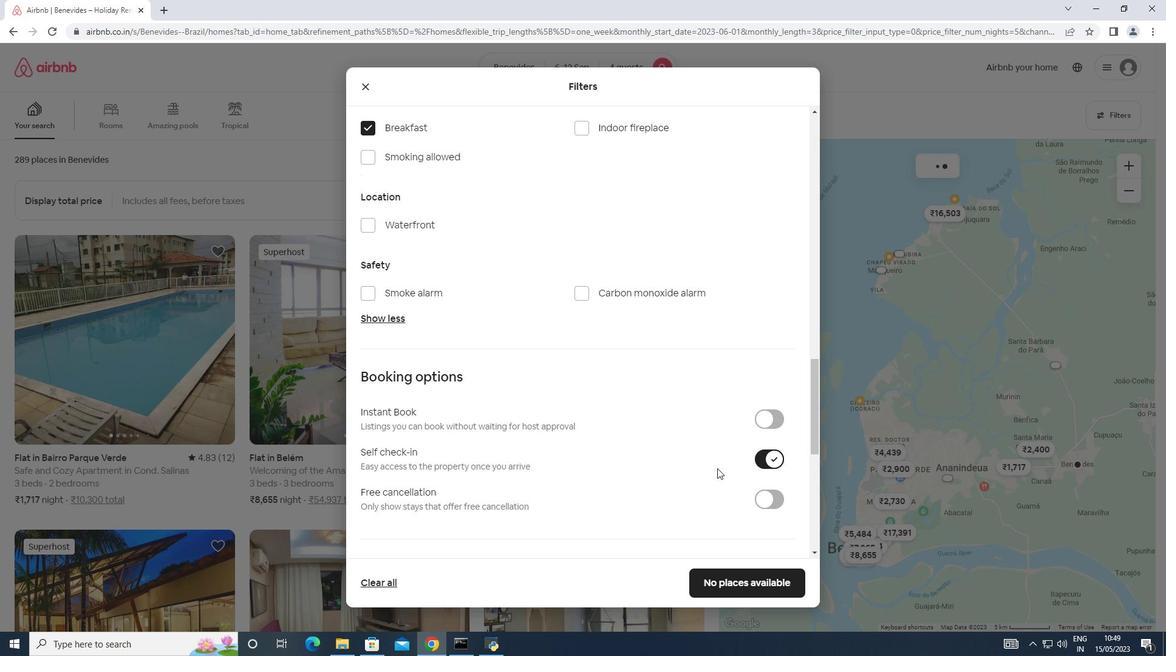 
Action: Mouse scrolled (716, 468) with delta (0, 0)
Screenshot: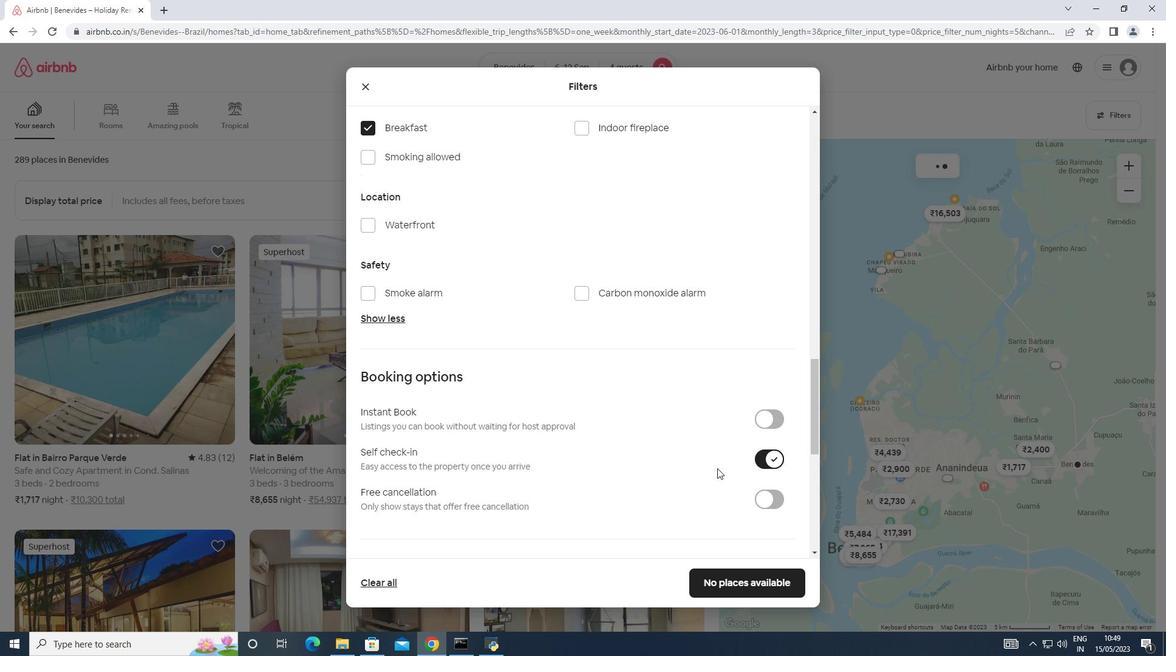 
Action: Mouse scrolled (716, 468) with delta (0, 0)
Screenshot: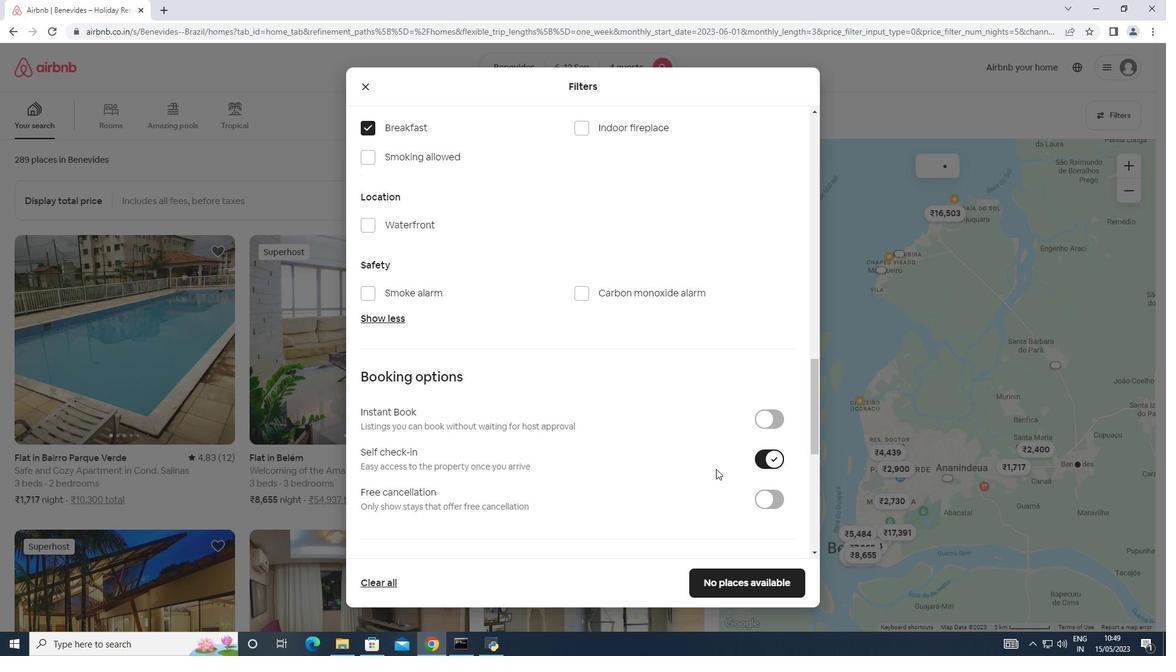
Action: Mouse scrolled (716, 468) with delta (0, 0)
Screenshot: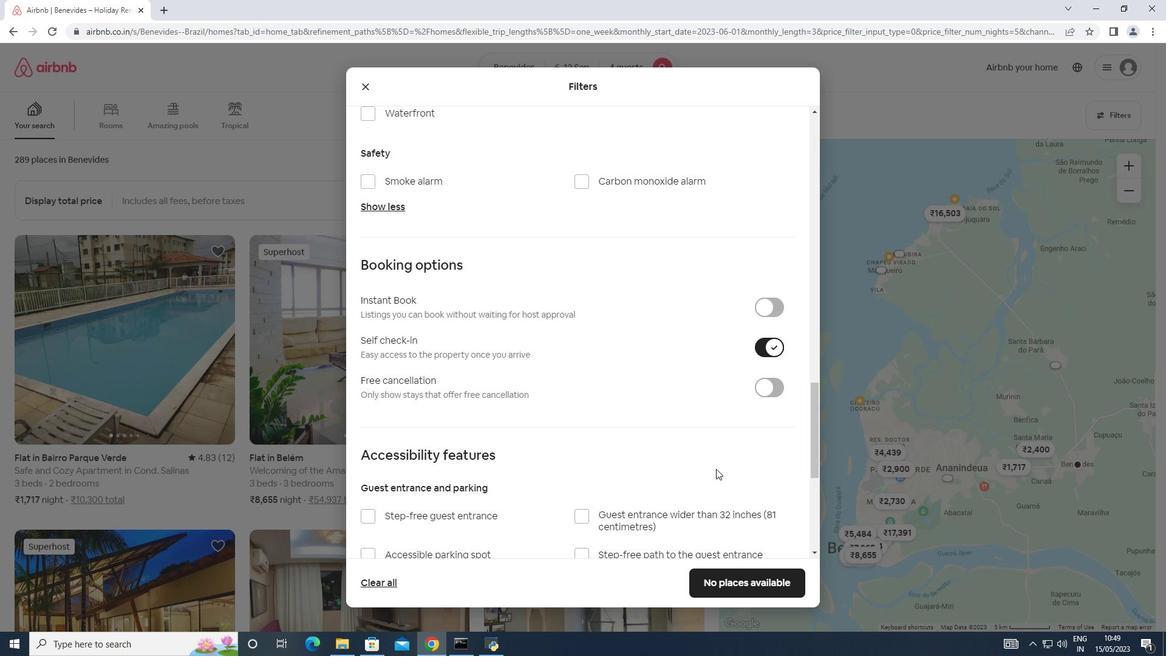 
Action: Mouse scrolled (716, 468) with delta (0, 0)
Screenshot: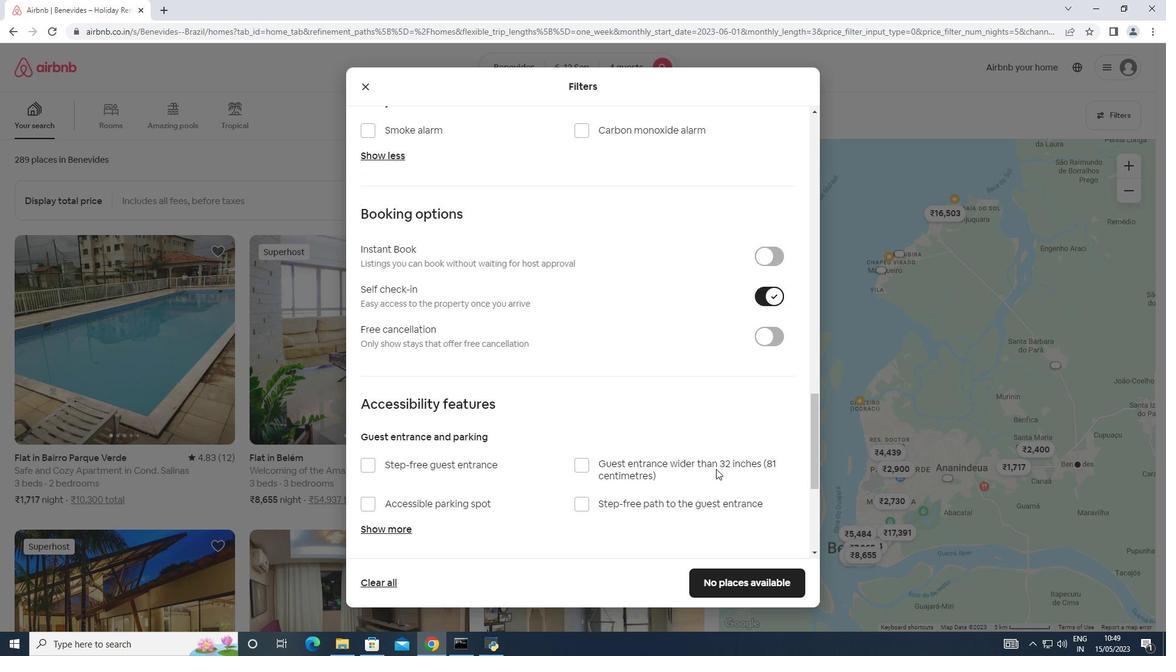 
Action: Mouse moved to (711, 473)
Screenshot: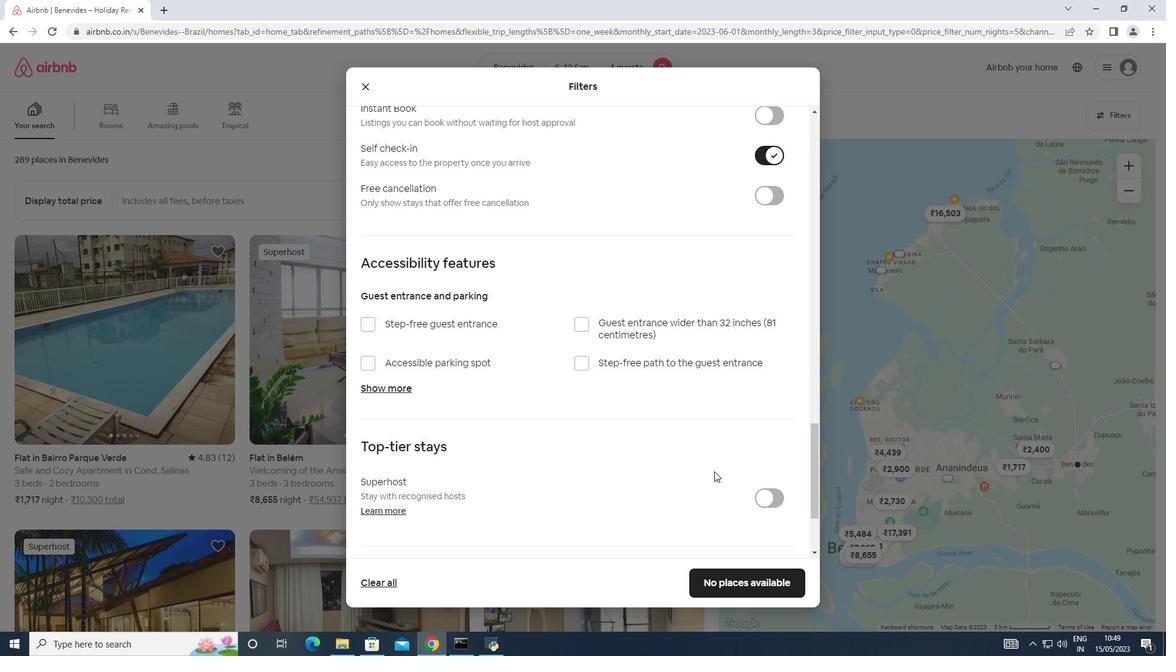 
Action: Mouse scrolled (711, 472) with delta (0, 0)
Screenshot: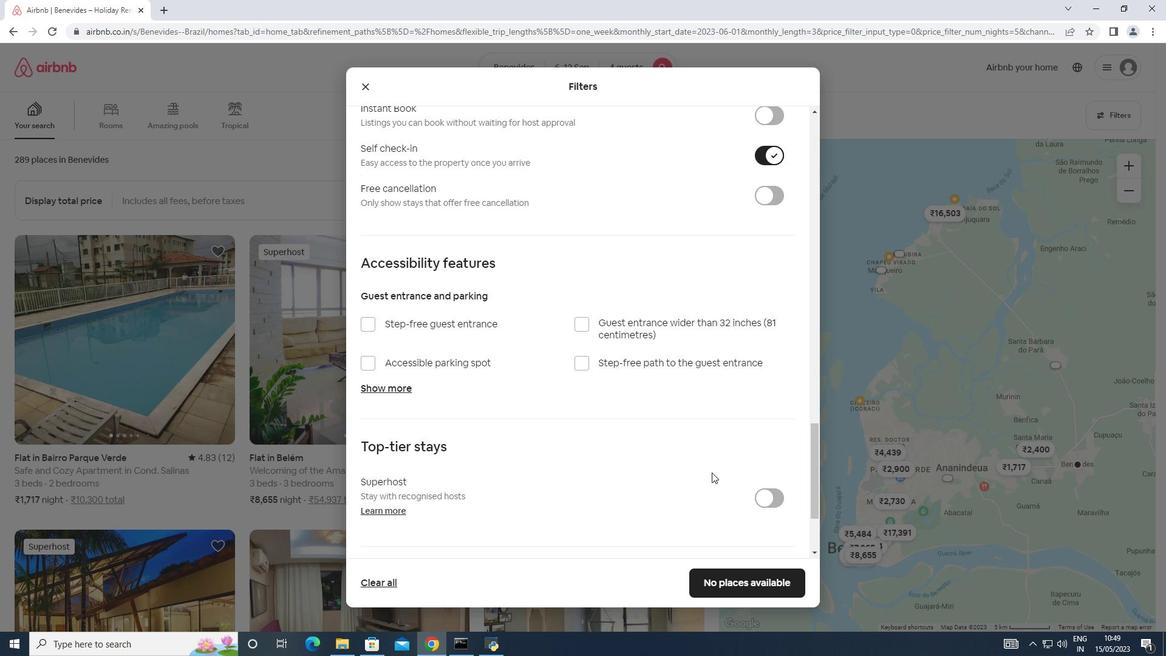 
Action: Mouse scrolled (711, 472) with delta (0, 0)
Screenshot: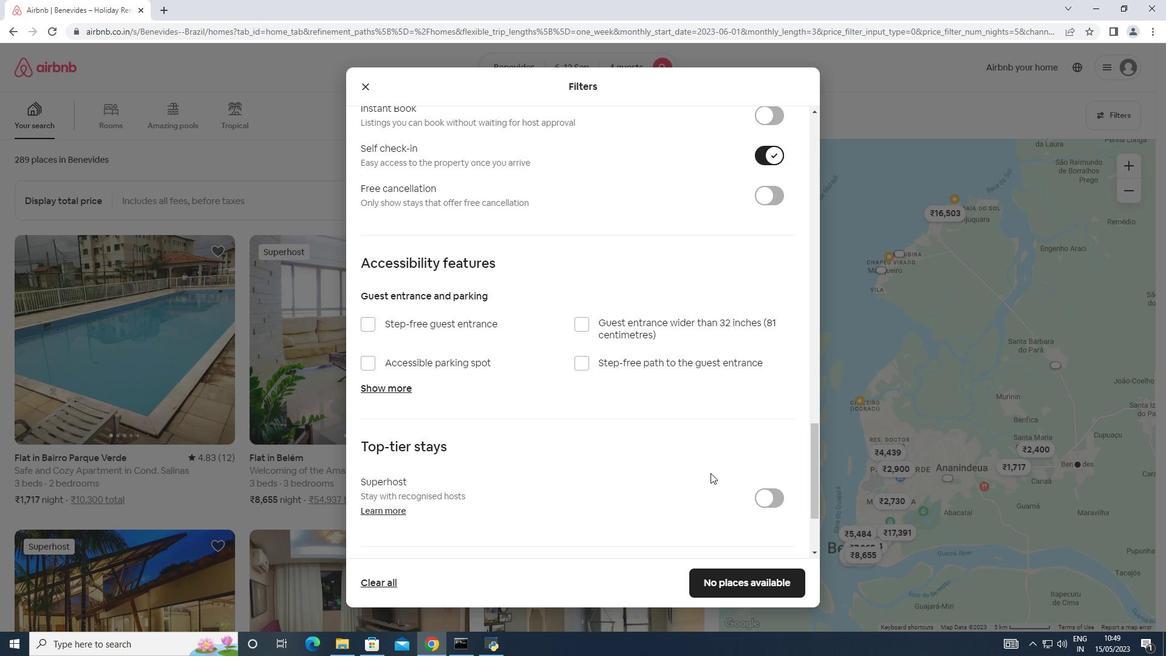 
Action: Mouse scrolled (711, 472) with delta (0, 0)
Screenshot: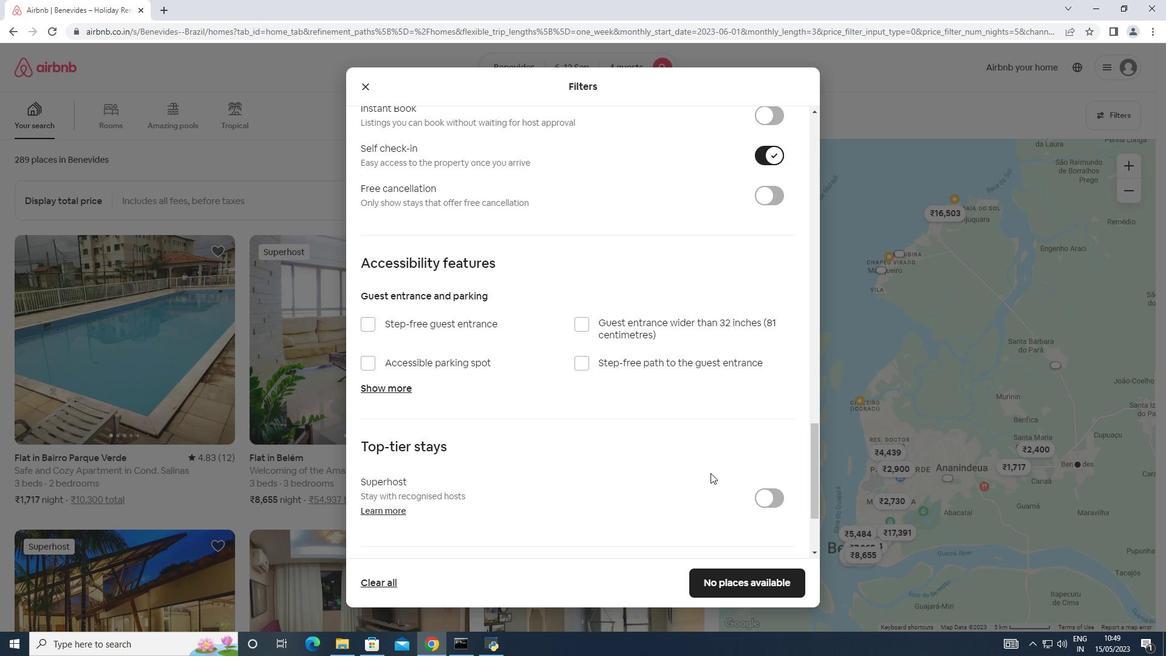 
Action: Mouse moved to (399, 475)
Screenshot: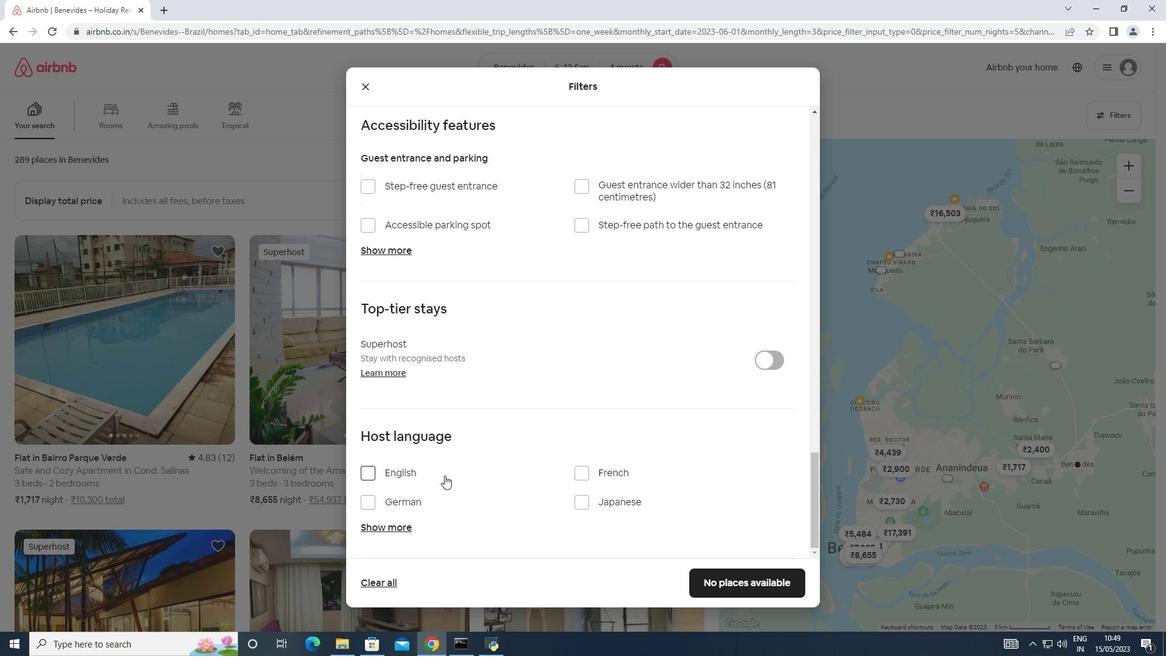 
Action: Mouse pressed left at (399, 475)
Screenshot: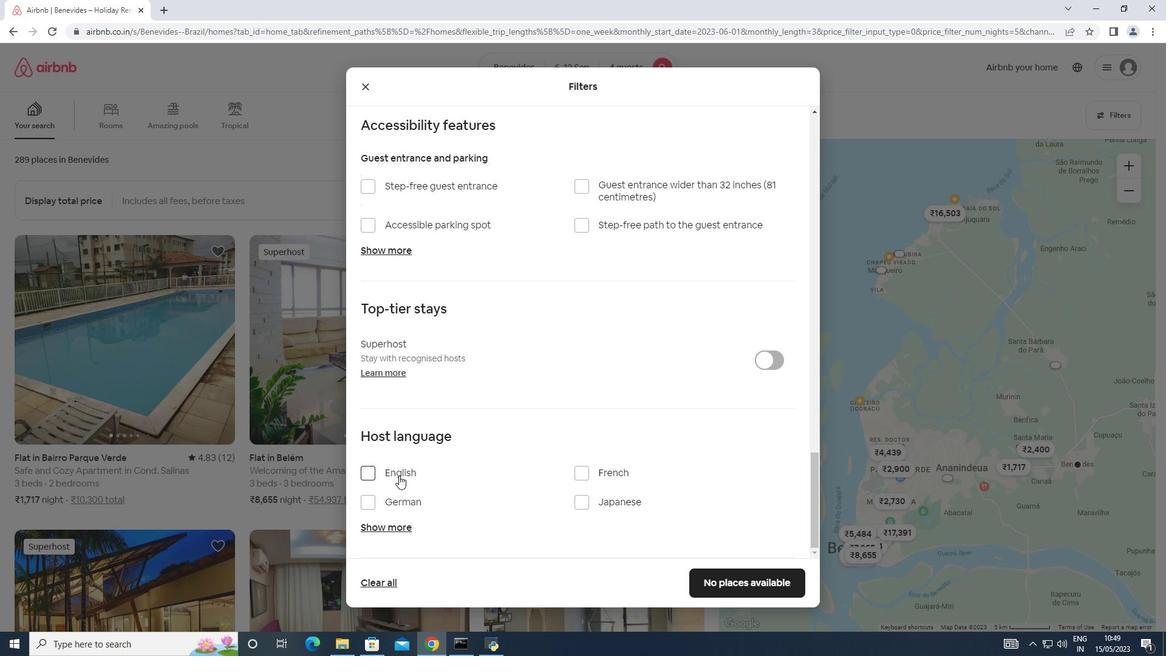 
Action: Mouse moved to (738, 580)
Screenshot: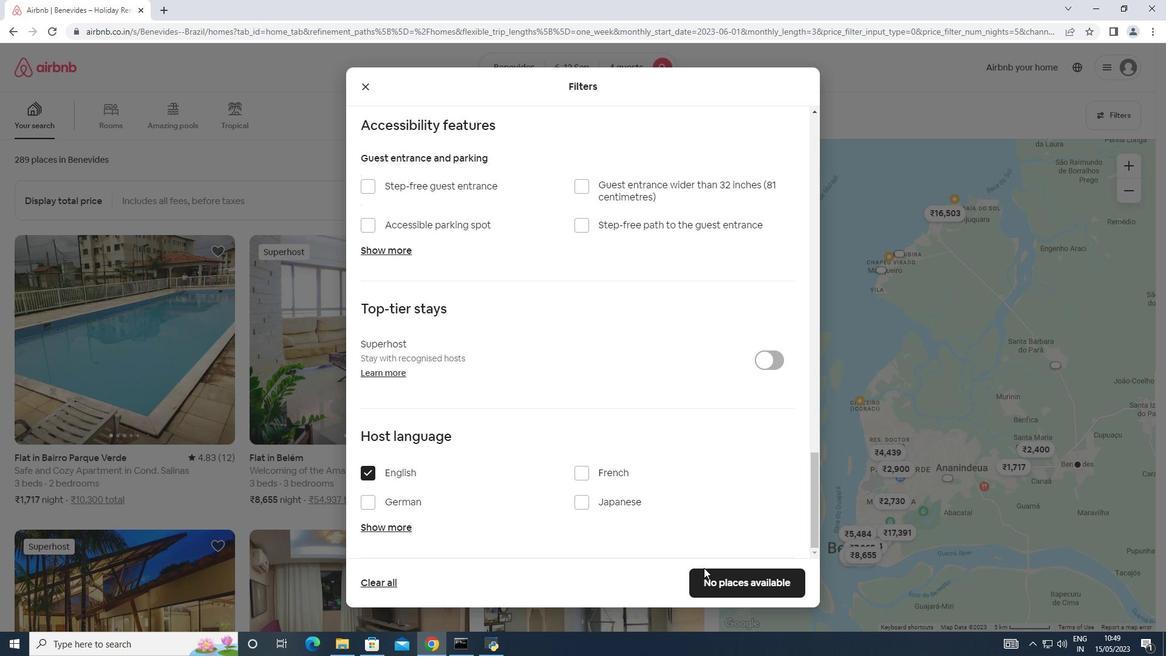 
Action: Mouse pressed left at (738, 580)
Screenshot: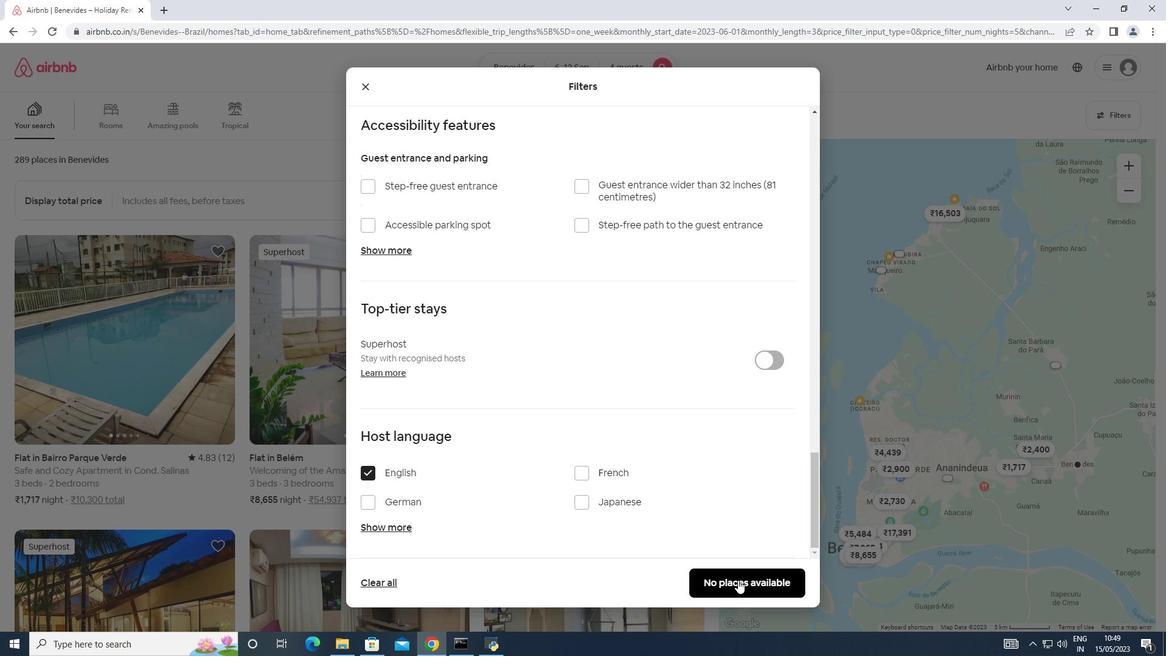 
Action: Mouse moved to (739, 579)
Screenshot: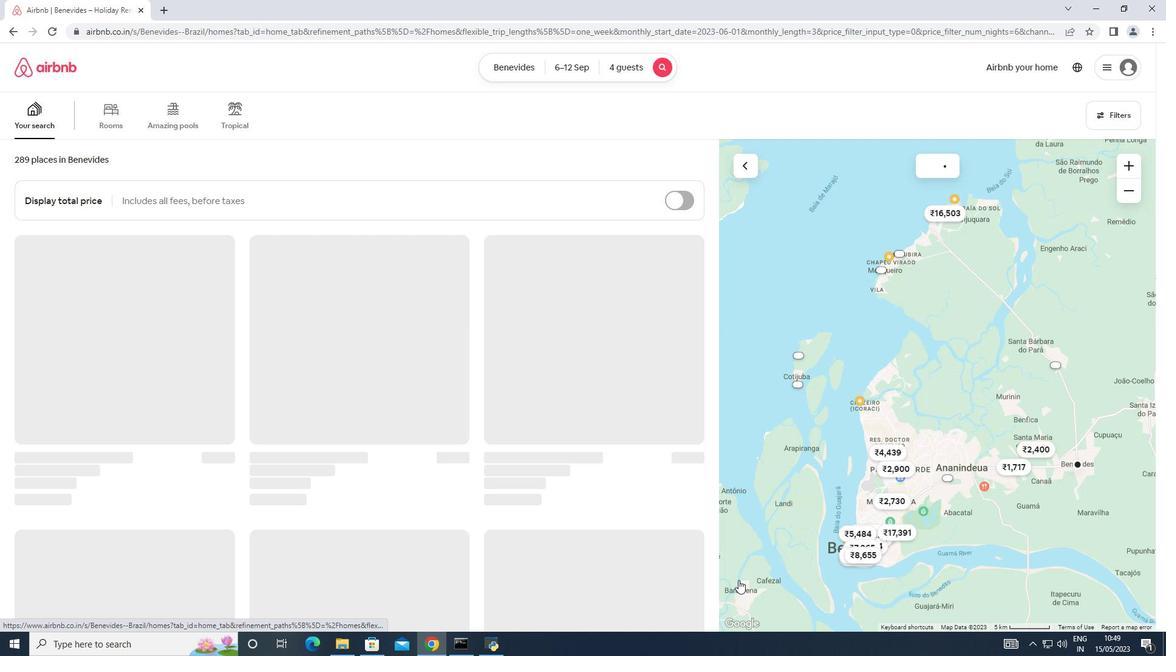 
